 Task: Plan a trip to Verrettes, Haiti from 12th December, 2023 to 16th December, 2023 for 8 adults.8 bedrooms having 8 beds and 8 bathrooms. Property type can be house. Amenities needed are: wifi, TV, free parkinig on premises, gym, breakfast. Look for 5 properties as per requirement.
Action: Mouse moved to (439, 90)
Screenshot: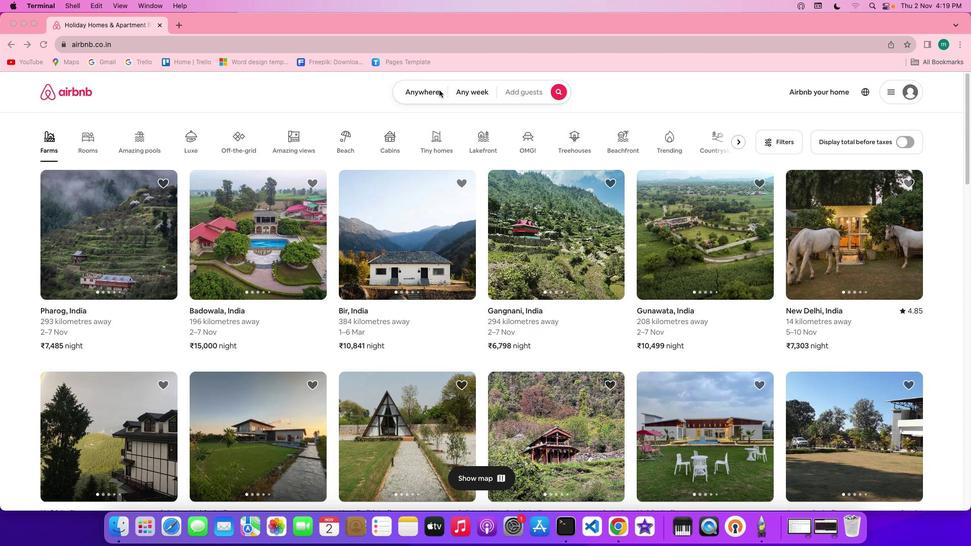 
Action: Mouse pressed left at (439, 90)
Screenshot: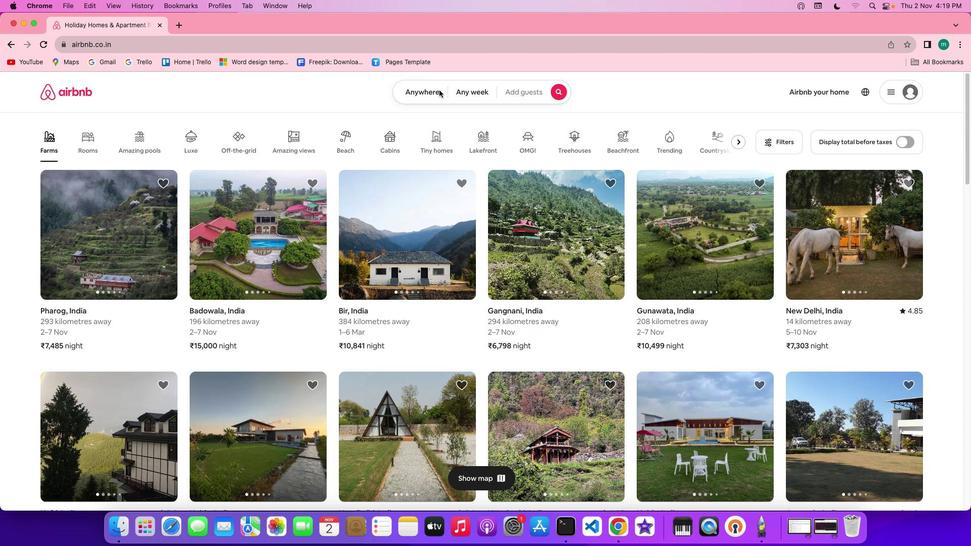 
Action: Mouse pressed left at (439, 90)
Screenshot: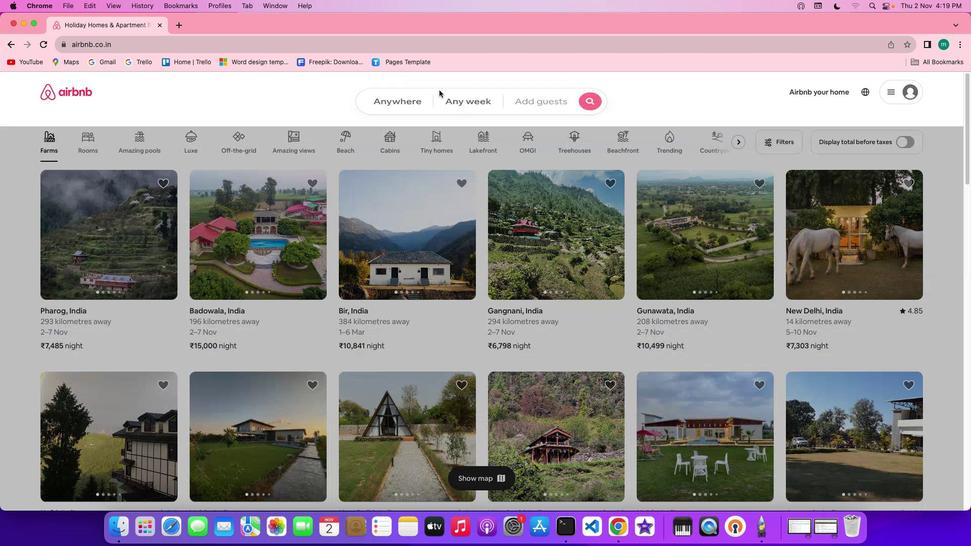 
Action: Mouse moved to (354, 126)
Screenshot: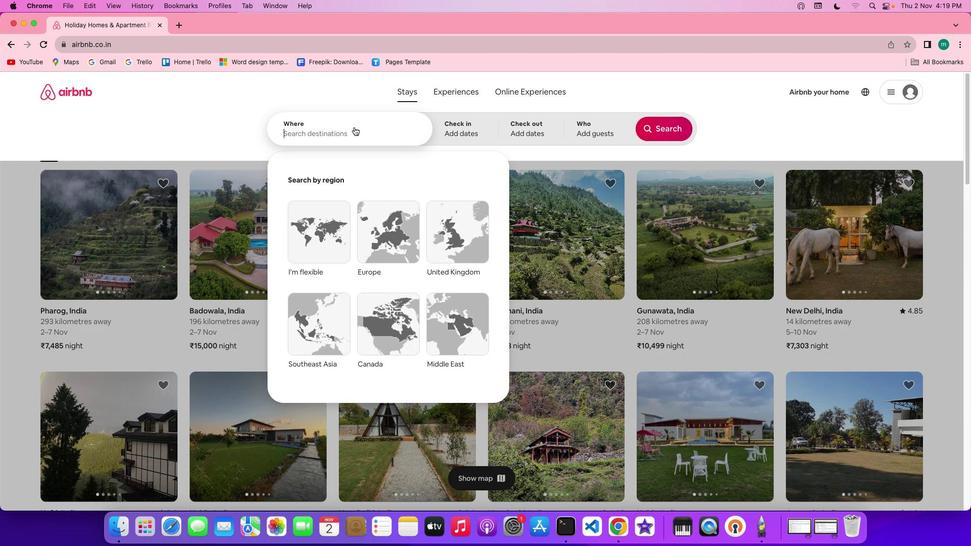 
Action: Mouse pressed left at (354, 126)
Screenshot: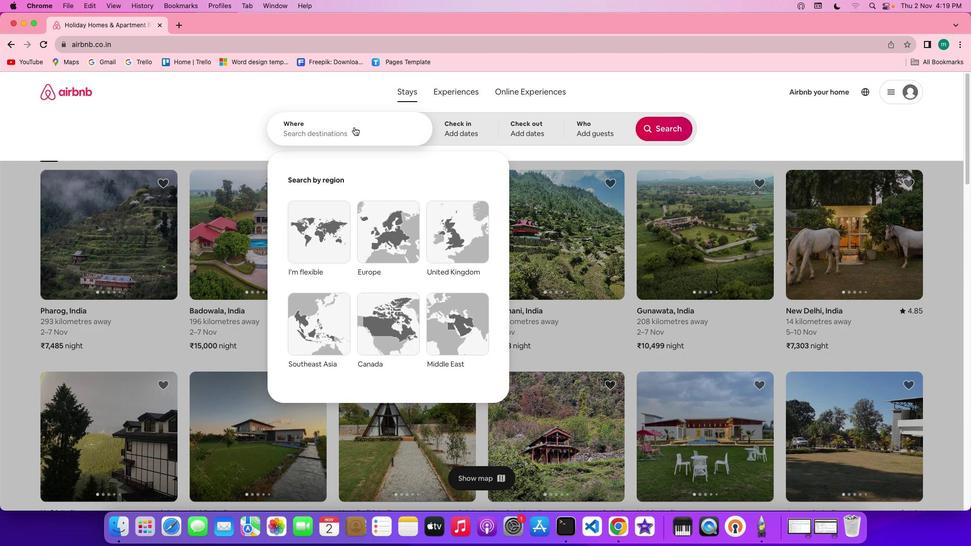 
Action: Mouse moved to (349, 134)
Screenshot: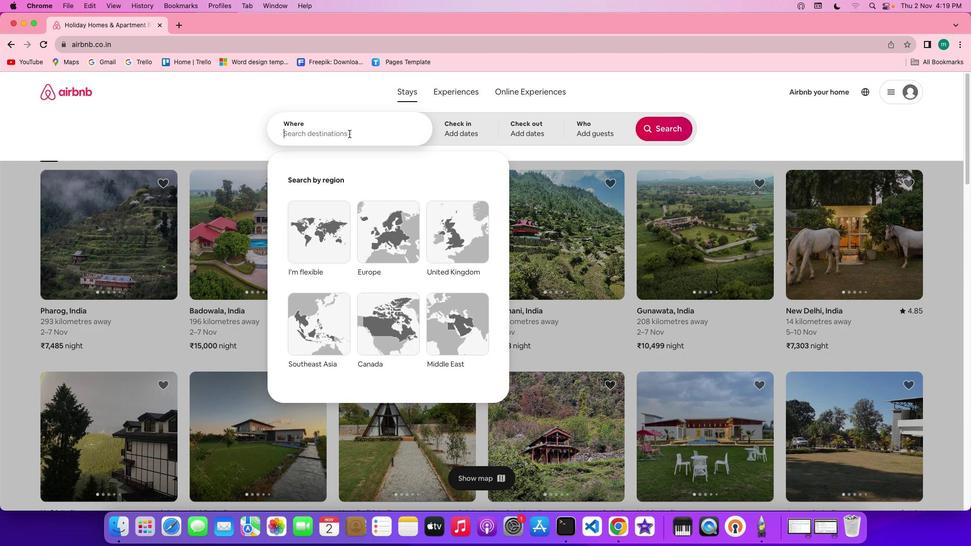 
Action: Mouse pressed left at (349, 134)
Screenshot: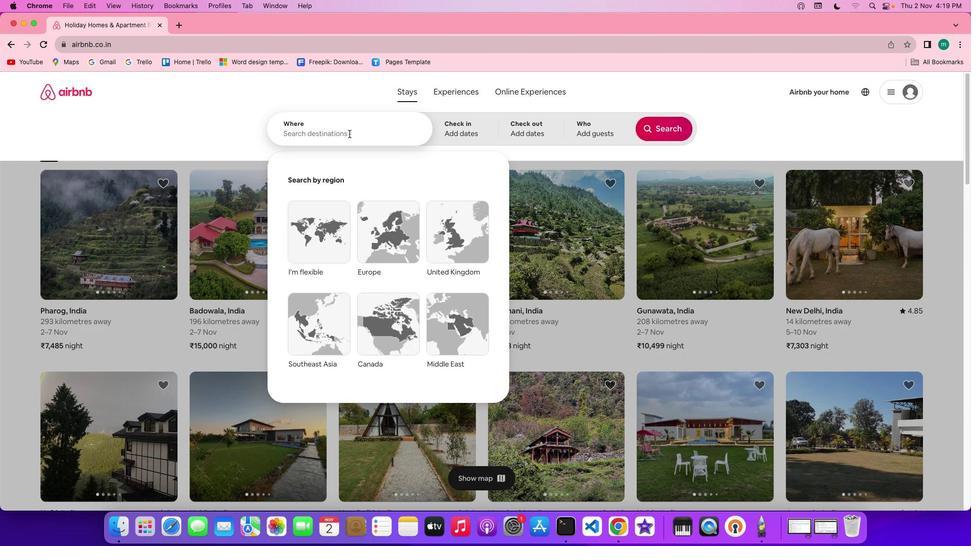 
Action: Key pressed Key.shift'V''e''r''r''e''t''t''e''s'','Key.spaceKey.shift'H''a''i''t''i'
Screenshot: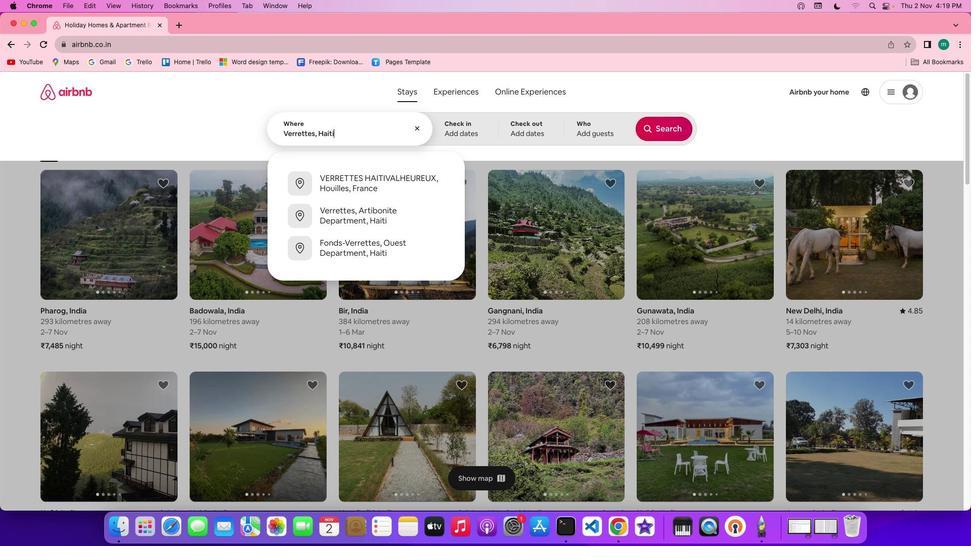 
Action: Mouse moved to (476, 125)
Screenshot: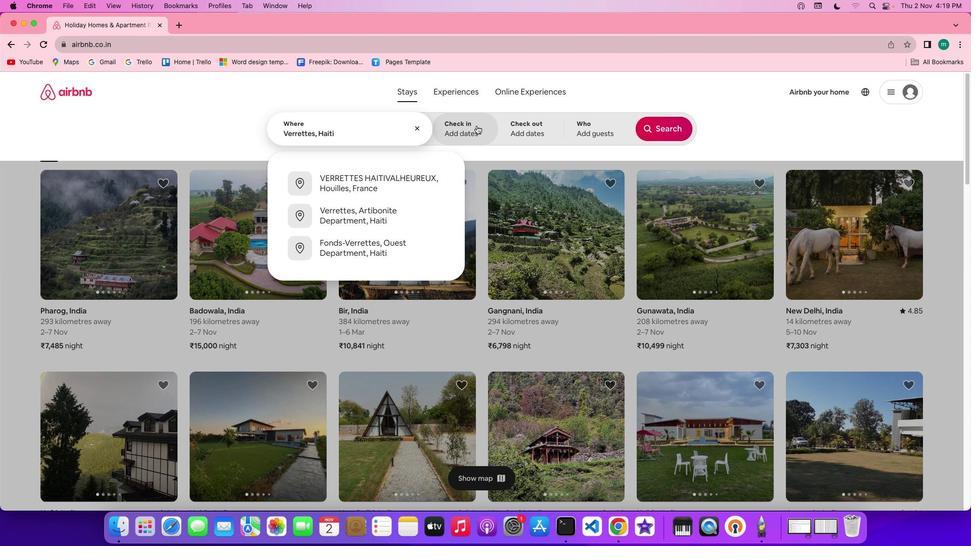 
Action: Mouse pressed left at (476, 125)
Screenshot: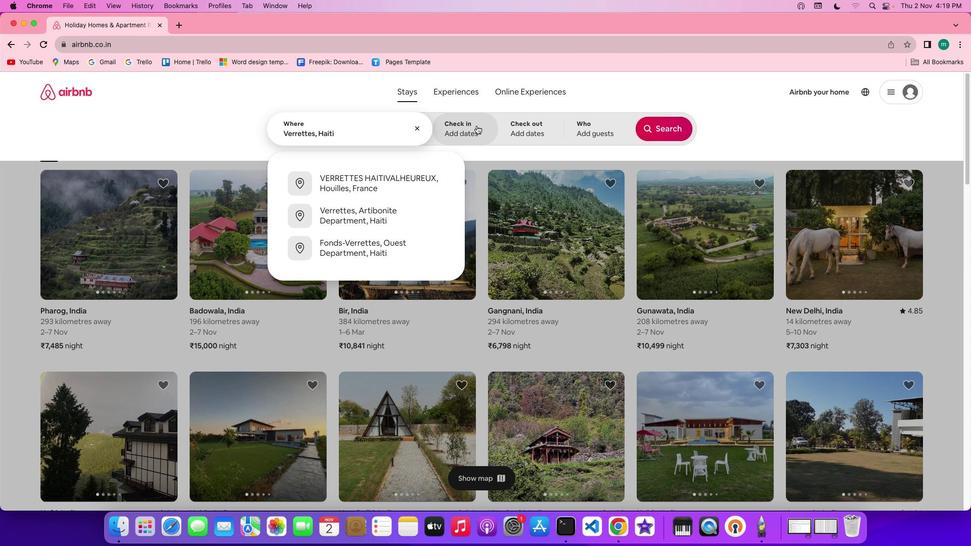 
Action: Mouse moved to (554, 296)
Screenshot: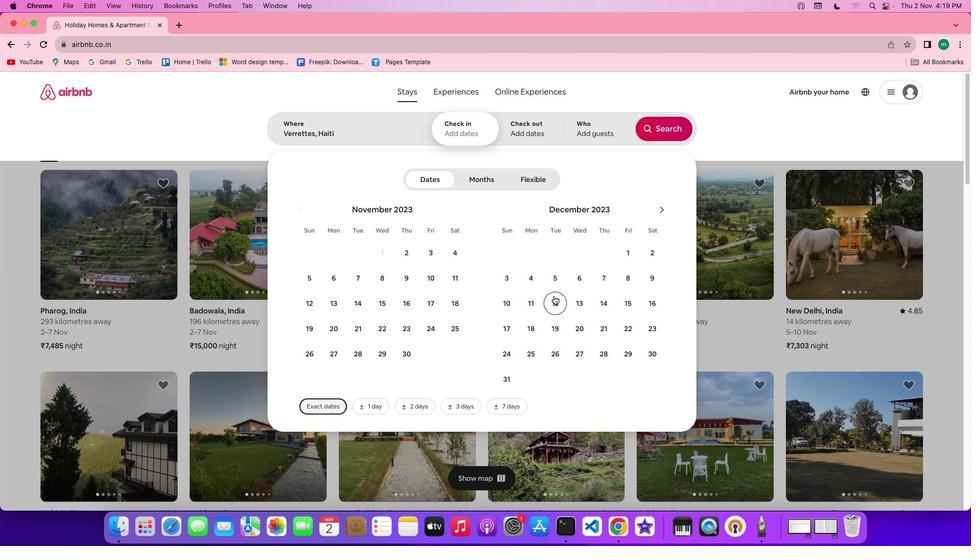
Action: Mouse pressed left at (554, 296)
Screenshot: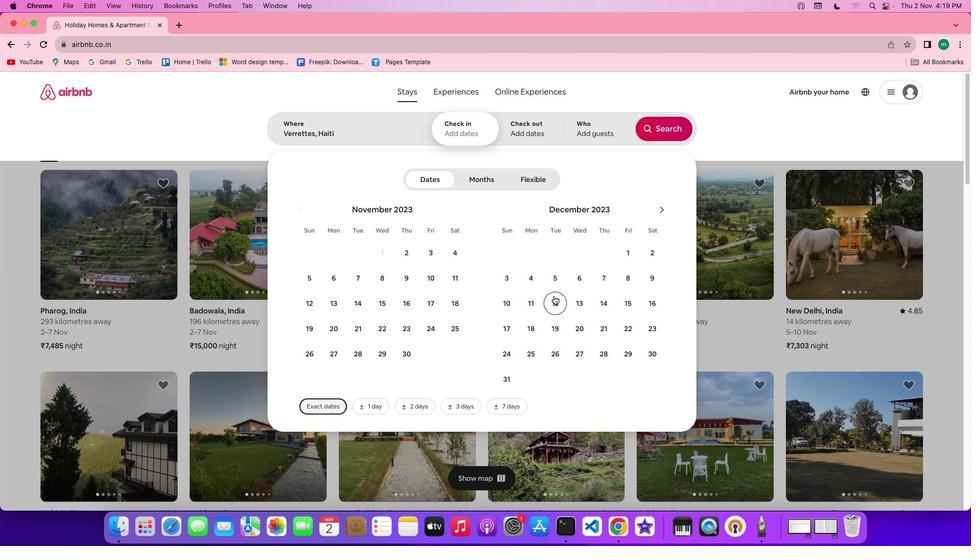 
Action: Mouse moved to (648, 303)
Screenshot: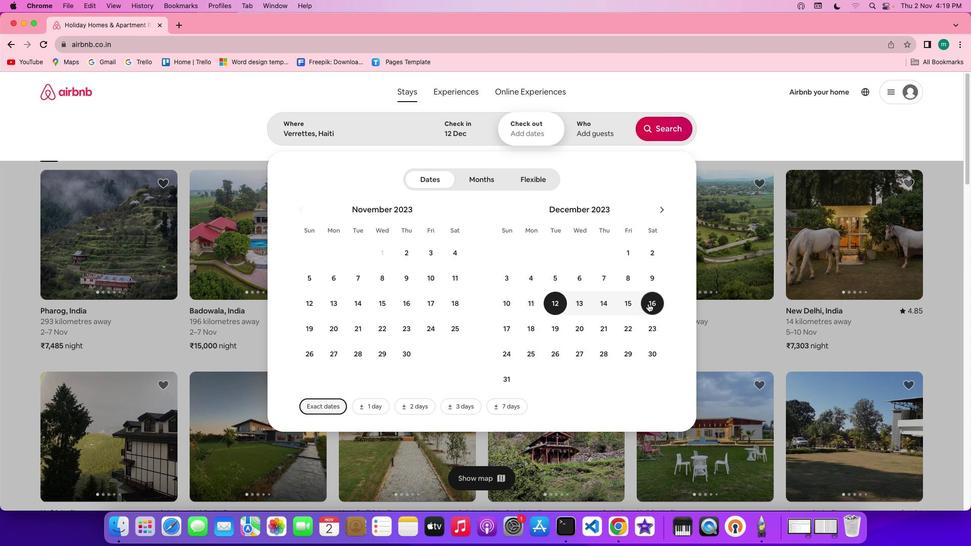
Action: Mouse pressed left at (648, 303)
Screenshot: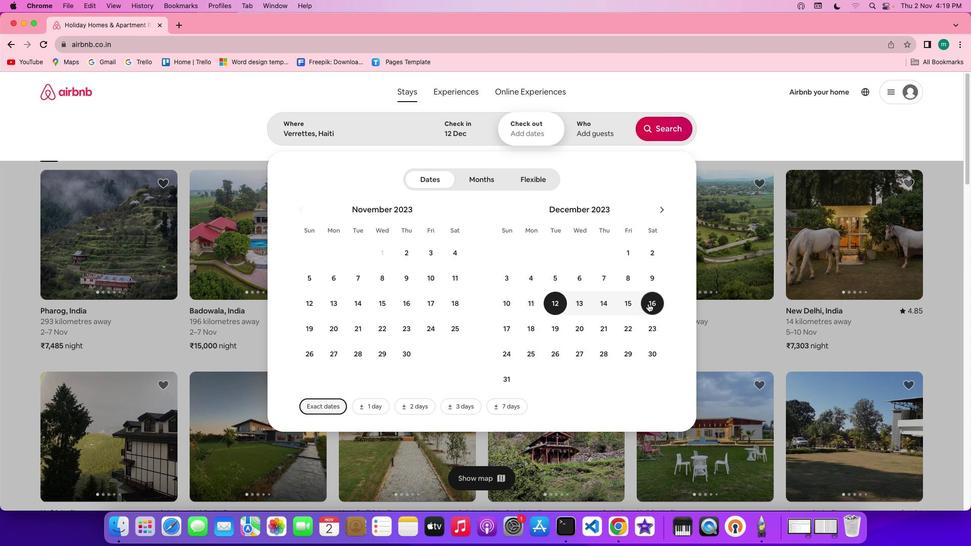 
Action: Mouse moved to (600, 139)
Screenshot: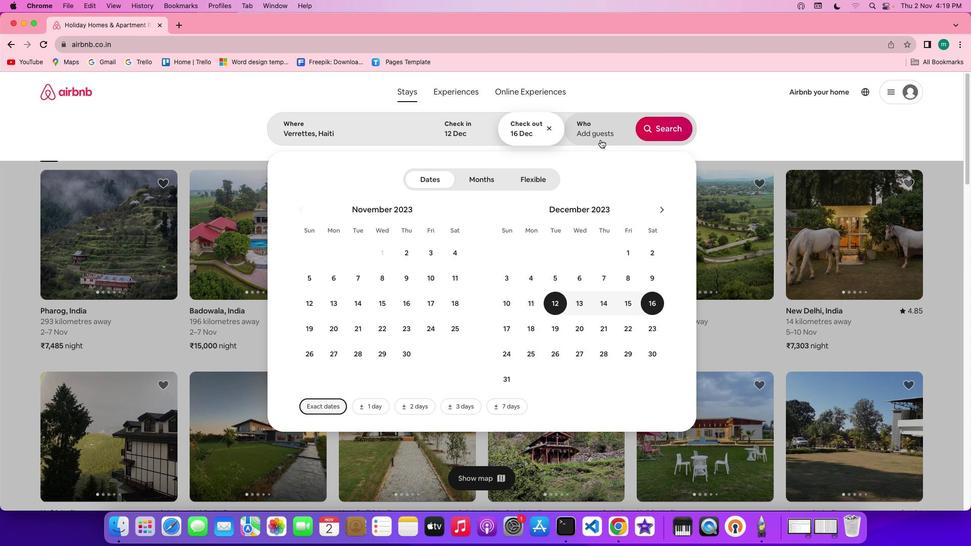 
Action: Mouse pressed left at (600, 139)
Screenshot: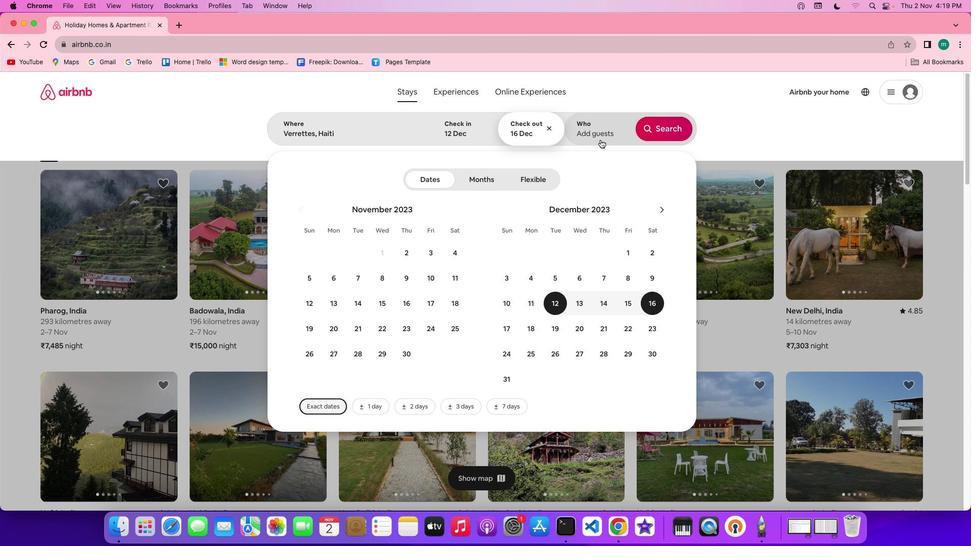 
Action: Mouse moved to (666, 182)
Screenshot: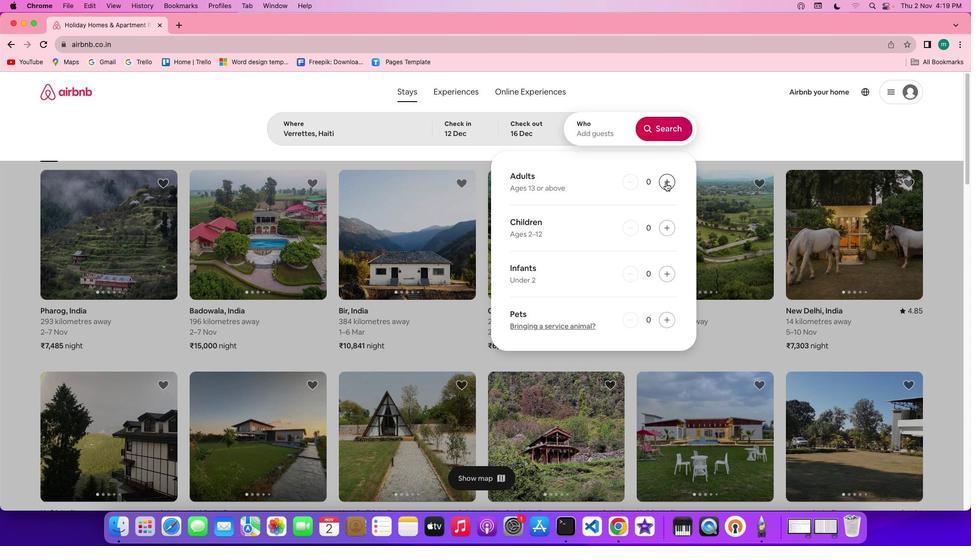 
Action: Mouse pressed left at (666, 182)
Screenshot: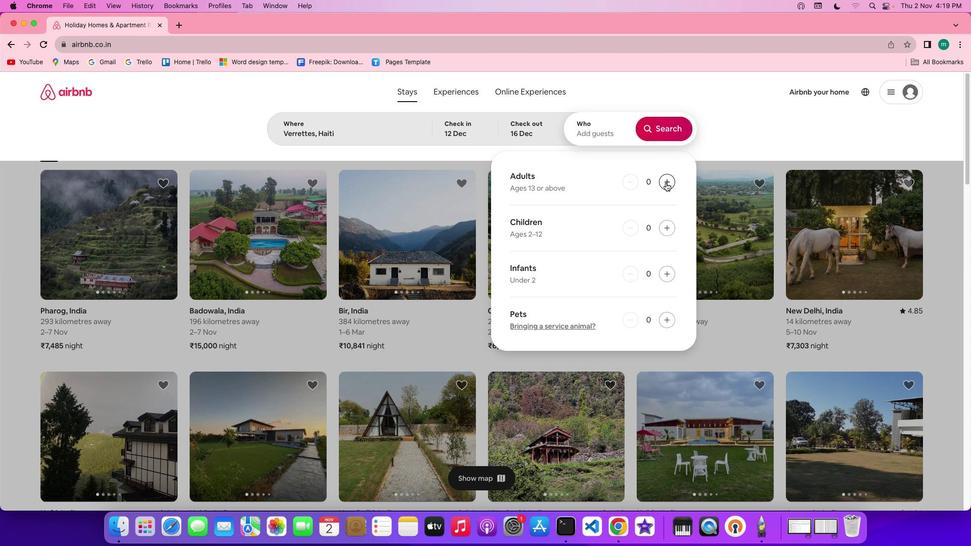 
Action: Mouse pressed left at (666, 182)
Screenshot: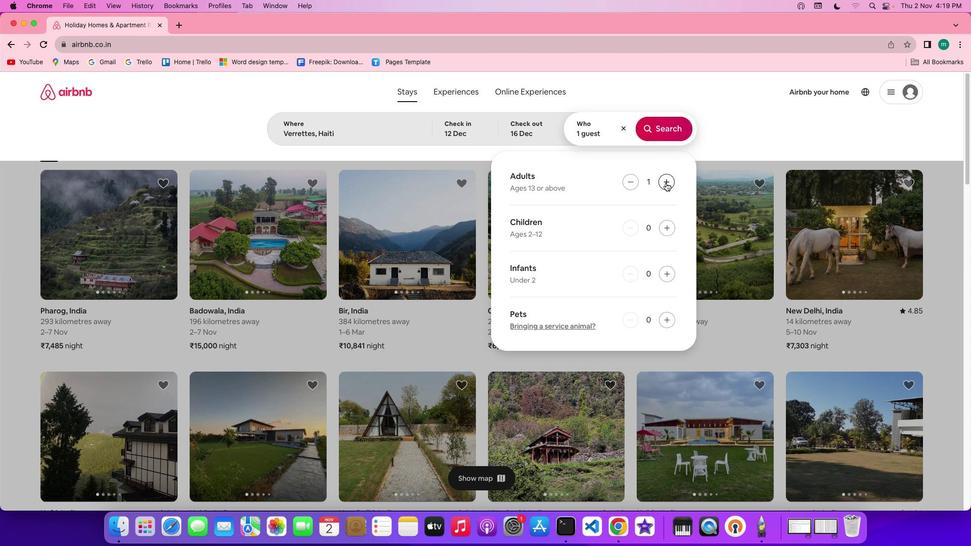 
Action: Mouse pressed left at (666, 182)
Screenshot: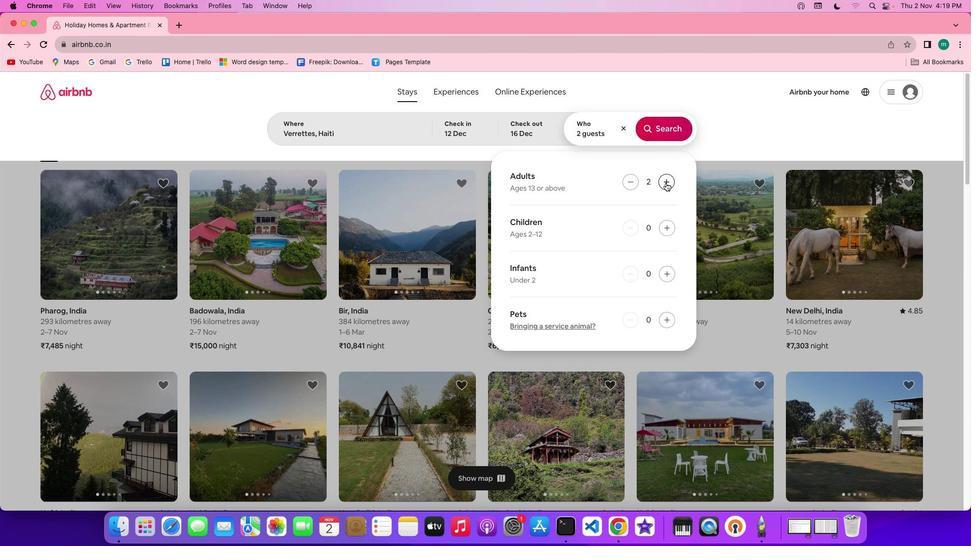 
Action: Mouse pressed left at (666, 182)
Screenshot: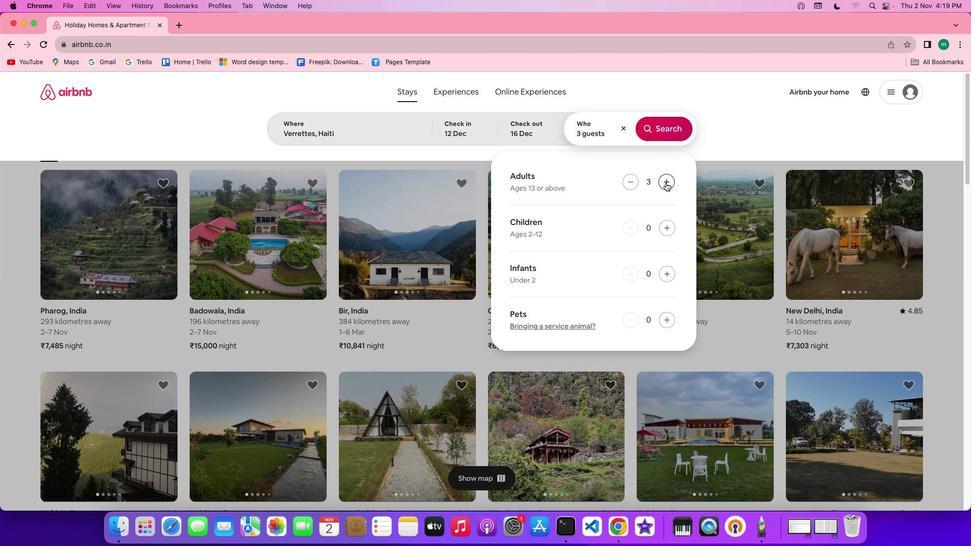 
Action: Mouse pressed left at (666, 182)
Screenshot: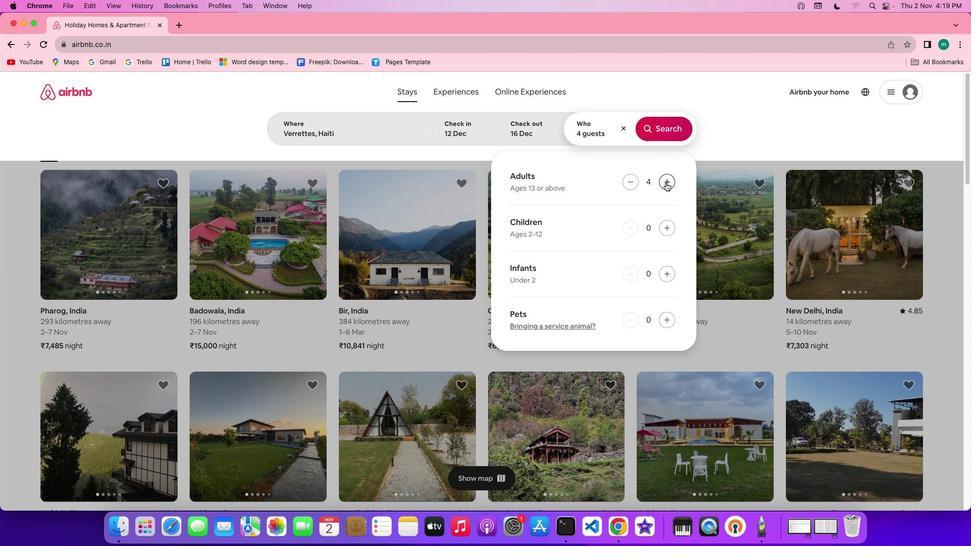 
Action: Mouse pressed left at (666, 182)
Screenshot: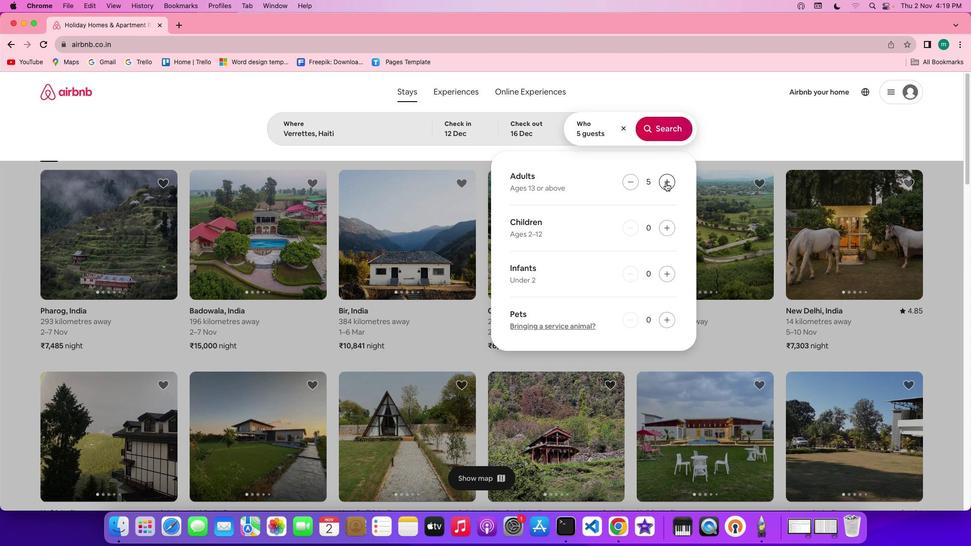 
Action: Mouse pressed left at (666, 182)
Screenshot: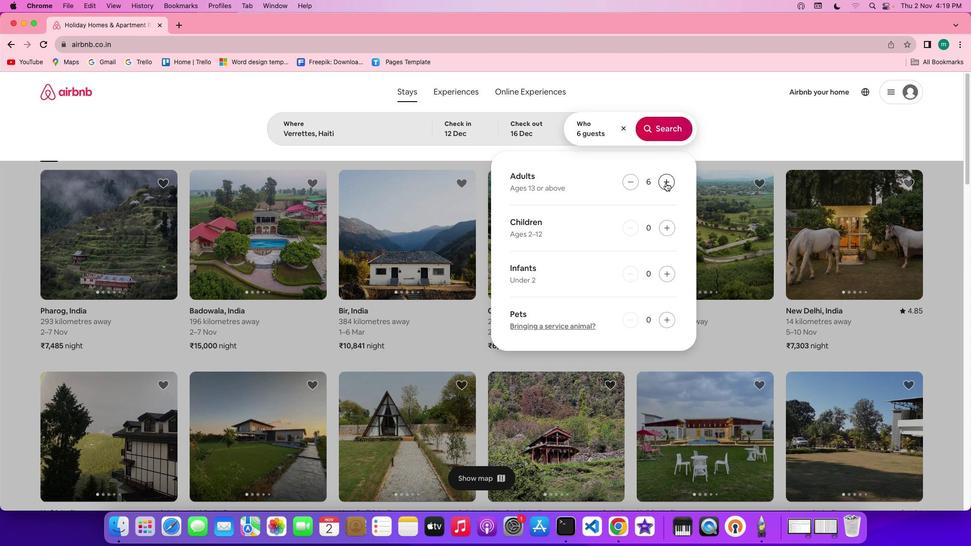 
Action: Mouse pressed left at (666, 182)
Screenshot: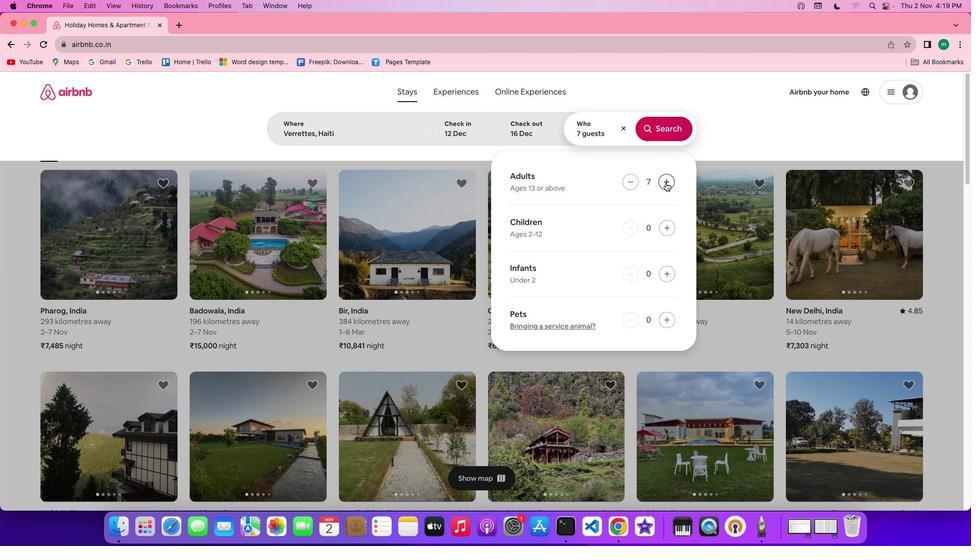 
Action: Mouse moved to (671, 136)
Screenshot: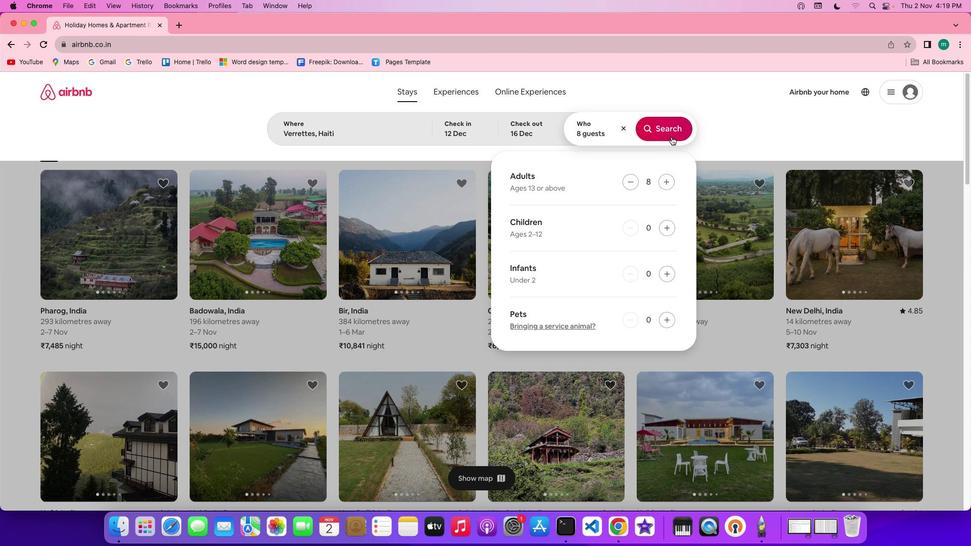 
Action: Mouse pressed left at (671, 136)
Screenshot: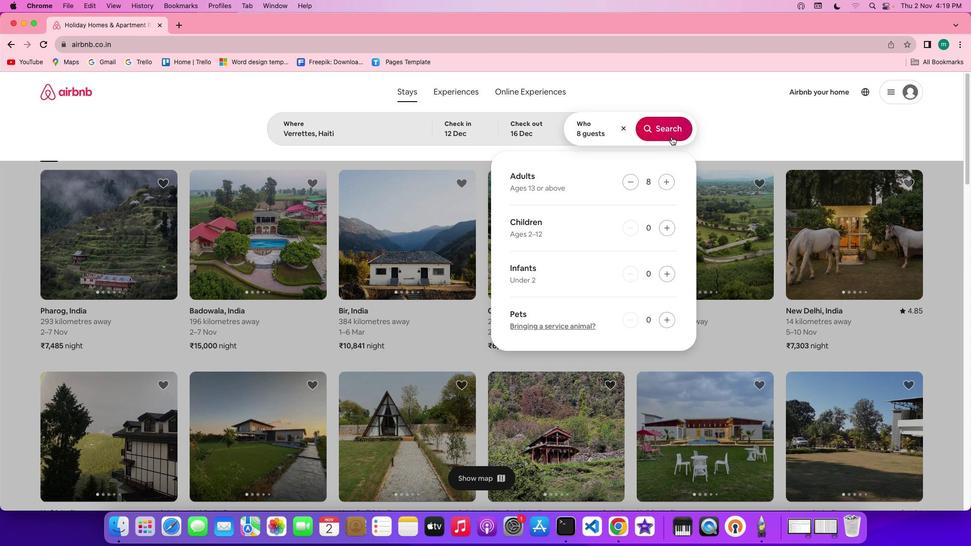
Action: Mouse moved to (811, 126)
Screenshot: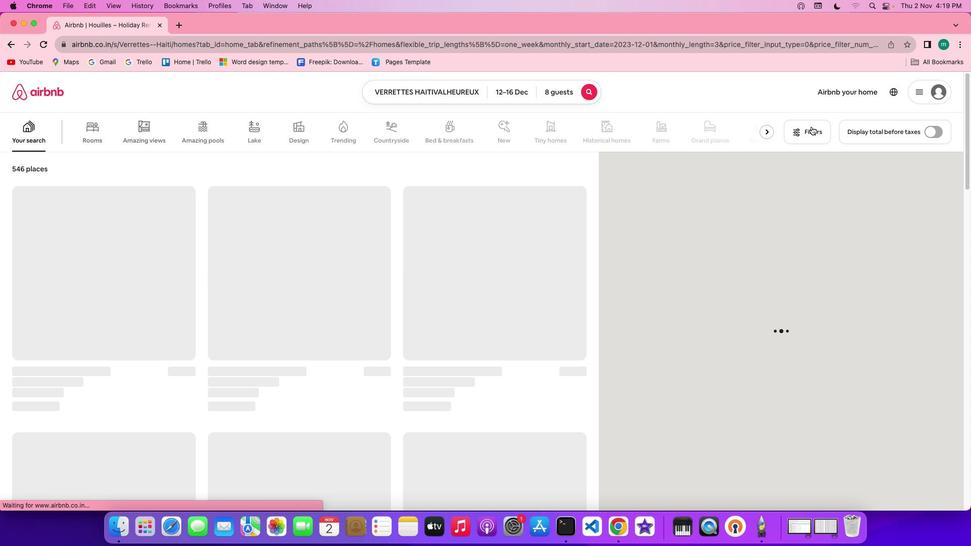 
Action: Mouse pressed left at (811, 126)
Screenshot: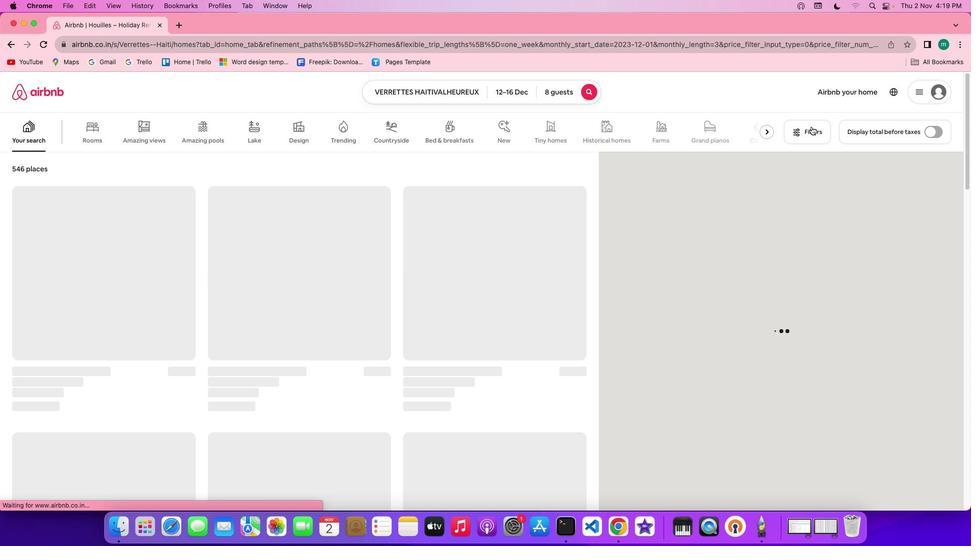 
Action: Mouse moved to (808, 128)
Screenshot: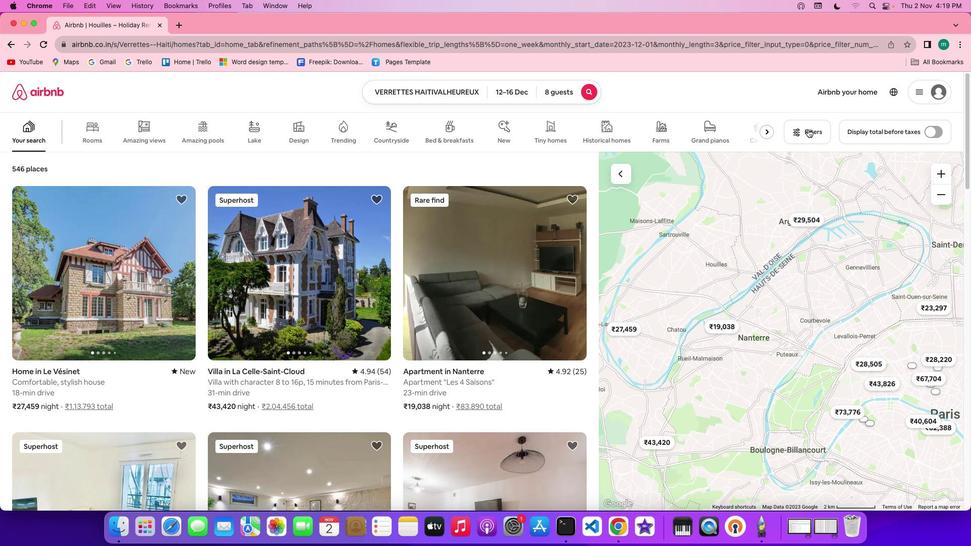 
Action: Mouse pressed left at (808, 128)
Screenshot: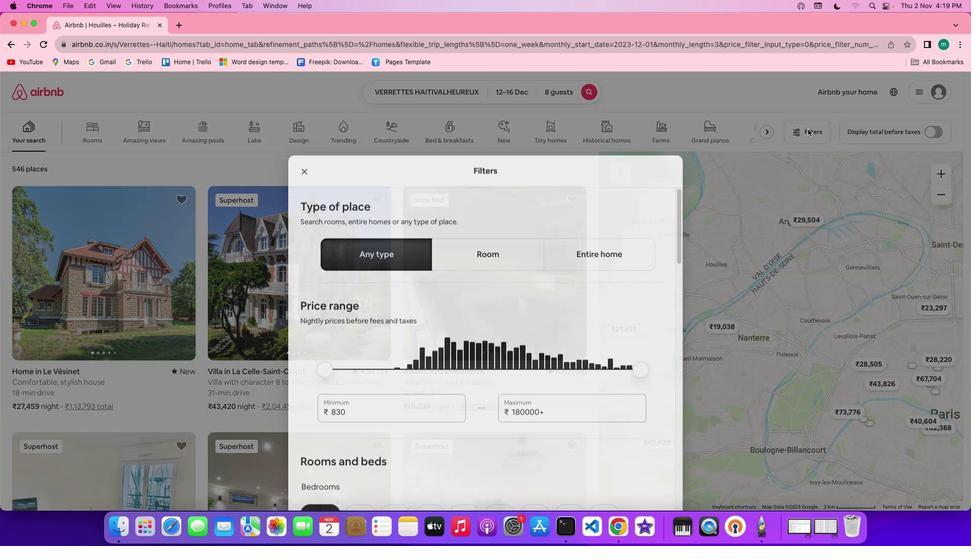
Action: Mouse moved to (808, 128)
Screenshot: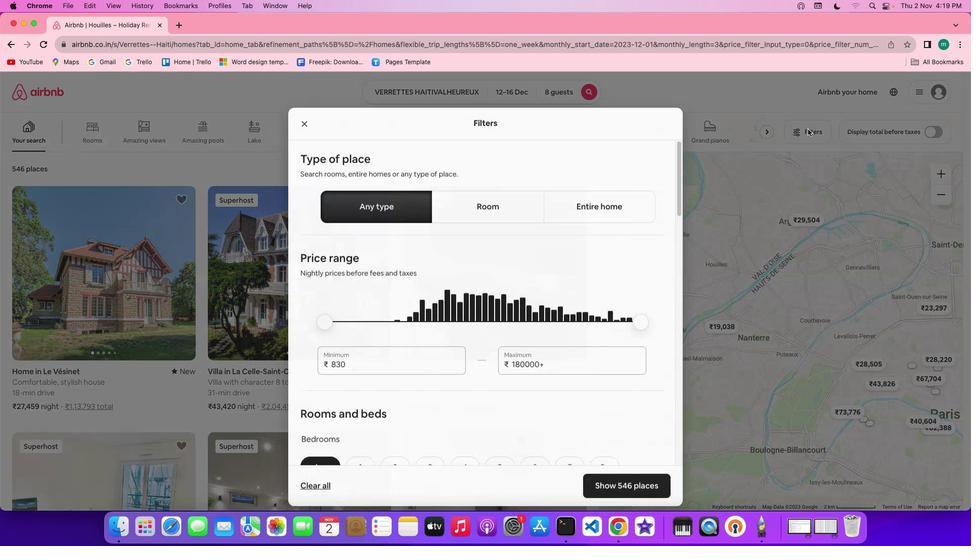 
Action: Mouse pressed left at (808, 128)
Screenshot: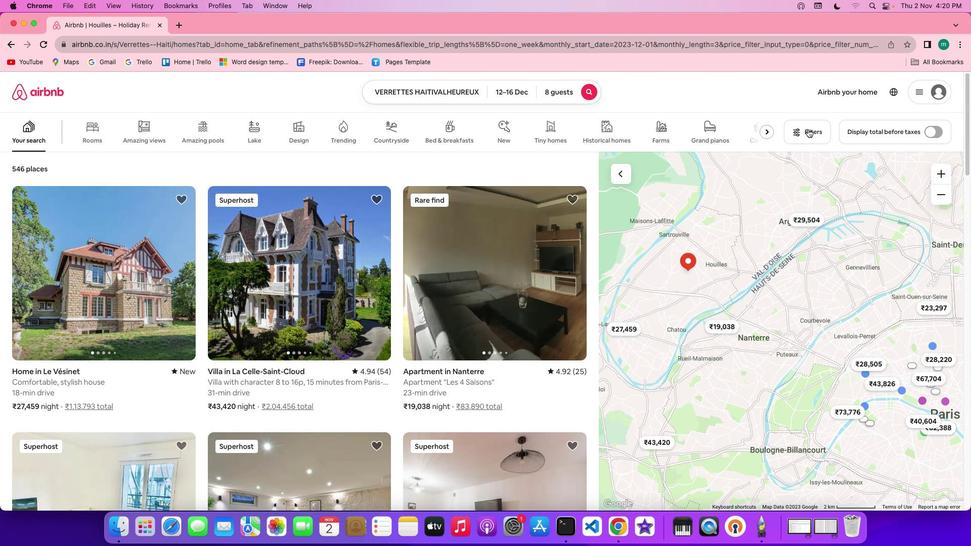 
Action: Mouse moved to (562, 299)
Screenshot: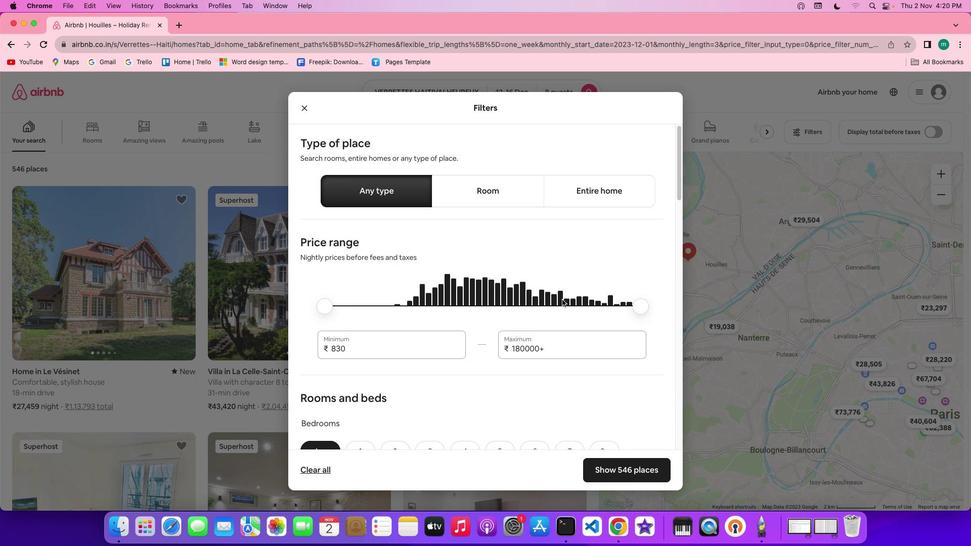 
Action: Mouse scrolled (562, 299) with delta (0, 0)
Screenshot: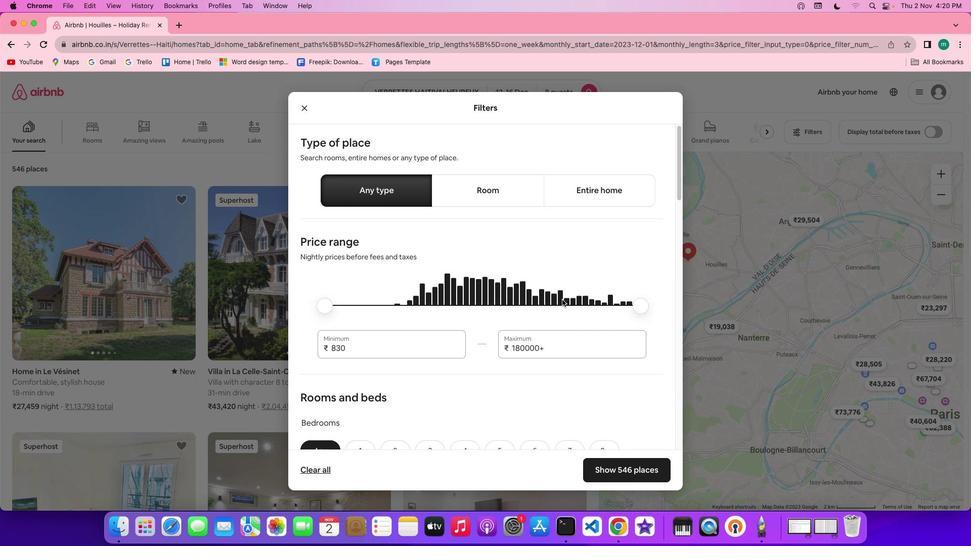 
Action: Mouse scrolled (562, 299) with delta (0, 0)
Screenshot: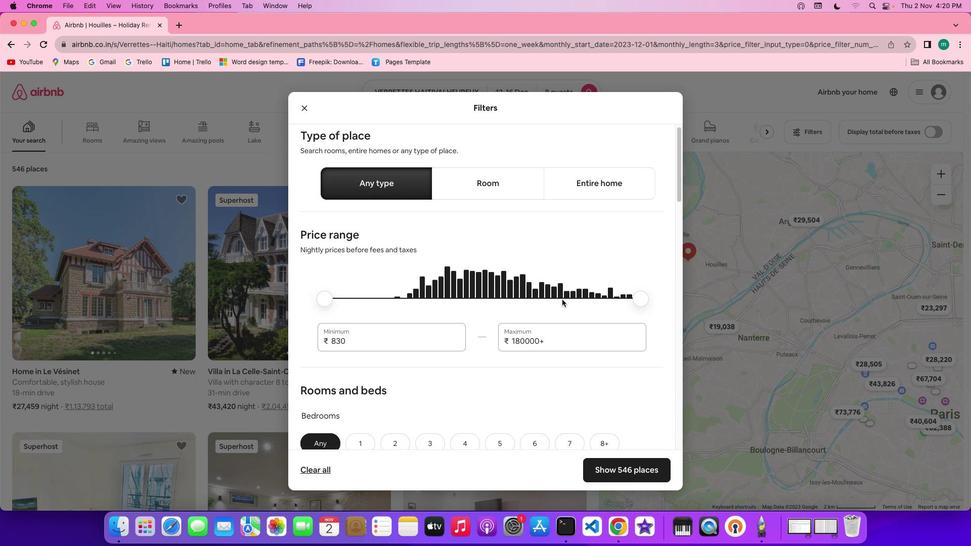 
Action: Mouse scrolled (562, 299) with delta (0, 0)
Screenshot: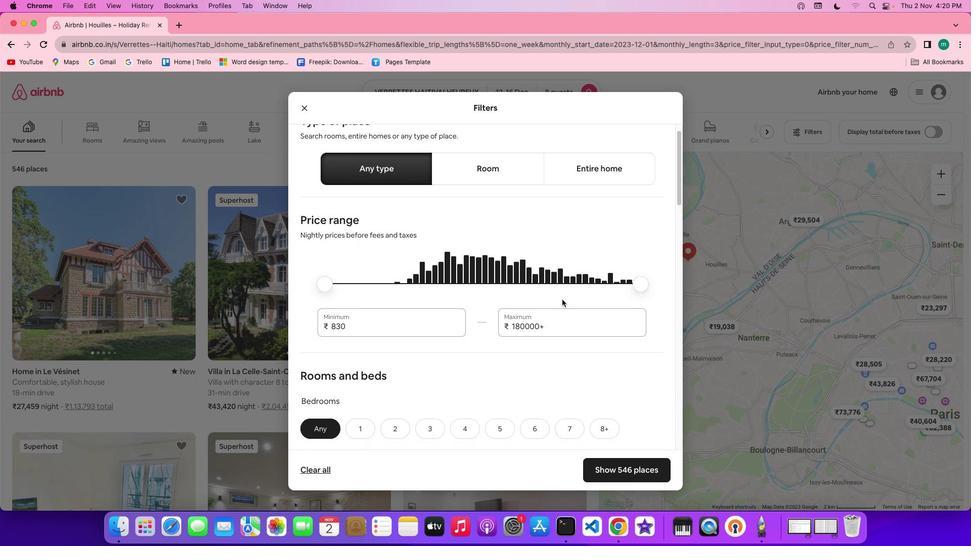 
Action: Mouse scrolled (562, 299) with delta (0, -1)
Screenshot: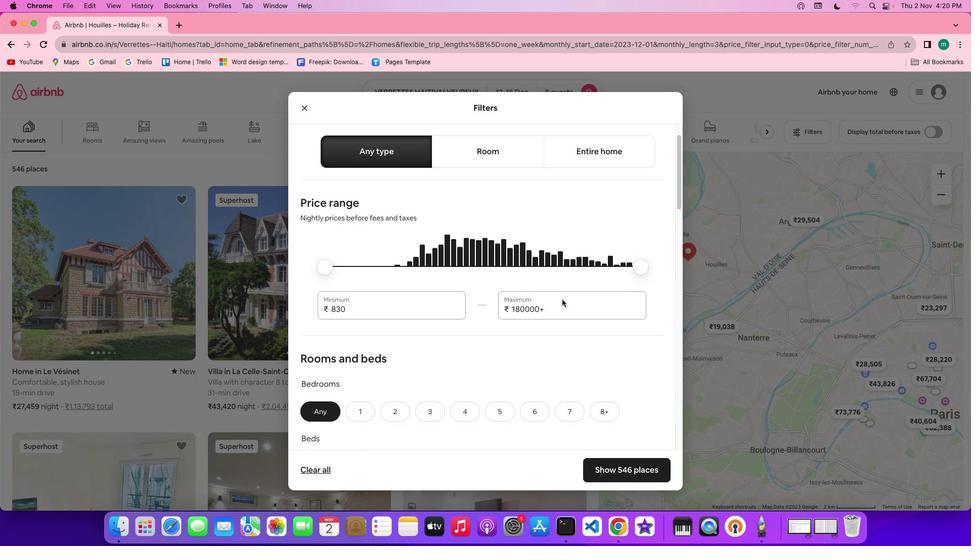
Action: Mouse scrolled (562, 299) with delta (0, 0)
Screenshot: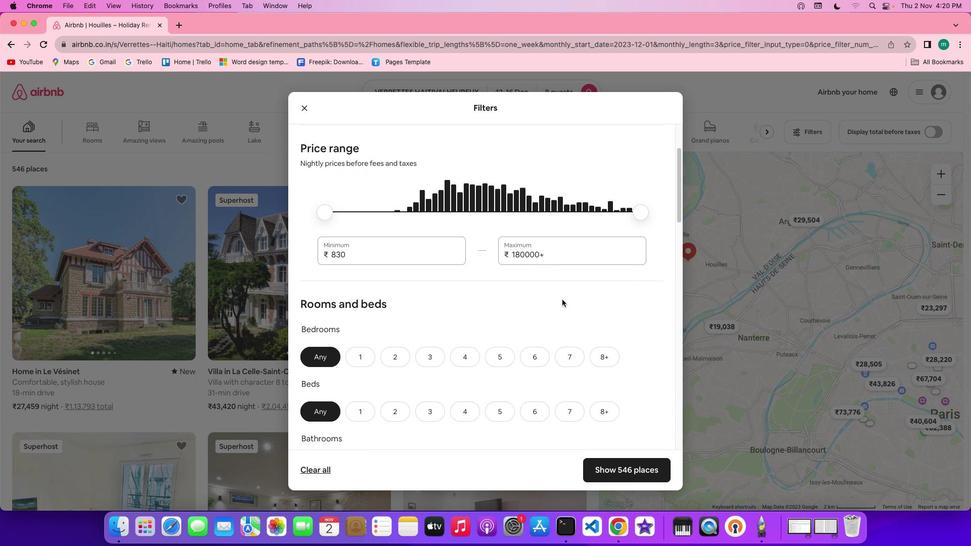 
Action: Mouse scrolled (562, 299) with delta (0, 0)
Screenshot: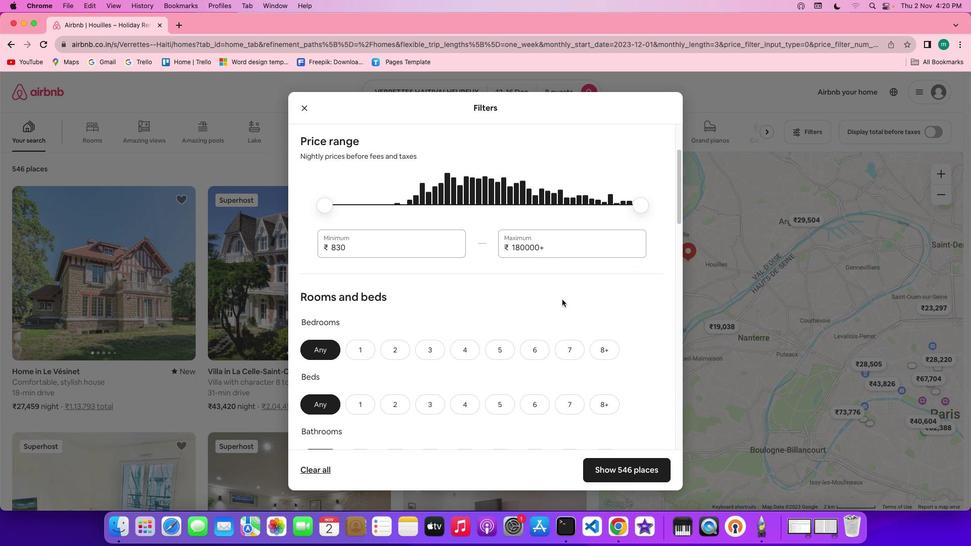 
Action: Mouse scrolled (562, 299) with delta (0, 0)
Screenshot: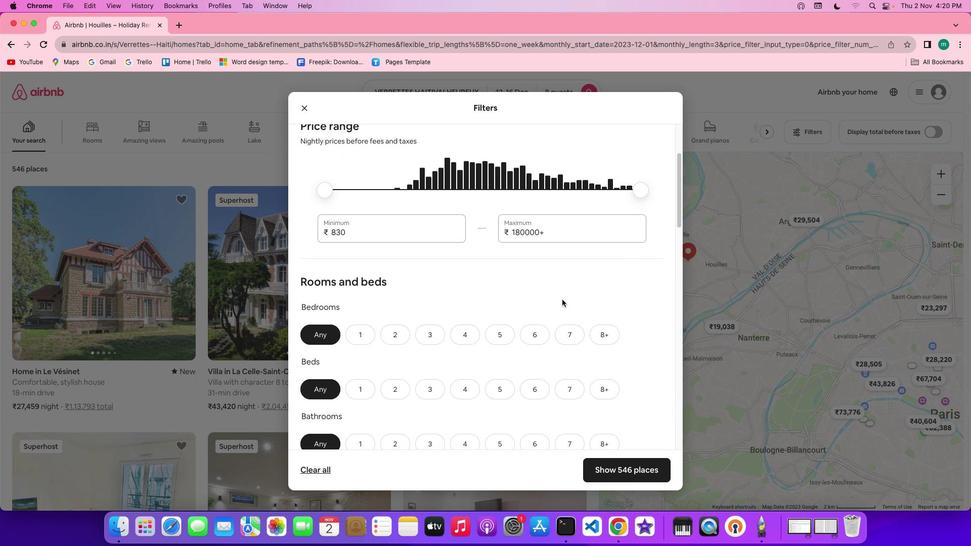 
Action: Mouse scrolled (562, 299) with delta (0, 0)
Screenshot: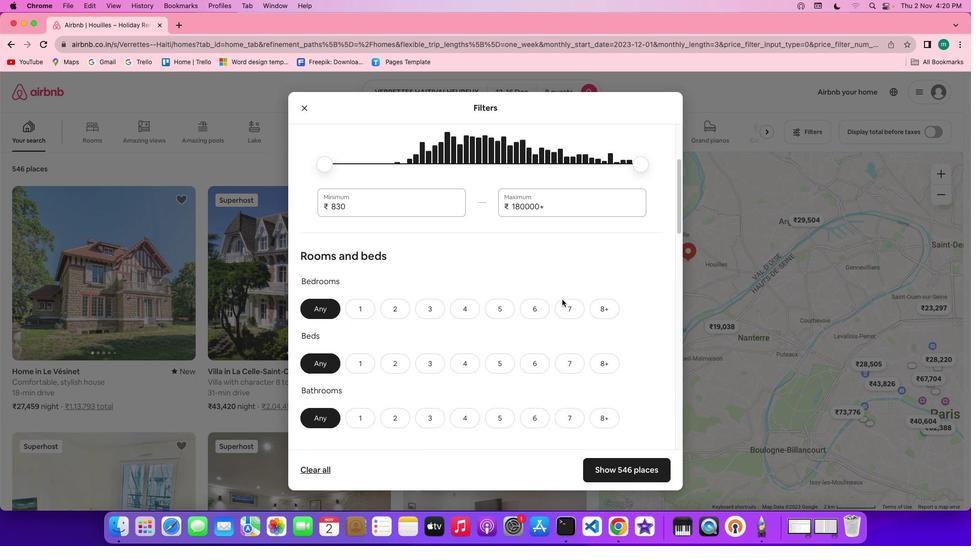 
Action: Mouse scrolled (562, 299) with delta (0, 0)
Screenshot: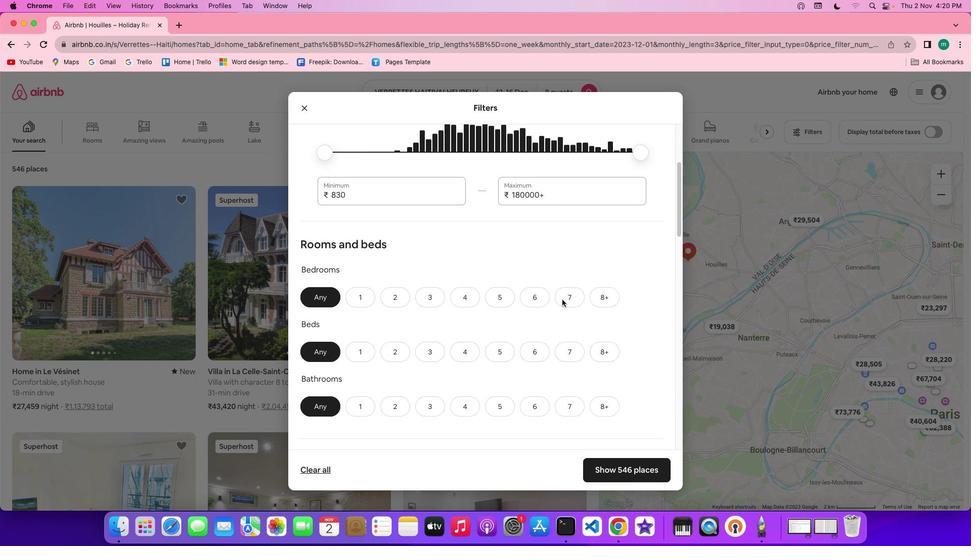 
Action: Mouse scrolled (562, 299) with delta (0, -1)
Screenshot: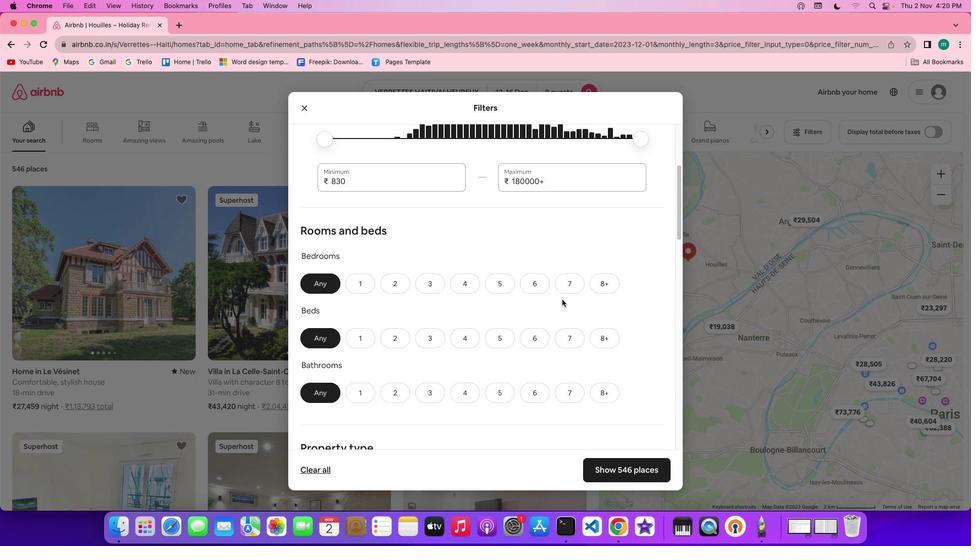 
Action: Mouse scrolled (562, 299) with delta (0, 0)
Screenshot: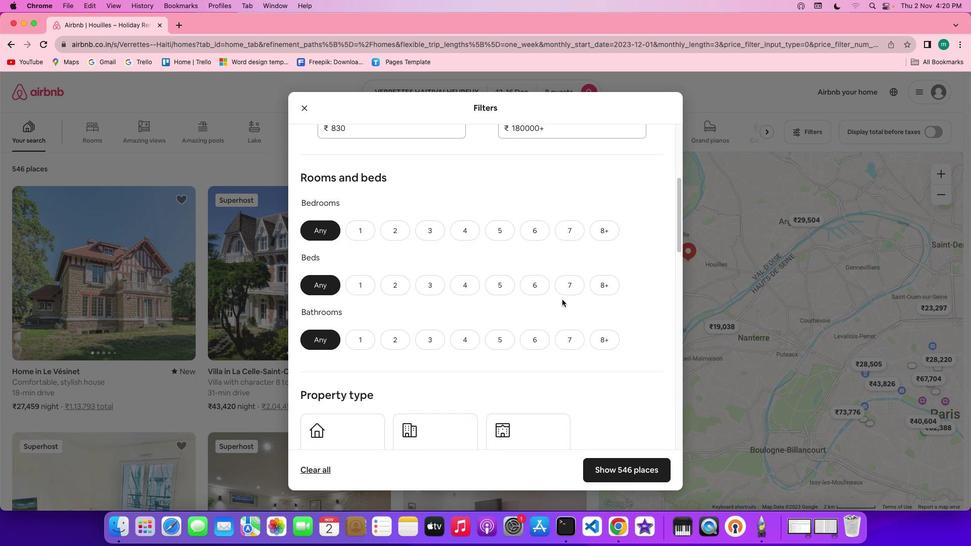 
Action: Mouse scrolled (562, 299) with delta (0, 0)
Screenshot: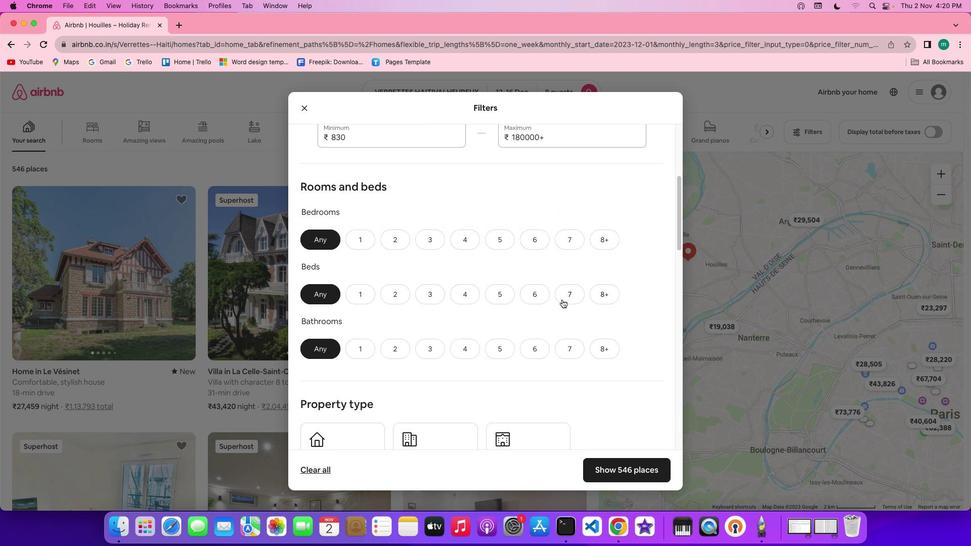 
Action: Mouse scrolled (562, 299) with delta (0, 0)
Screenshot: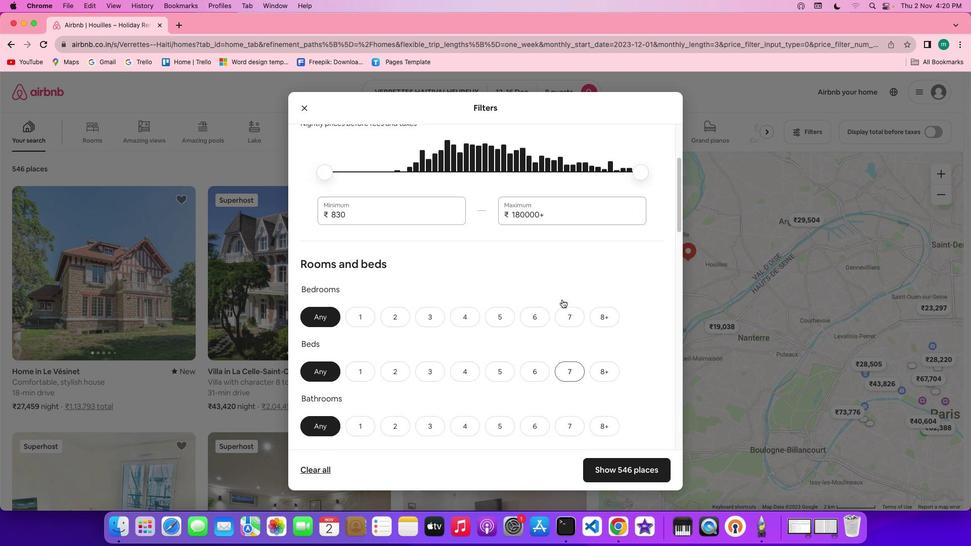 
Action: Mouse scrolled (562, 299) with delta (0, 1)
Screenshot: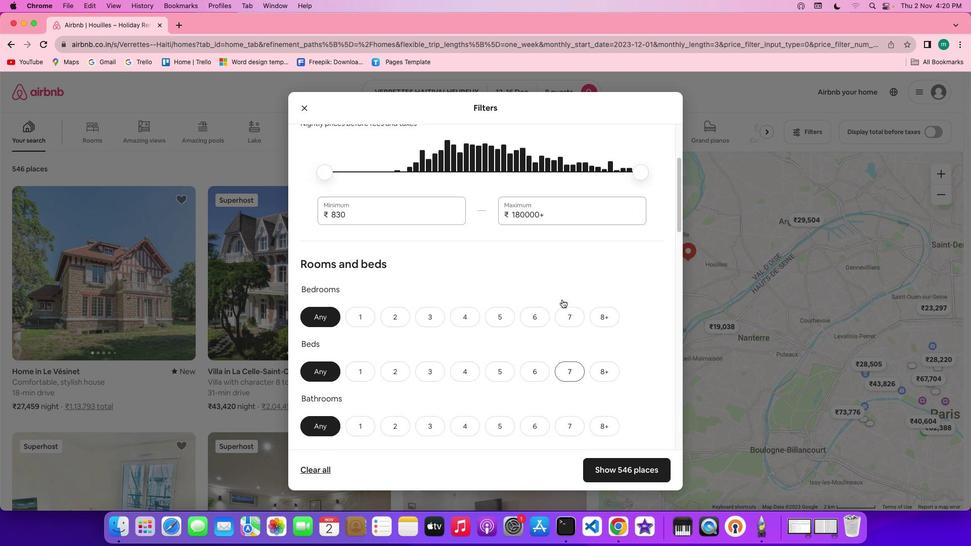 
Action: Mouse scrolled (562, 299) with delta (0, 2)
Screenshot: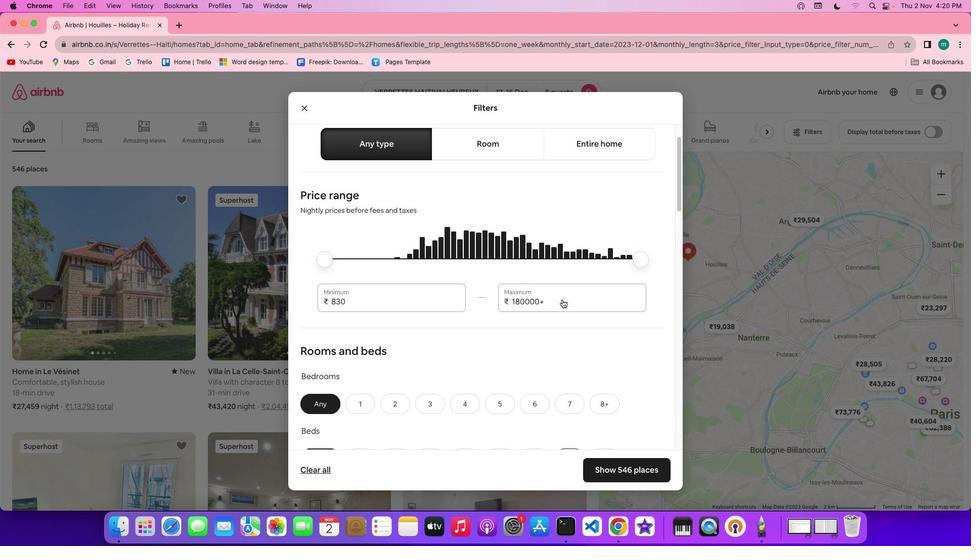 
Action: Mouse moved to (562, 299)
Screenshot: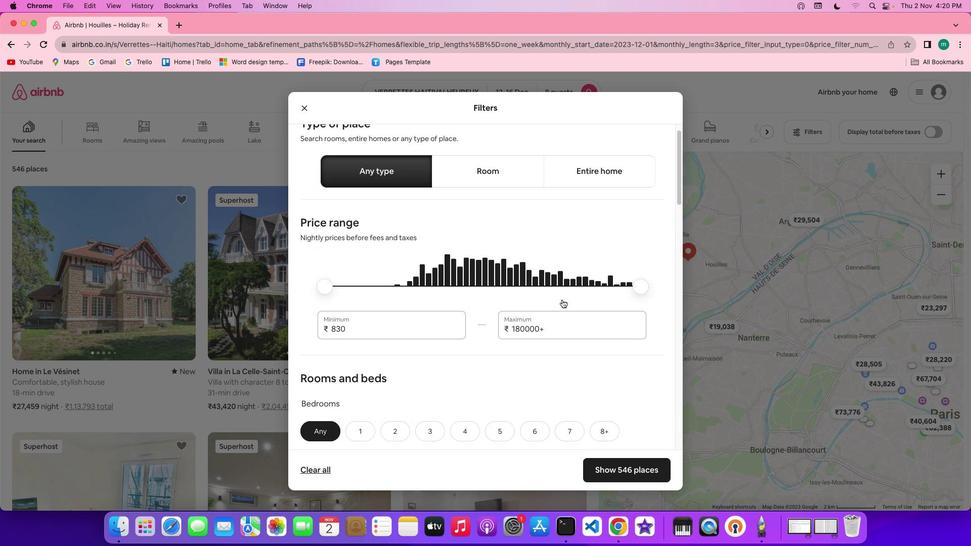 
Action: Mouse scrolled (562, 299) with delta (0, 0)
Screenshot: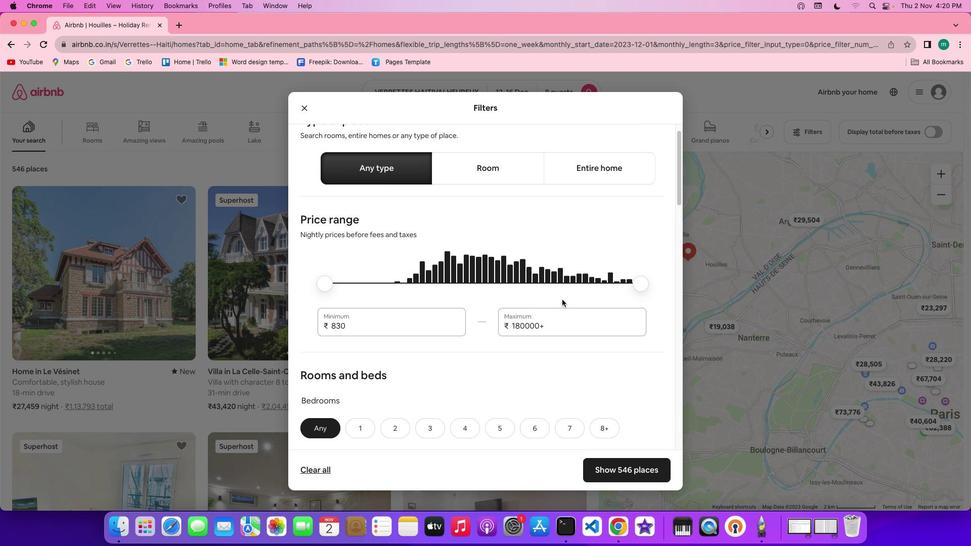 
Action: Mouse scrolled (562, 299) with delta (0, 0)
Screenshot: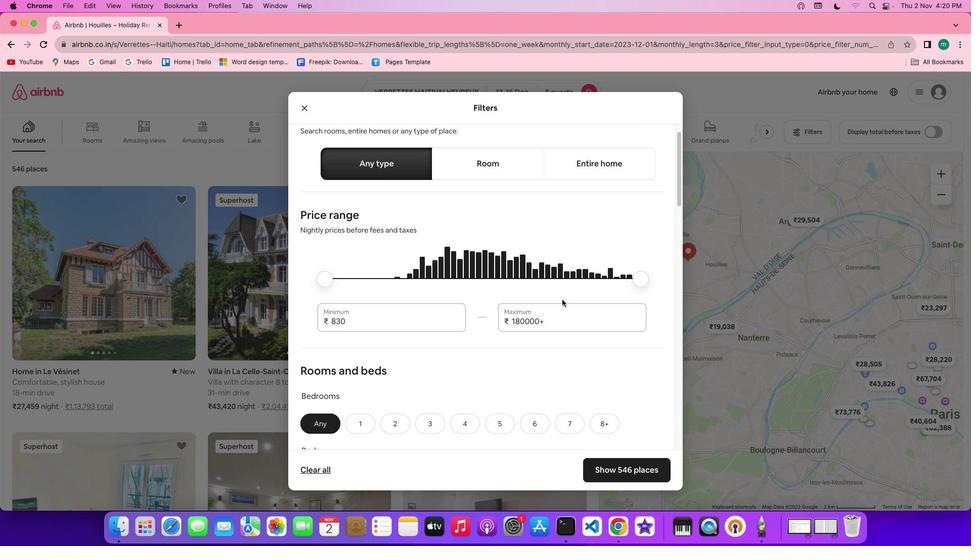 
Action: Mouse scrolled (562, 299) with delta (0, -1)
Screenshot: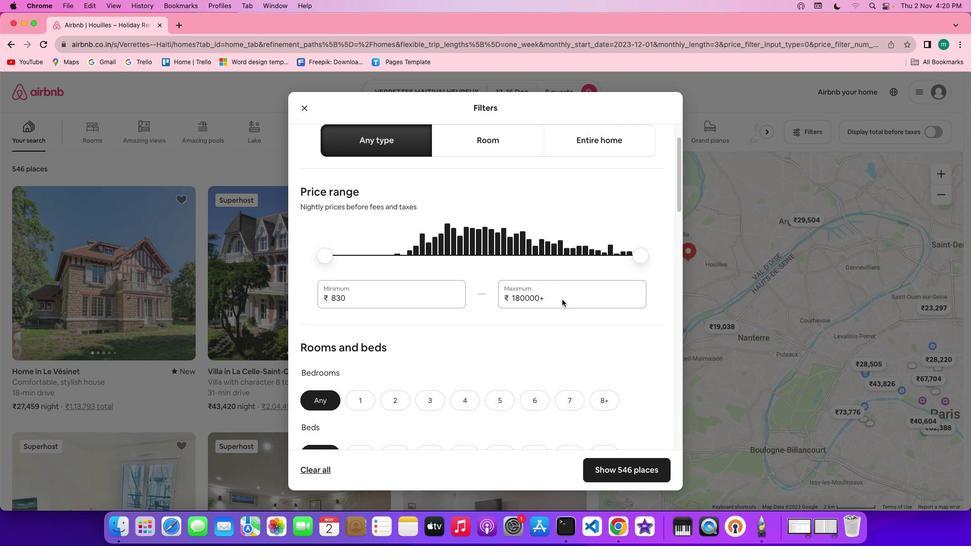 
Action: Mouse scrolled (562, 299) with delta (0, 0)
Screenshot: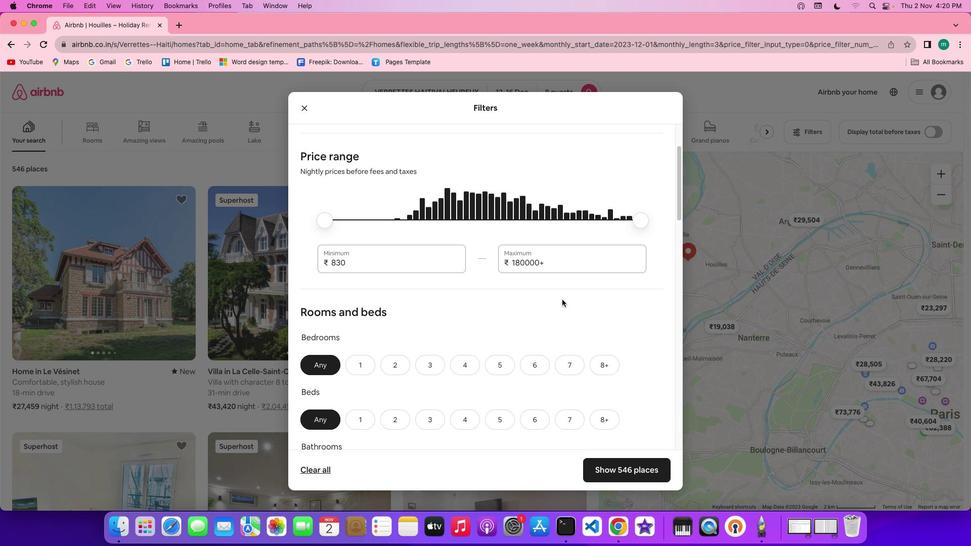 
Action: Mouse scrolled (562, 299) with delta (0, 0)
Screenshot: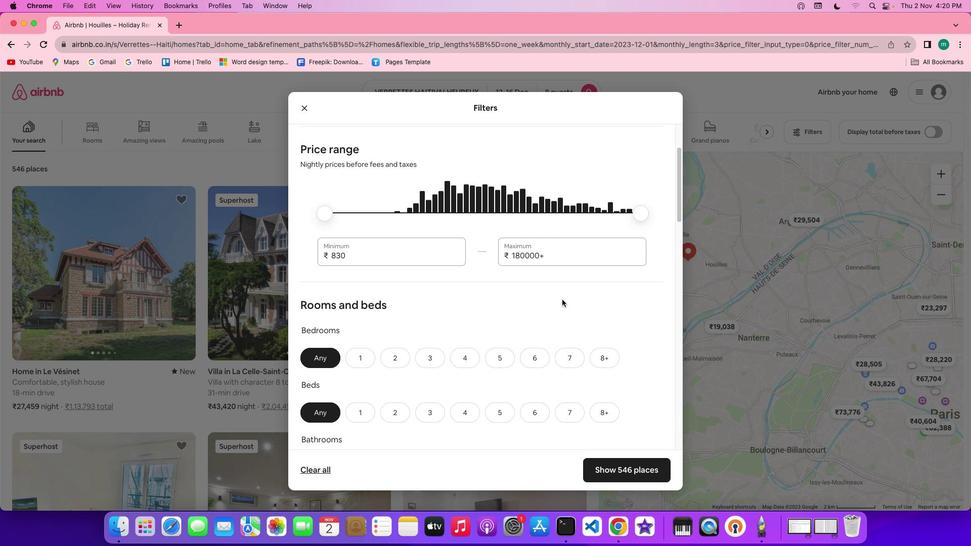 
Action: Mouse scrolled (562, 299) with delta (0, 0)
Screenshot: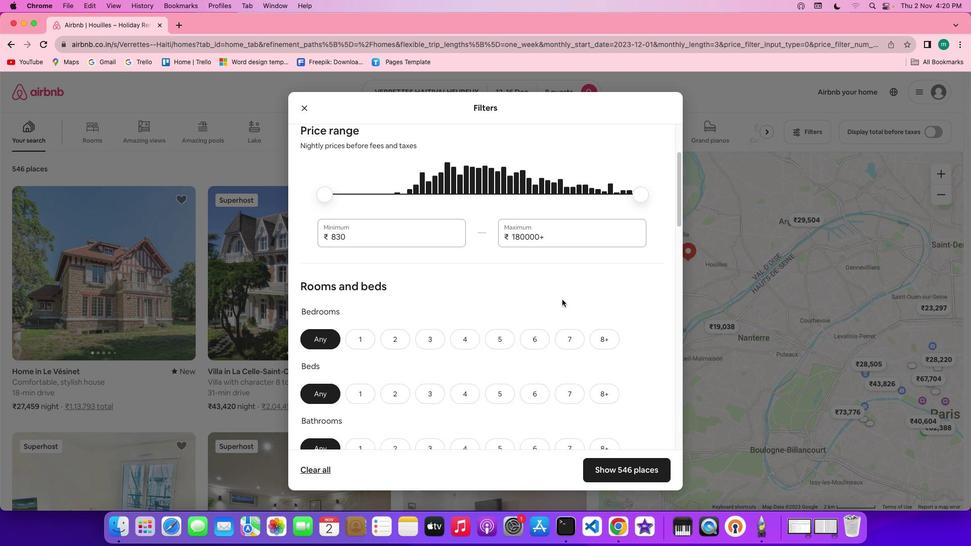 
Action: Mouse scrolled (562, 299) with delta (0, 0)
Screenshot: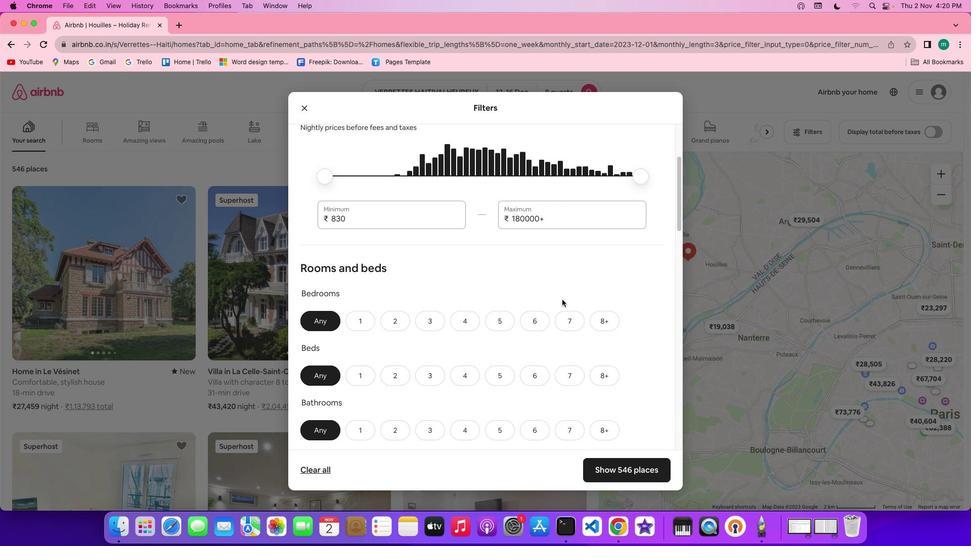 
Action: Mouse scrolled (562, 299) with delta (0, 0)
Screenshot: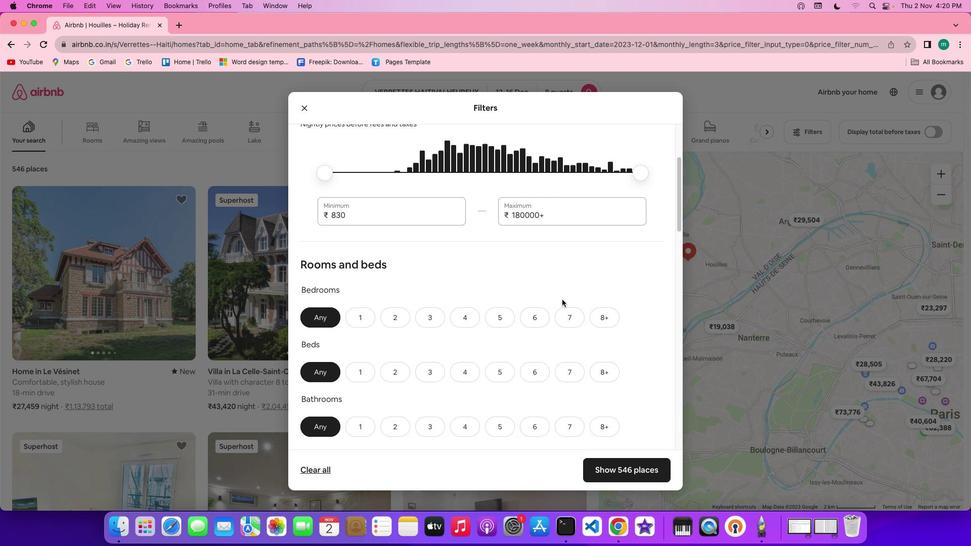 
Action: Mouse scrolled (562, 299) with delta (0, 0)
Screenshot: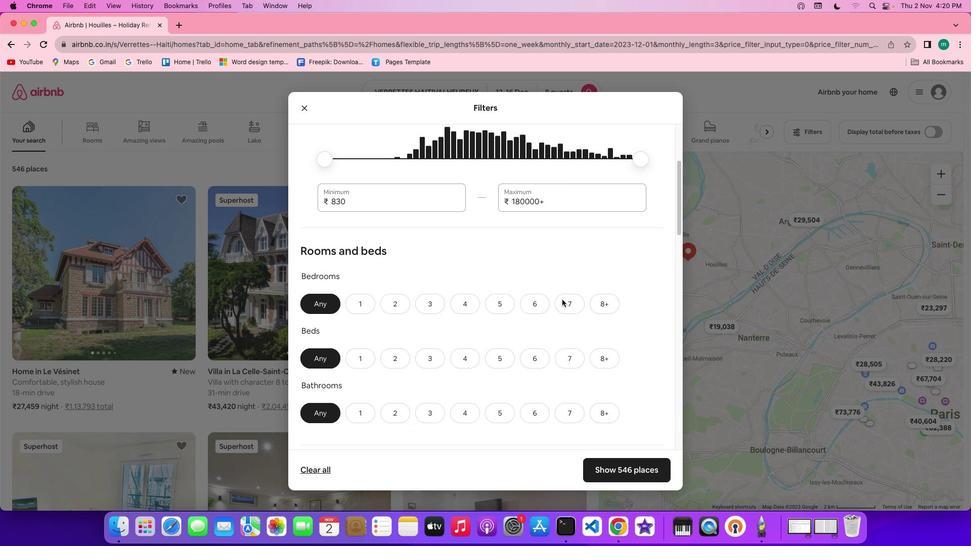 
Action: Mouse scrolled (562, 299) with delta (0, 0)
Screenshot: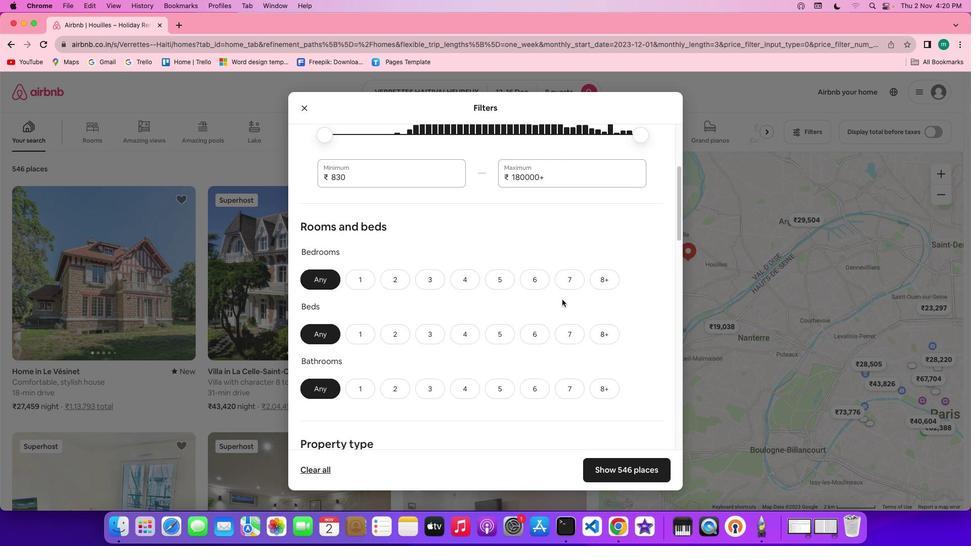 
Action: Mouse scrolled (562, 299) with delta (0, 0)
Screenshot: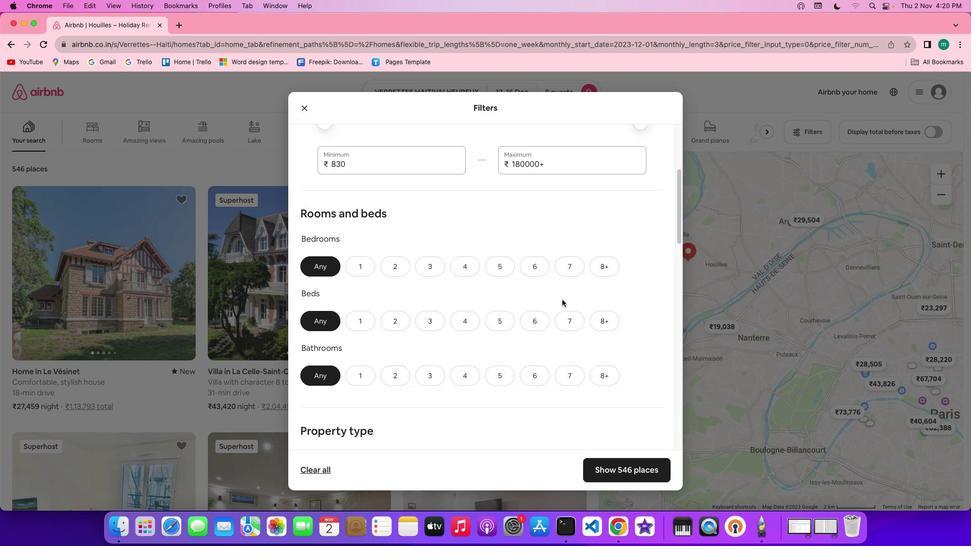 
Action: Mouse scrolled (562, 299) with delta (0, 0)
Screenshot: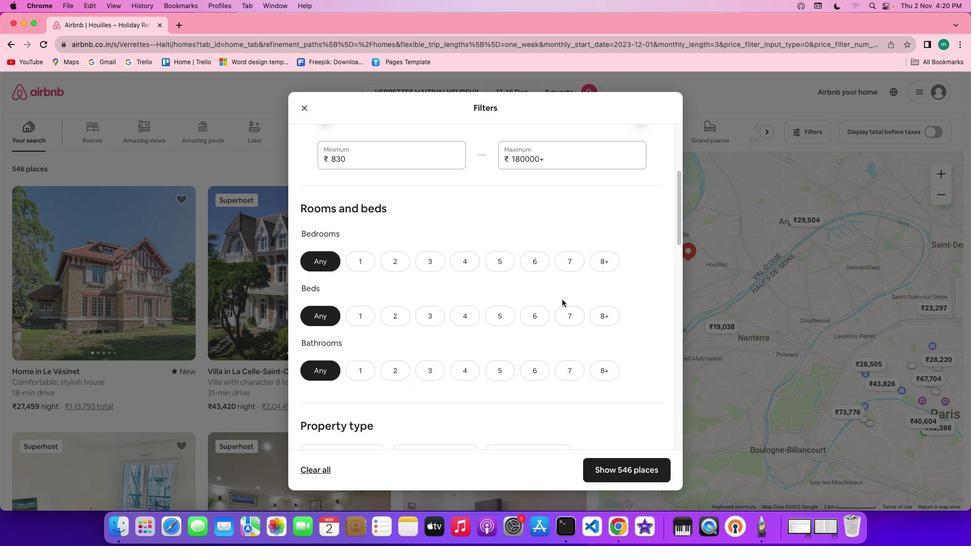 
Action: Mouse scrolled (562, 299) with delta (0, 0)
Screenshot: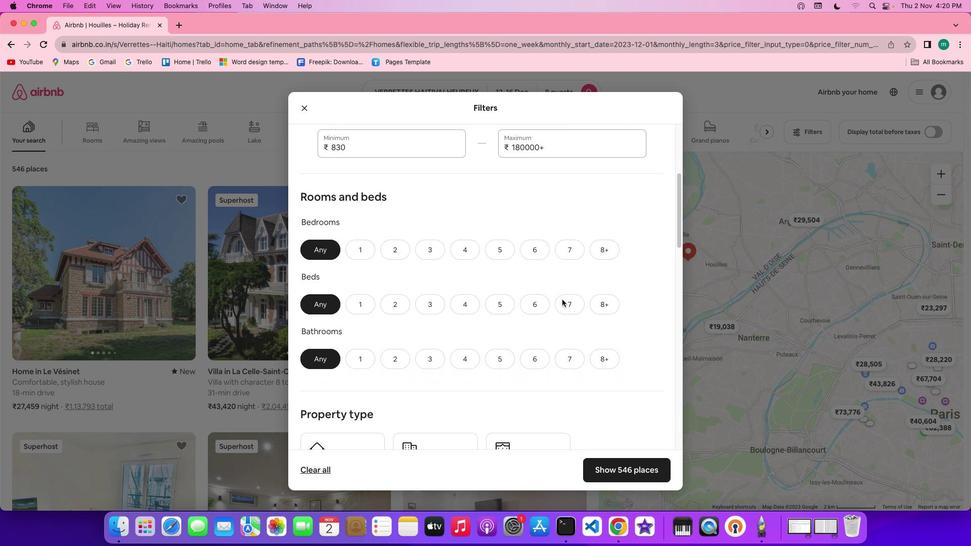 
Action: Mouse scrolled (562, 299) with delta (0, 0)
Screenshot: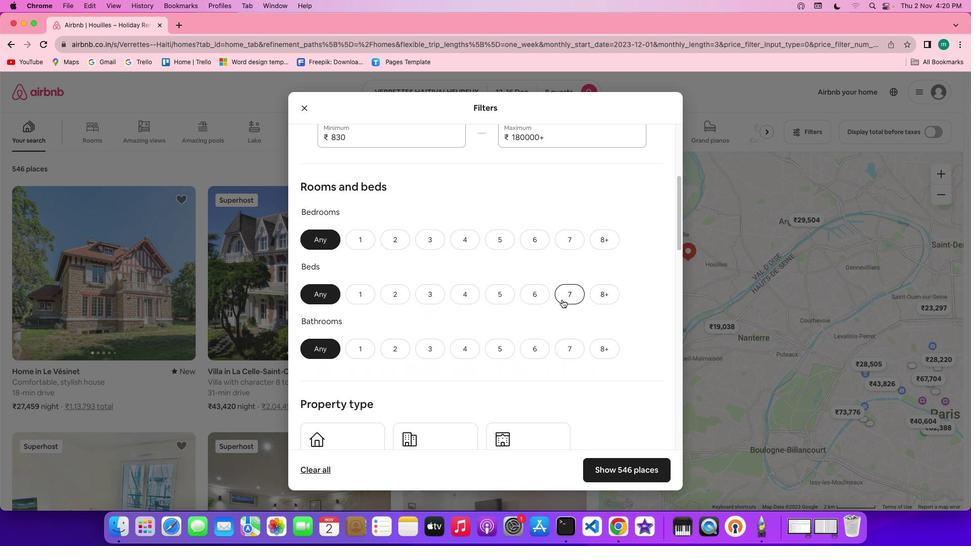 
Action: Mouse scrolled (562, 299) with delta (0, 0)
Screenshot: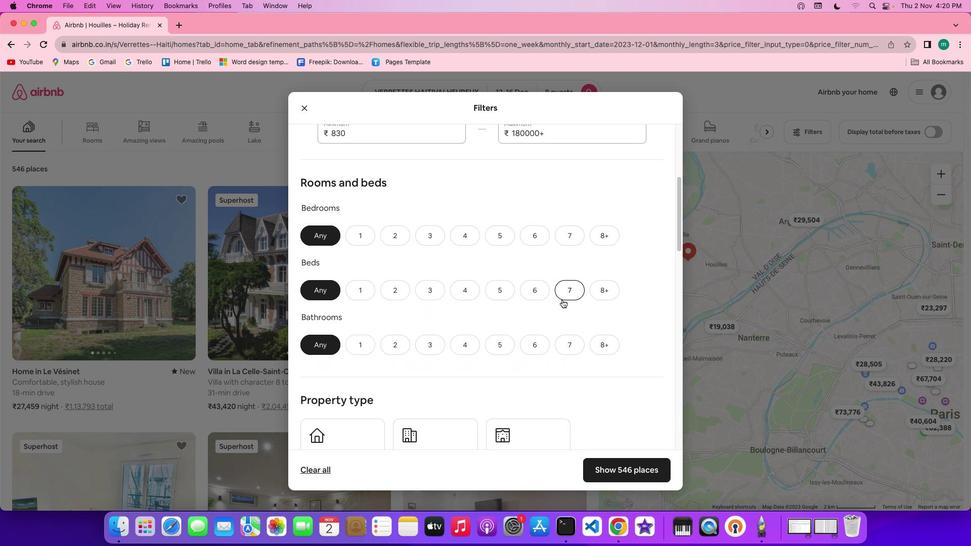 
Action: Mouse scrolled (562, 299) with delta (0, 0)
Screenshot: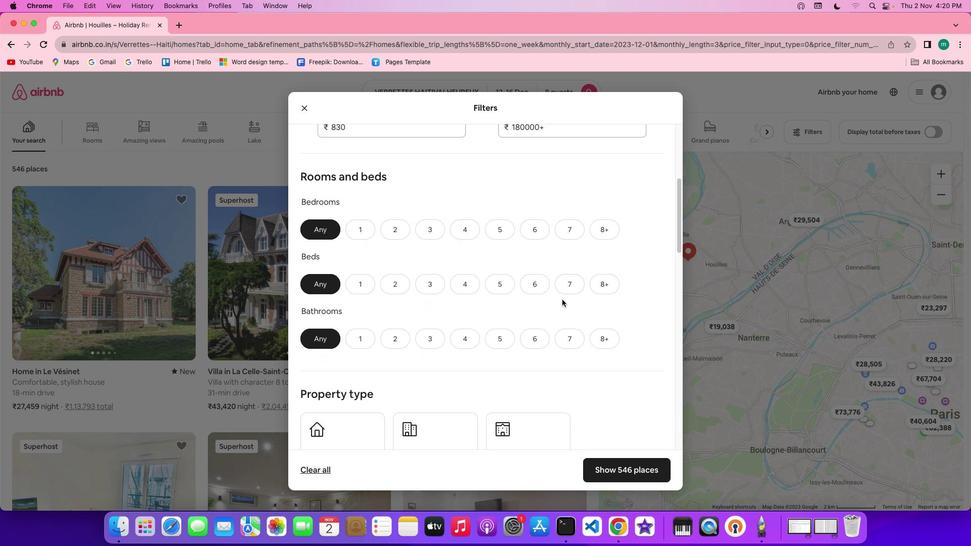 
Action: Mouse scrolled (562, 299) with delta (0, 0)
Screenshot: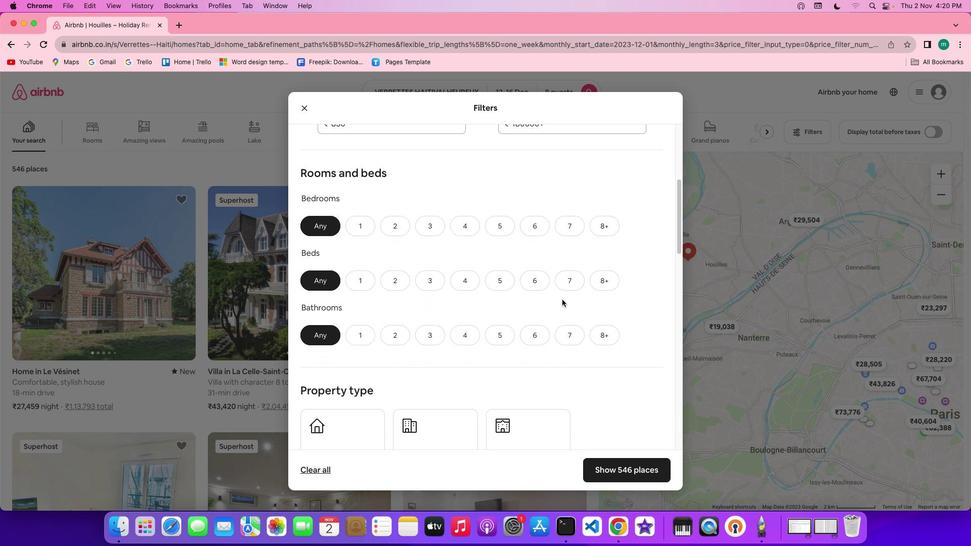 
Action: Mouse scrolled (562, 299) with delta (0, 0)
Screenshot: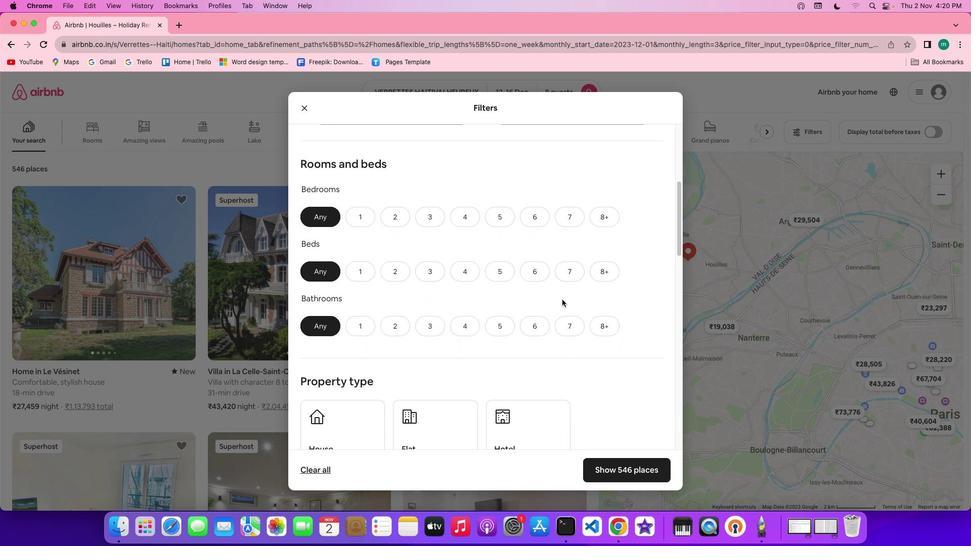 
Action: Mouse scrolled (562, 299) with delta (0, 0)
Screenshot: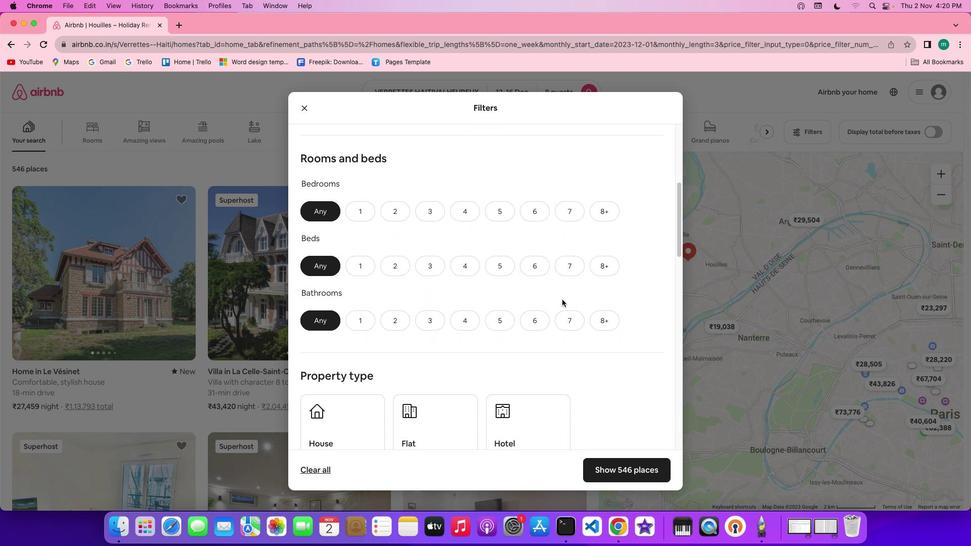 
Action: Mouse scrolled (562, 299) with delta (0, 0)
Screenshot: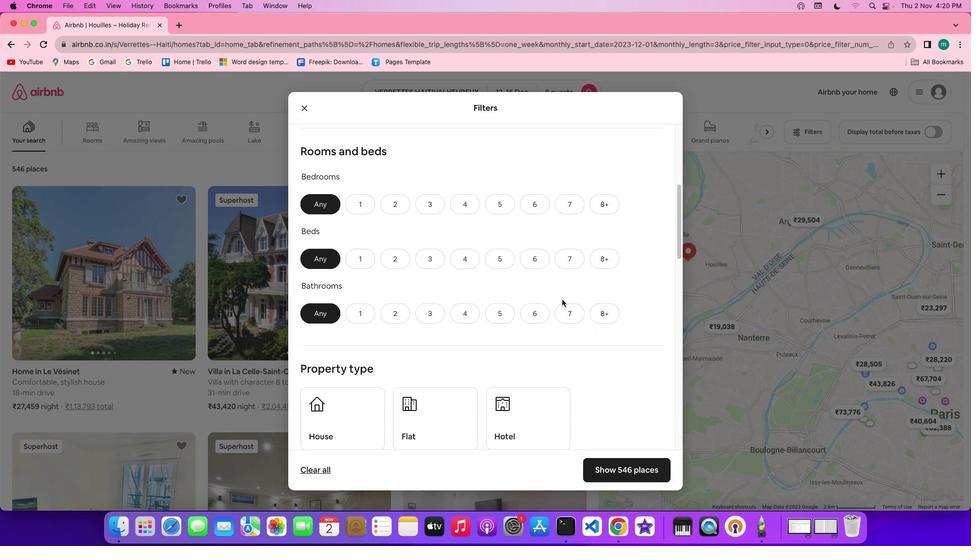 
Action: Mouse scrolled (562, 299) with delta (0, 0)
Screenshot: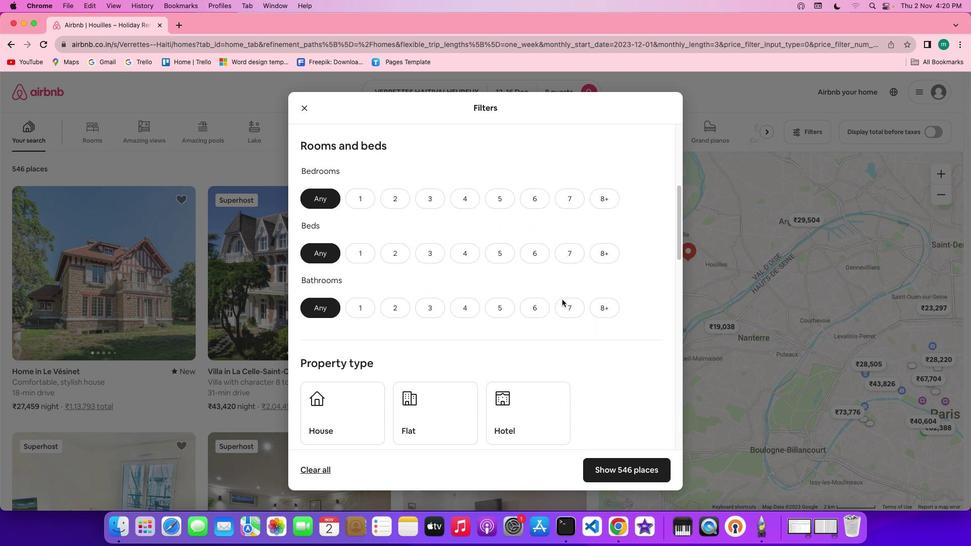 
Action: Mouse scrolled (562, 299) with delta (0, 0)
Screenshot: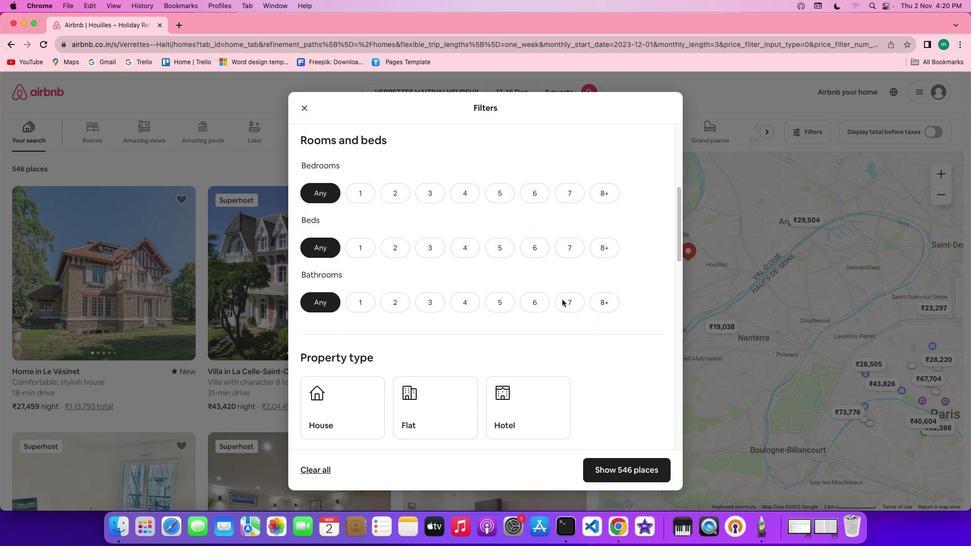 
Action: Mouse moved to (606, 199)
Screenshot: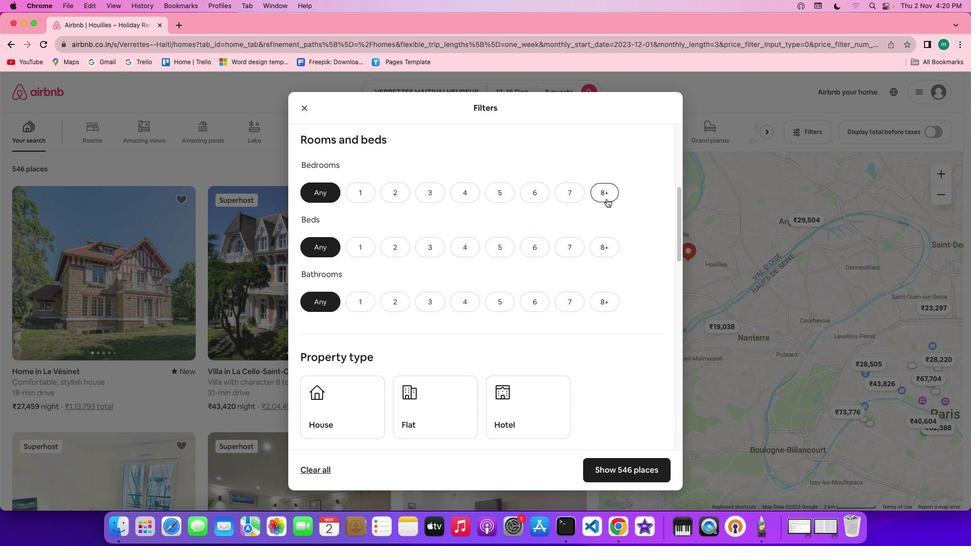 
Action: Mouse pressed left at (606, 199)
Screenshot: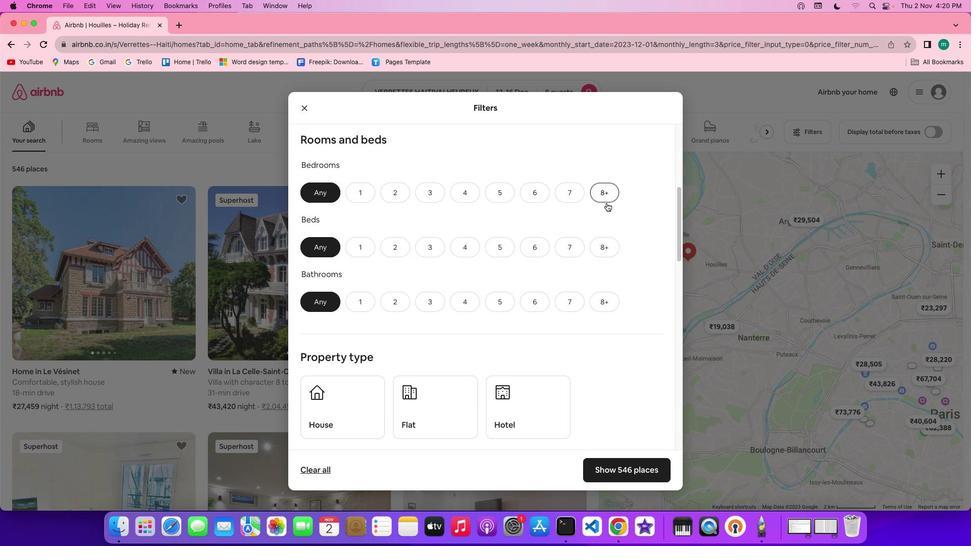 
Action: Mouse moved to (608, 243)
Screenshot: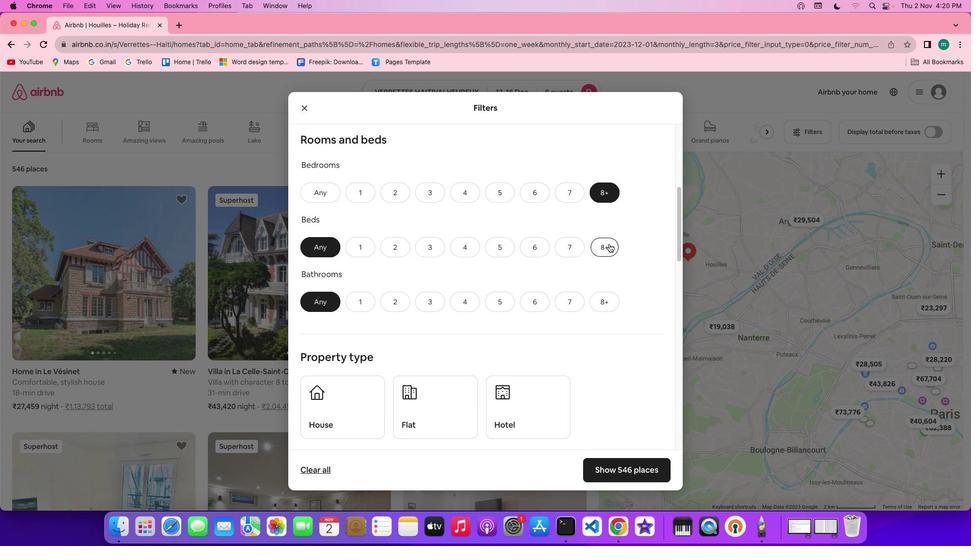 
Action: Mouse pressed left at (608, 243)
Screenshot: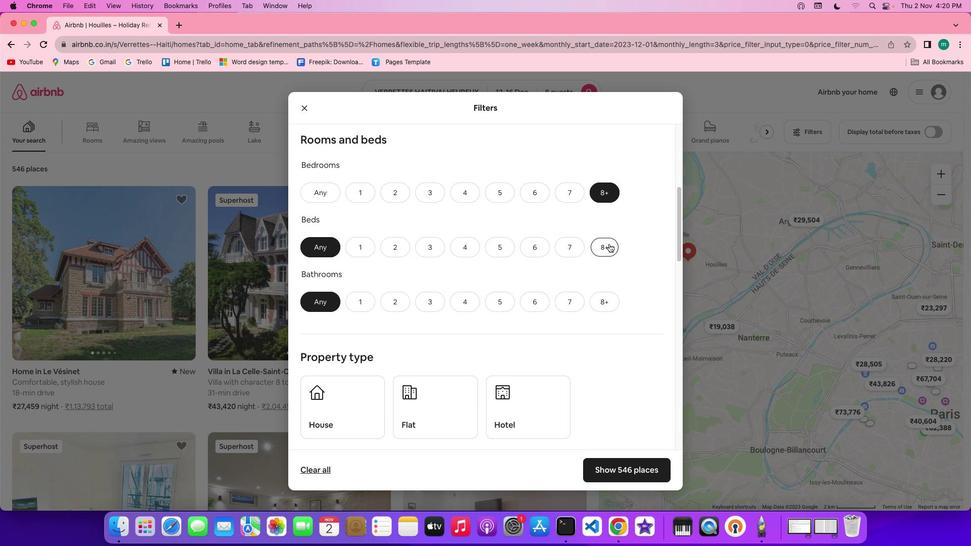 
Action: Mouse moved to (607, 294)
Screenshot: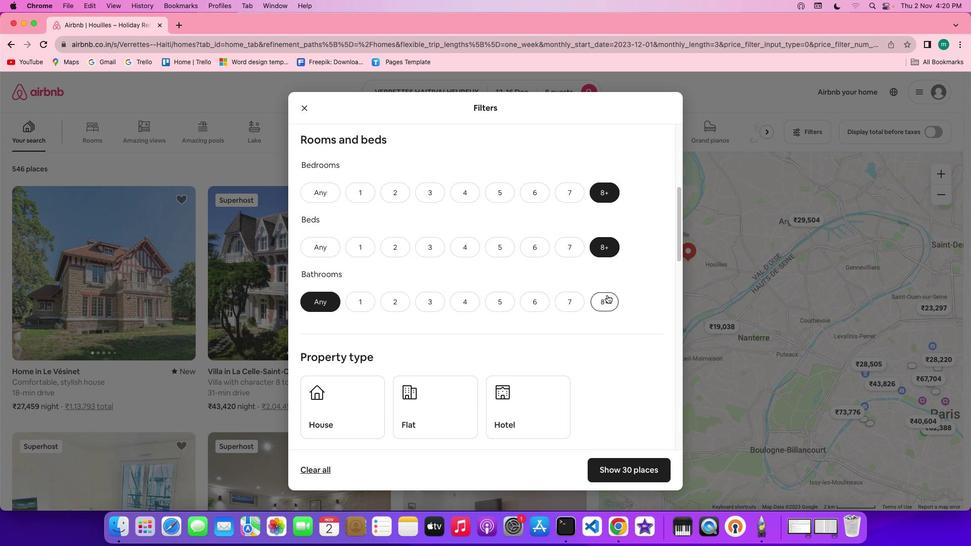 
Action: Mouse pressed left at (607, 294)
Screenshot: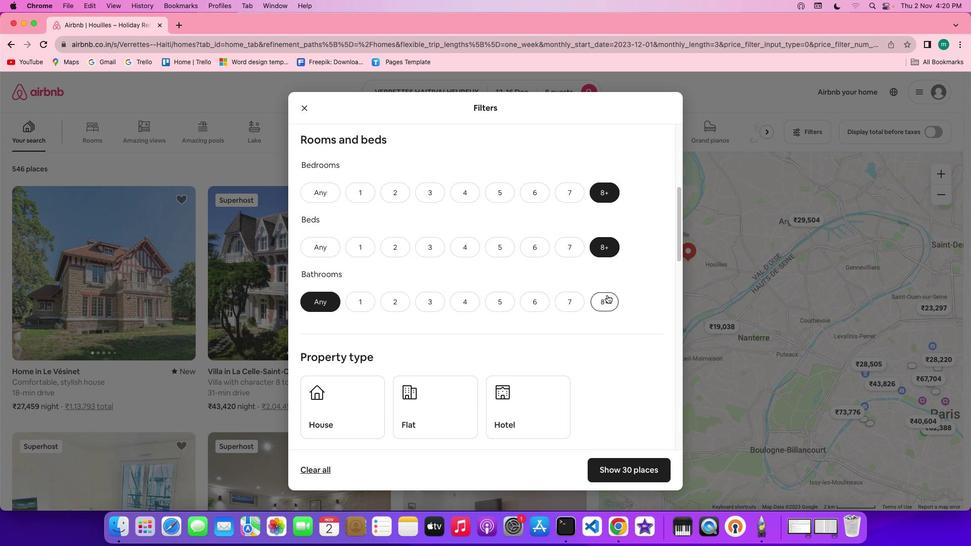 
Action: Mouse moved to (652, 317)
Screenshot: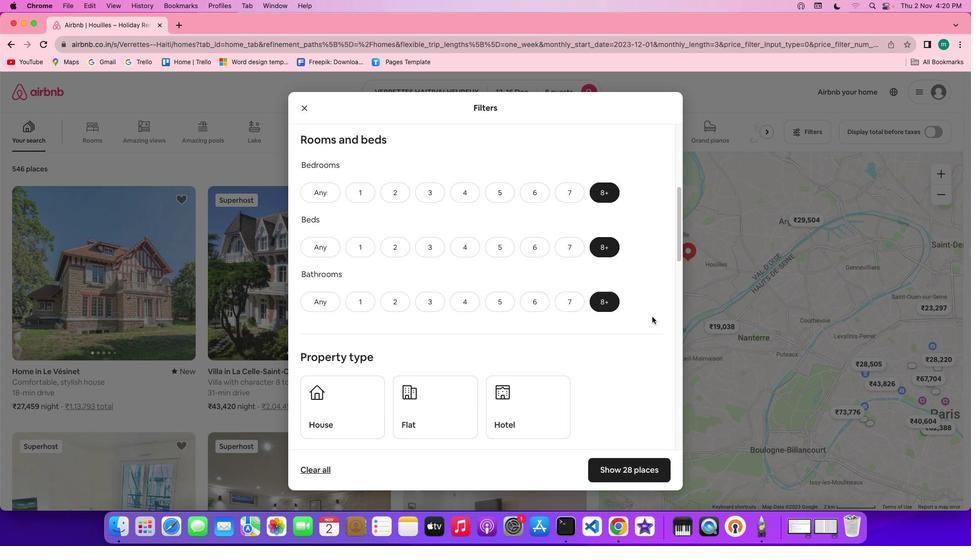 
Action: Mouse scrolled (652, 317) with delta (0, 0)
Screenshot: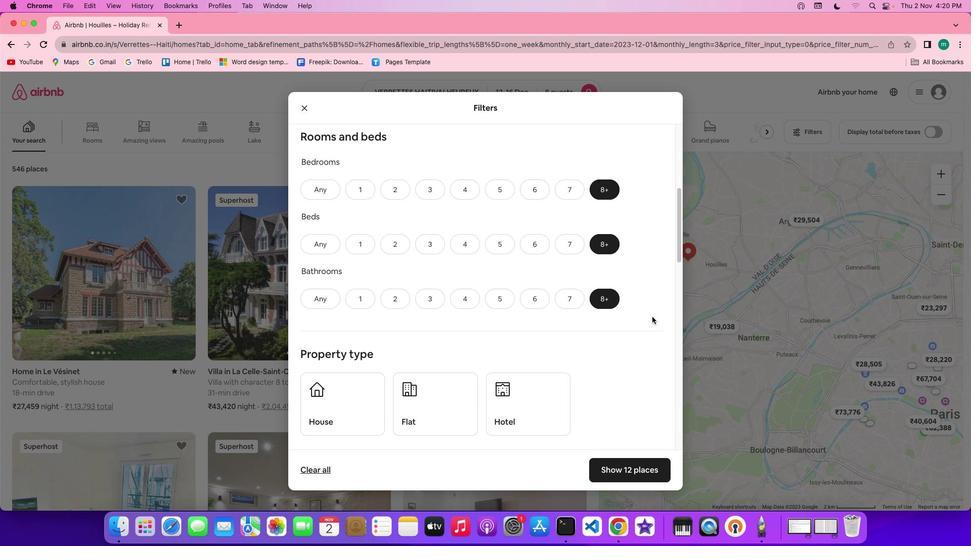 
Action: Mouse scrolled (652, 317) with delta (0, 0)
Screenshot: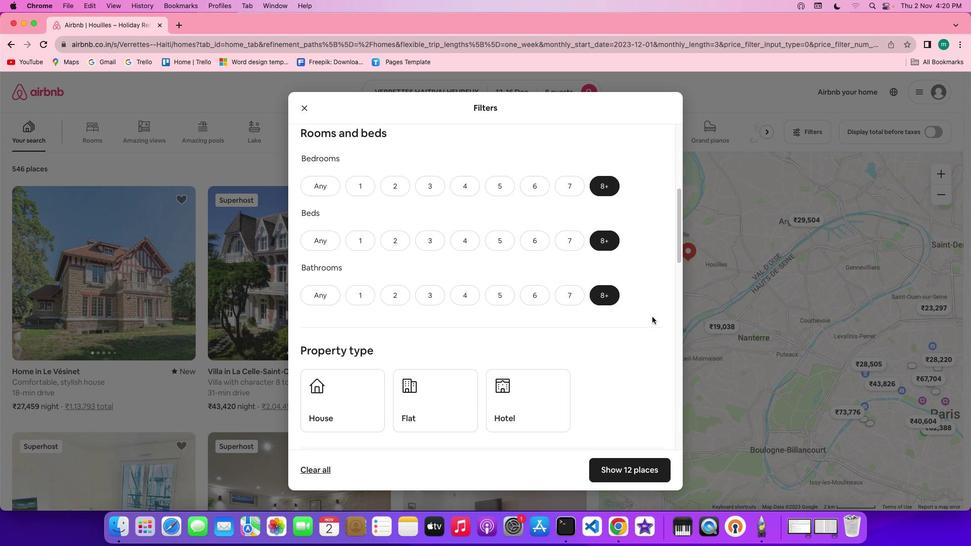 
Action: Mouse scrolled (652, 317) with delta (0, 0)
Screenshot: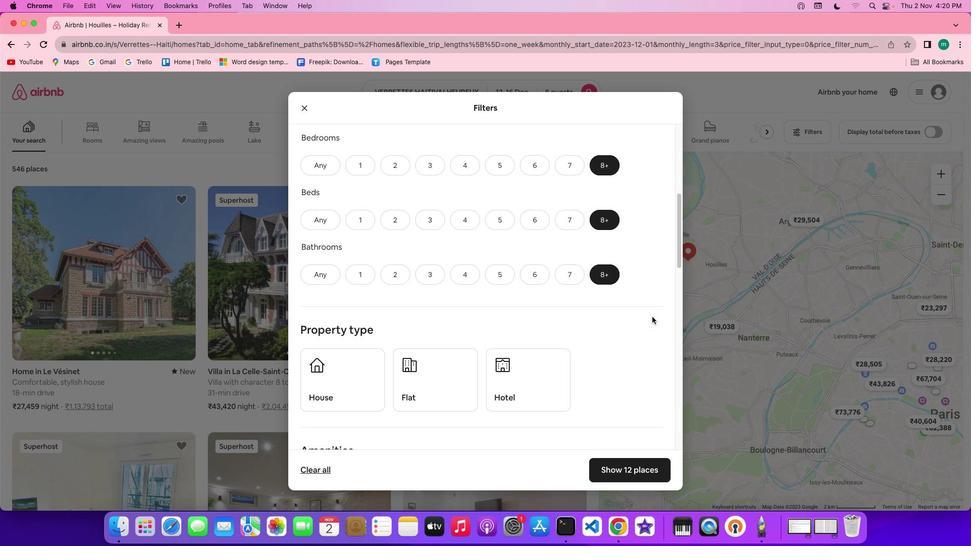 
Action: Mouse scrolled (652, 317) with delta (0, 0)
Screenshot: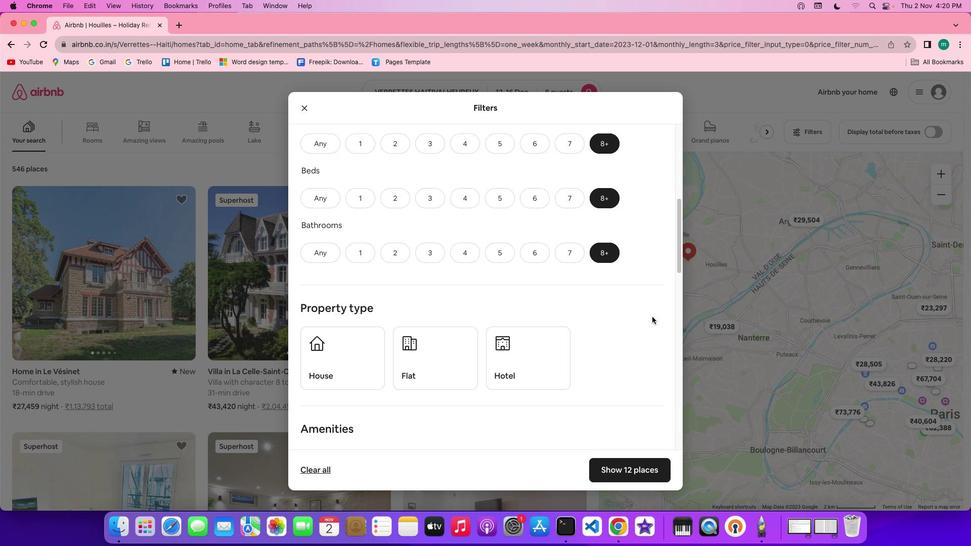 
Action: Mouse scrolled (652, 317) with delta (0, 0)
Screenshot: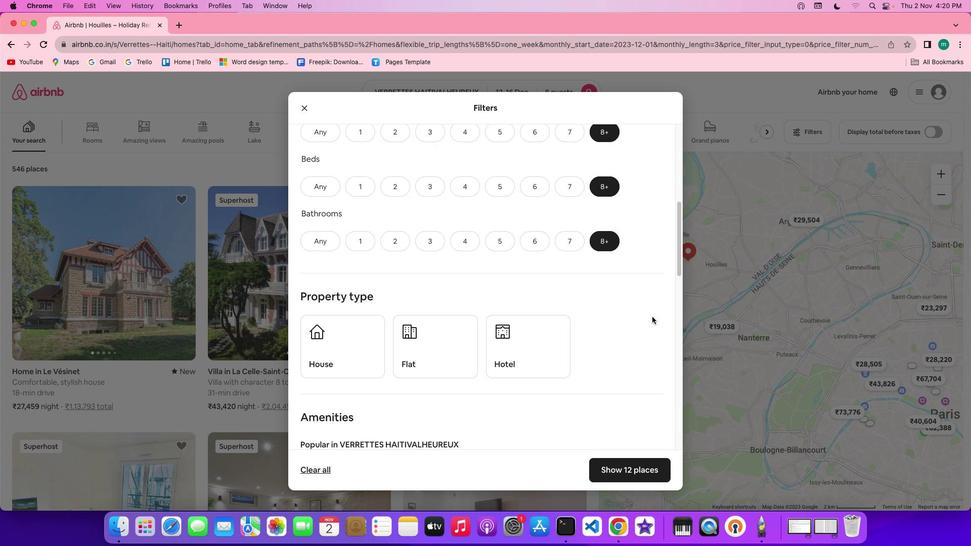 
Action: Mouse scrolled (652, 317) with delta (0, -1)
Screenshot: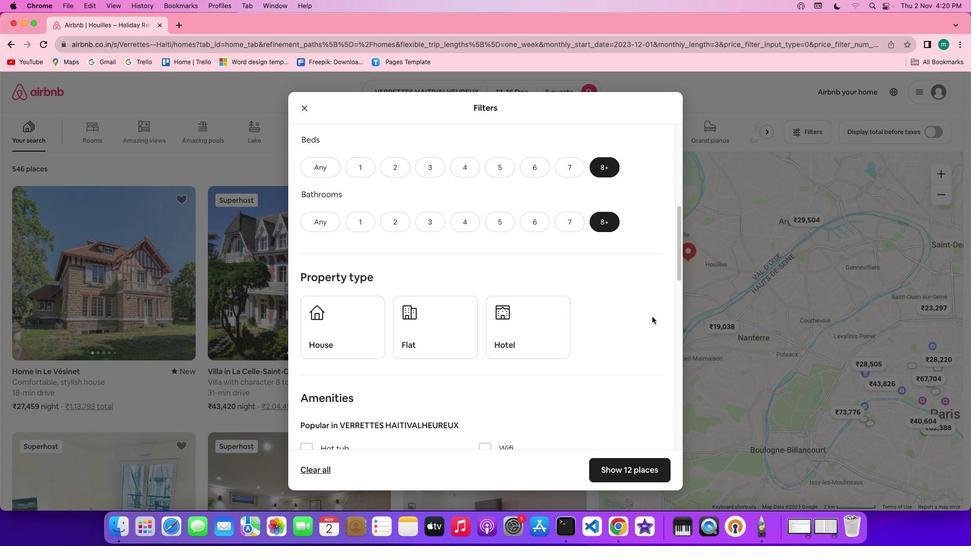 
Action: Mouse scrolled (652, 317) with delta (0, 0)
Screenshot: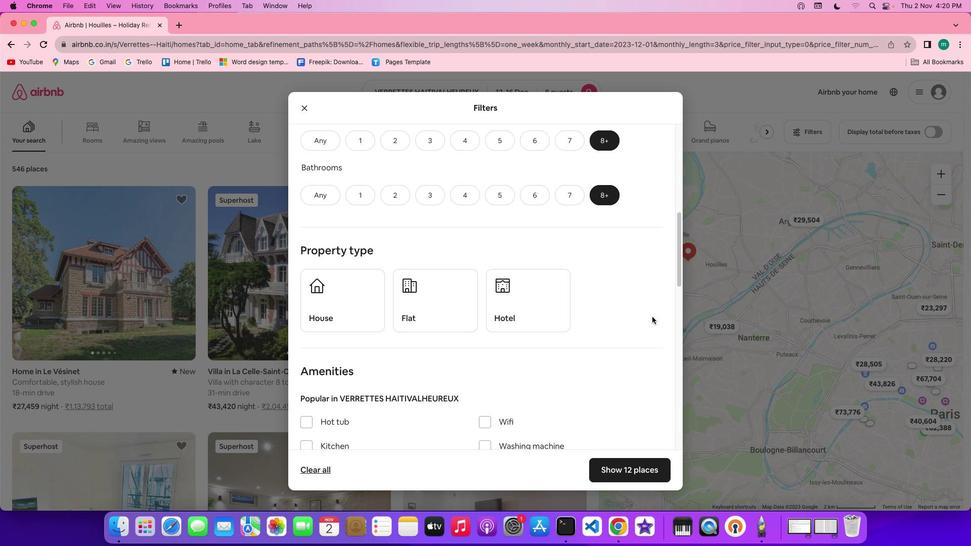 
Action: Mouse scrolled (652, 317) with delta (0, 0)
Screenshot: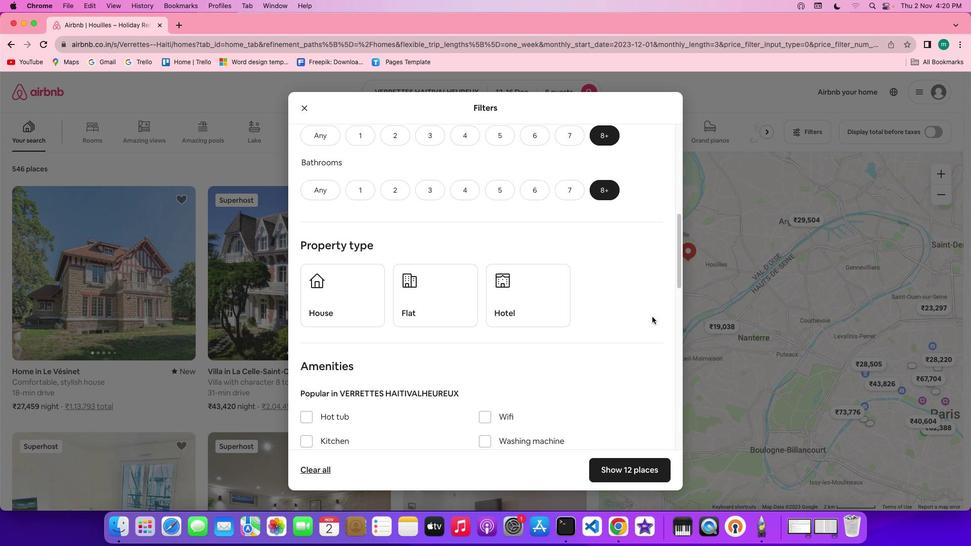 
Action: Mouse moved to (342, 278)
Screenshot: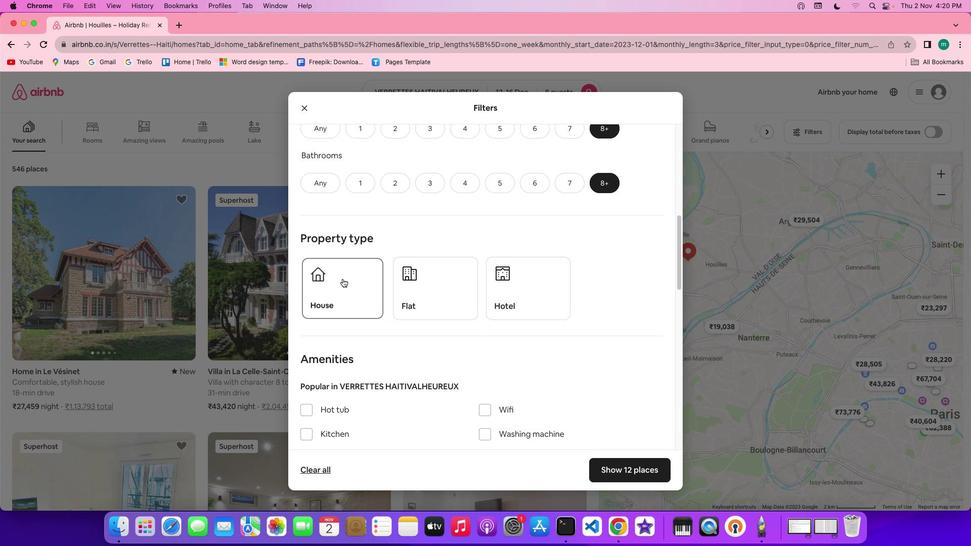 
Action: Mouse pressed left at (342, 278)
Screenshot: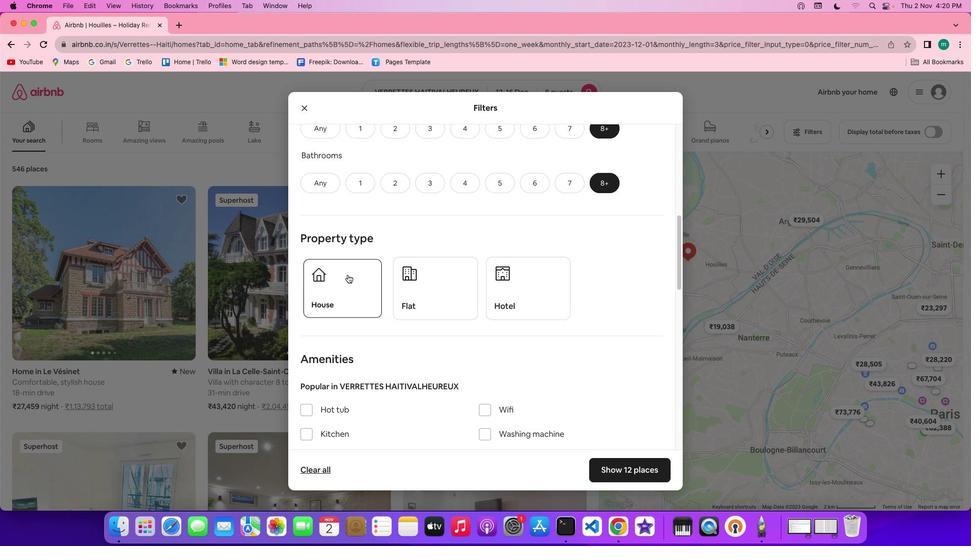
Action: Mouse moved to (528, 290)
Screenshot: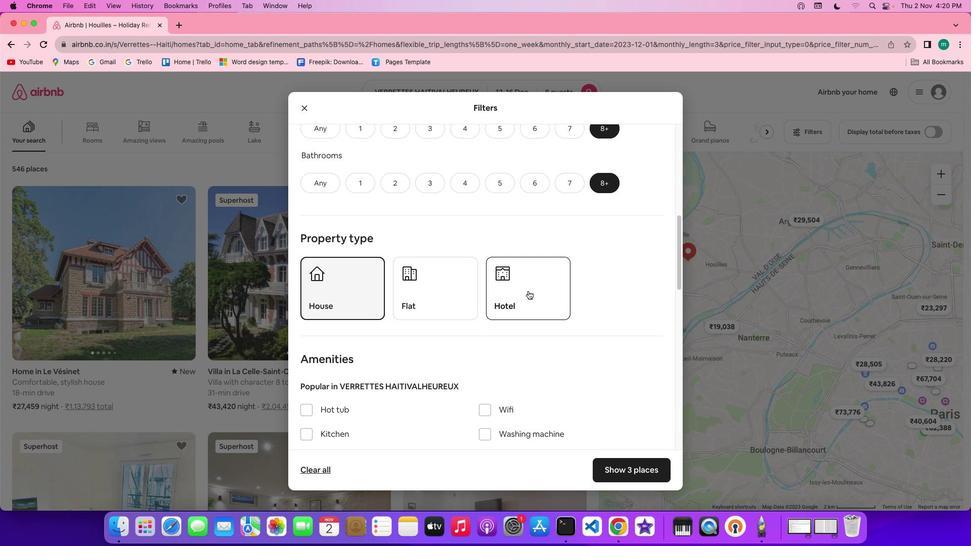 
Action: Mouse scrolled (528, 290) with delta (0, 0)
Screenshot: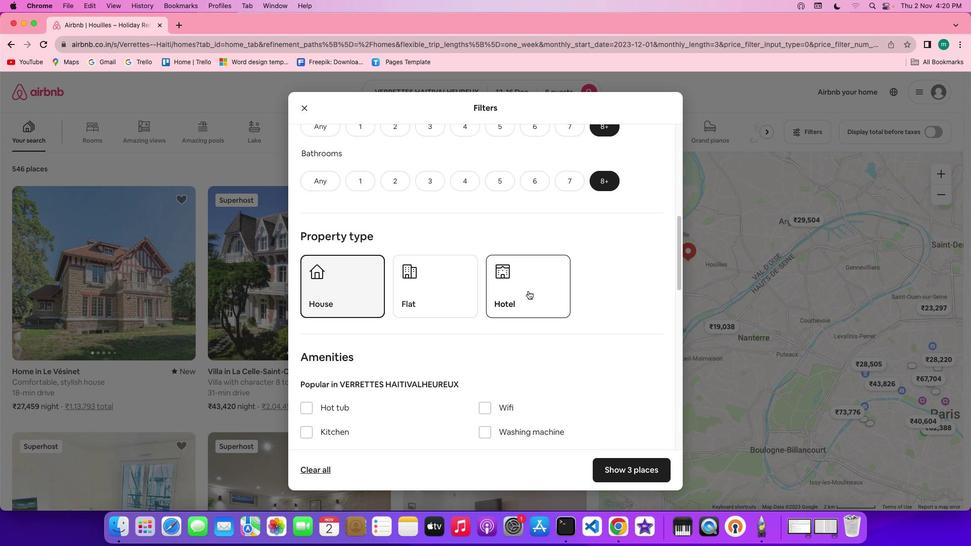 
Action: Mouse scrolled (528, 290) with delta (0, 0)
Screenshot: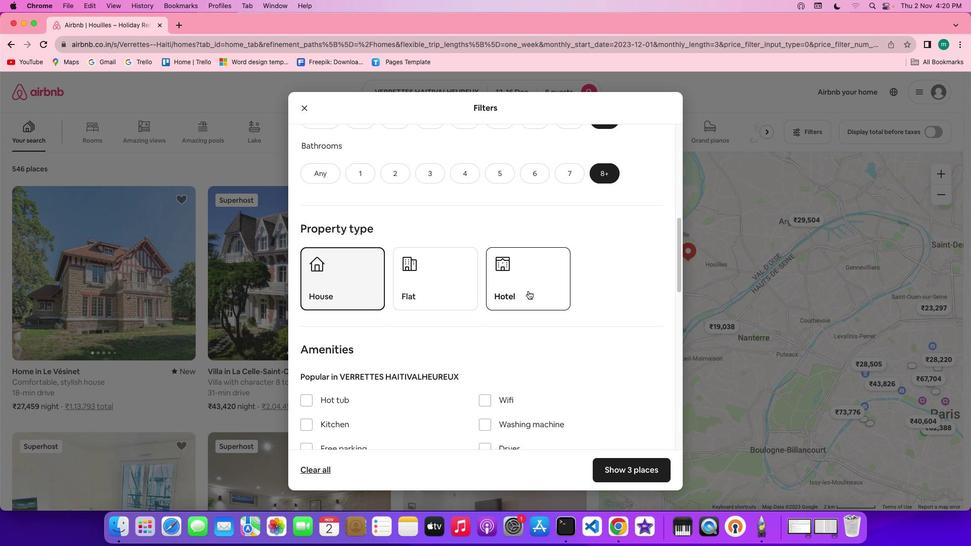 
Action: Mouse scrolled (528, 290) with delta (0, 0)
Screenshot: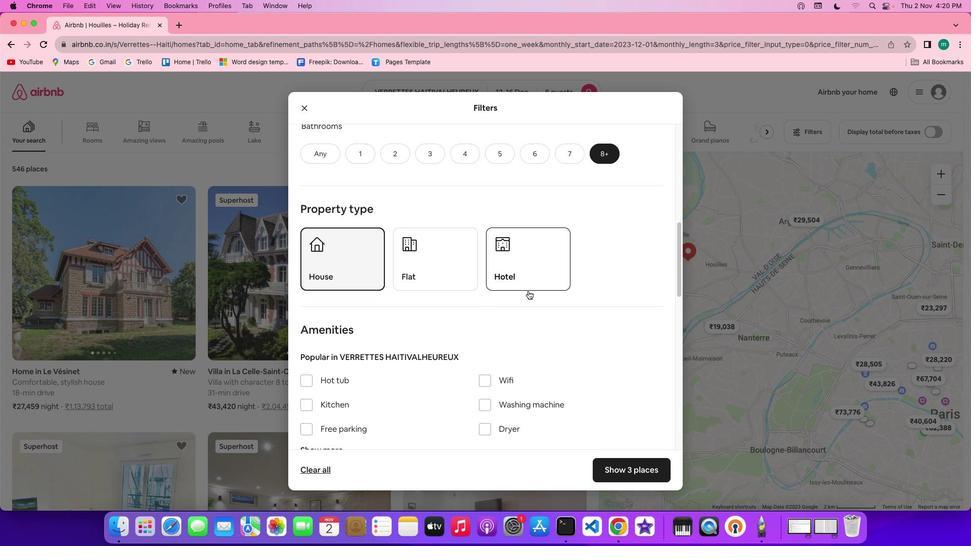 
Action: Mouse scrolled (528, 290) with delta (0, 0)
Screenshot: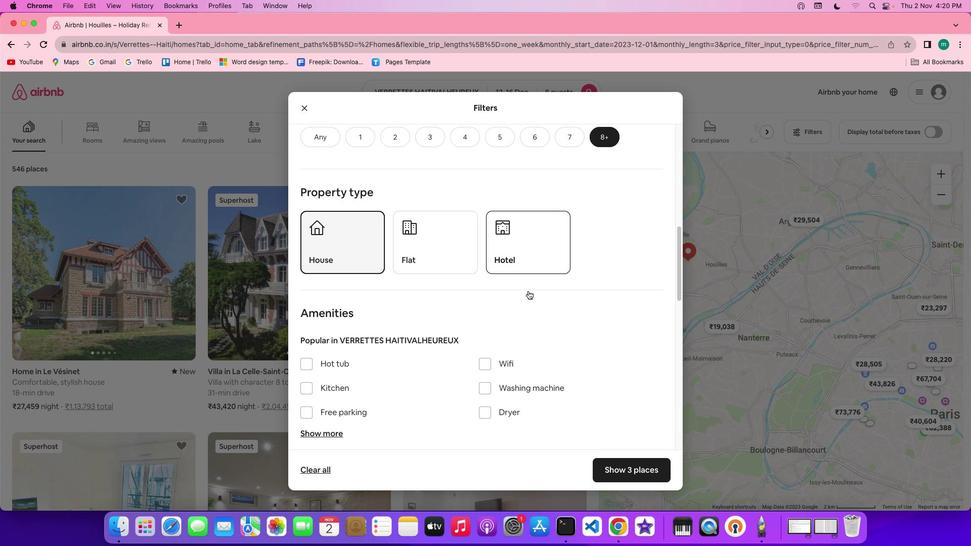 
Action: Mouse scrolled (528, 290) with delta (0, 0)
Screenshot: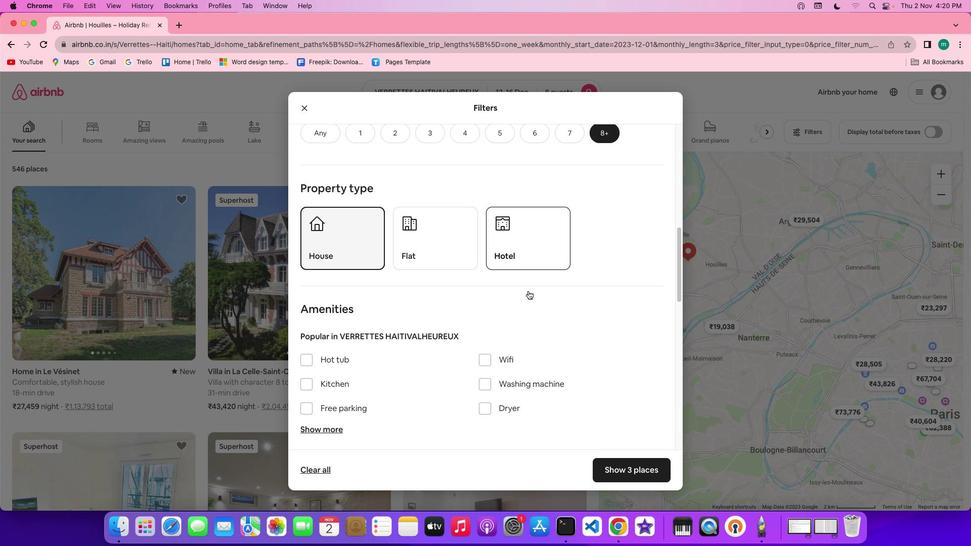 
Action: Mouse scrolled (528, 290) with delta (0, 0)
Screenshot: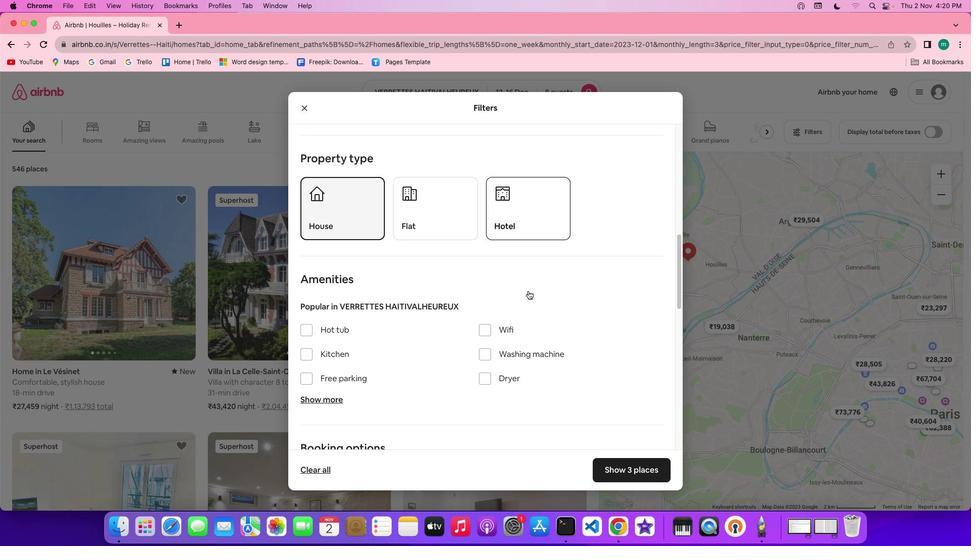 
Action: Mouse scrolled (528, 290) with delta (0, 0)
Screenshot: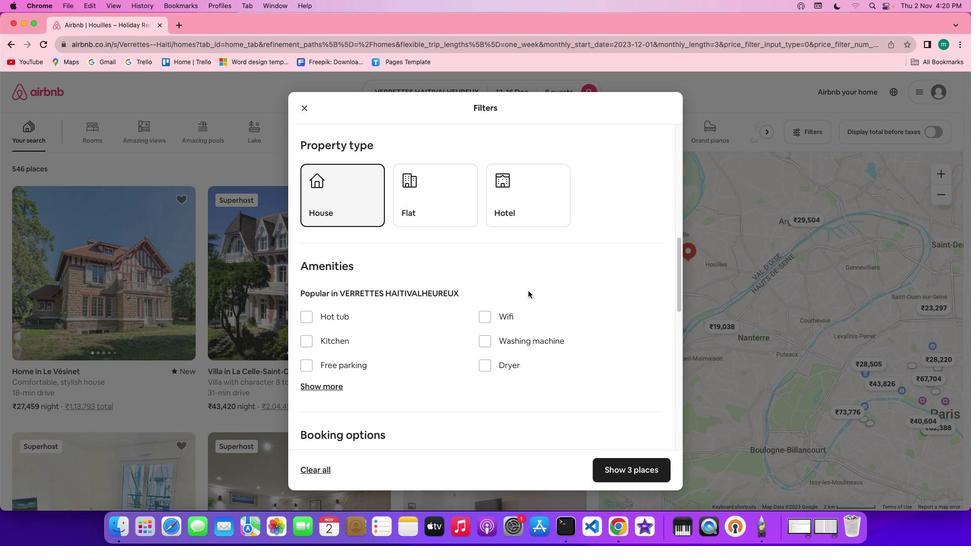 
Action: Mouse scrolled (528, 290) with delta (0, 0)
Screenshot: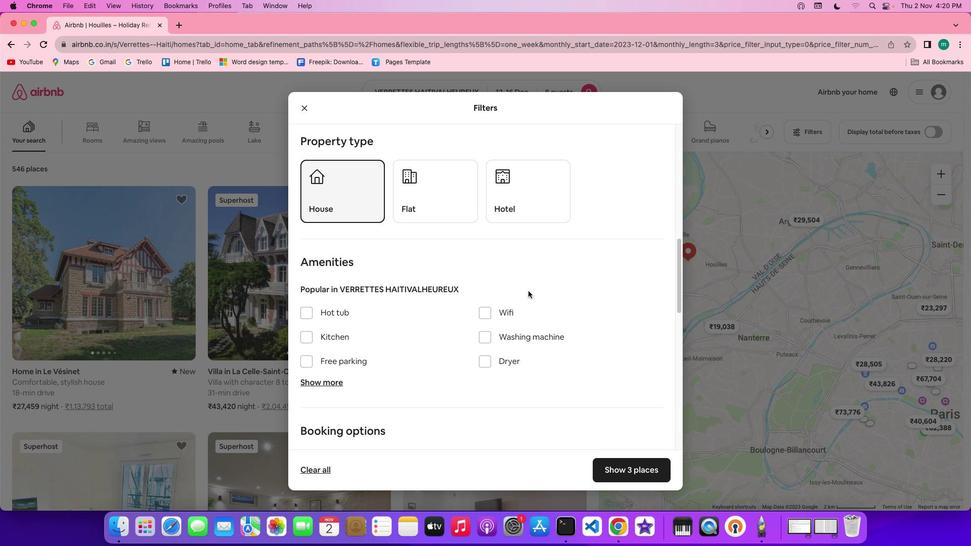 
Action: Mouse scrolled (528, 290) with delta (0, 0)
Screenshot: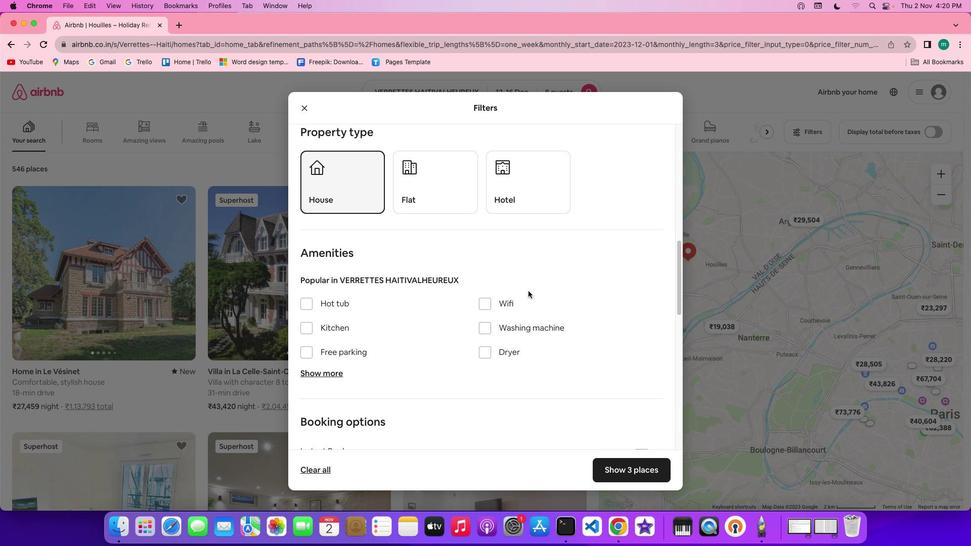 
Action: Mouse scrolled (528, 290) with delta (0, 0)
Screenshot: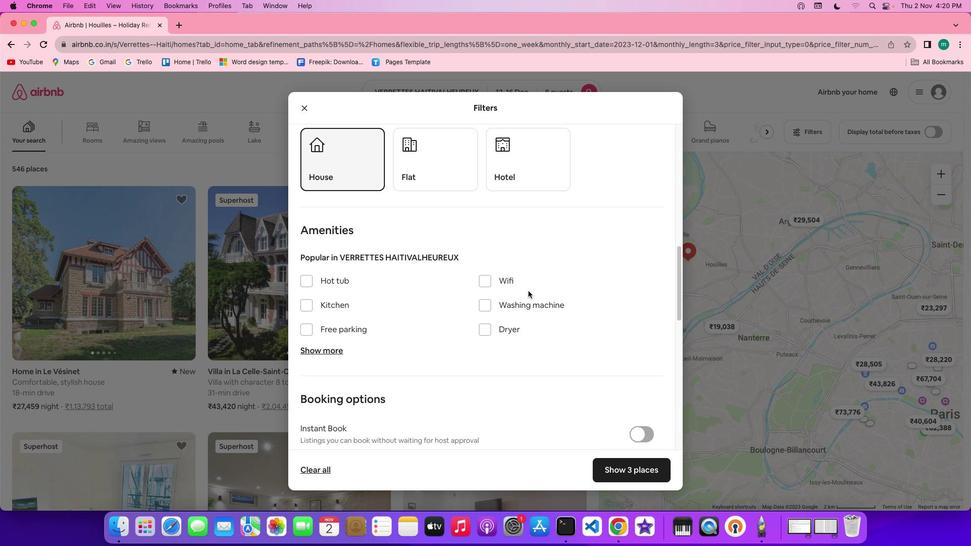 
Action: Mouse scrolled (528, 290) with delta (0, 0)
Screenshot: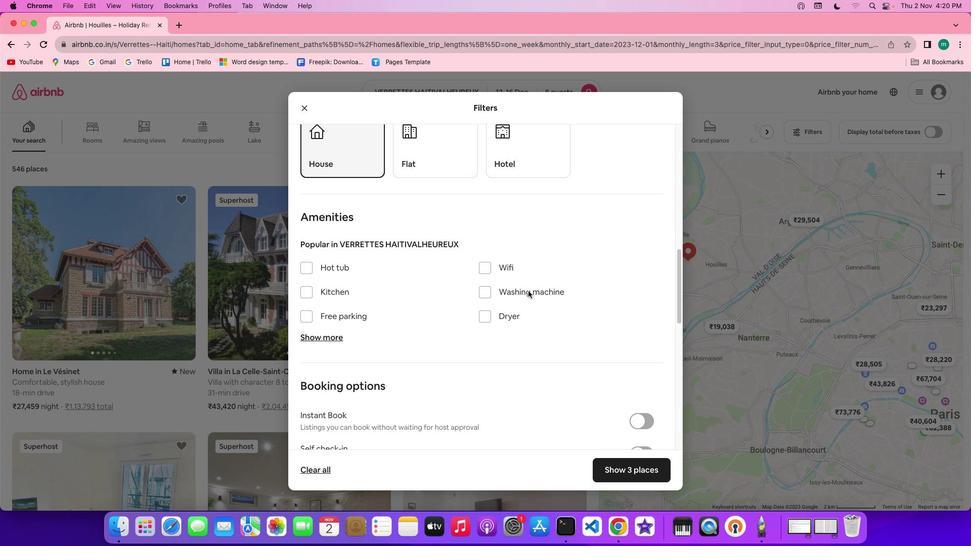 
Action: Mouse scrolled (528, 290) with delta (0, 0)
Screenshot: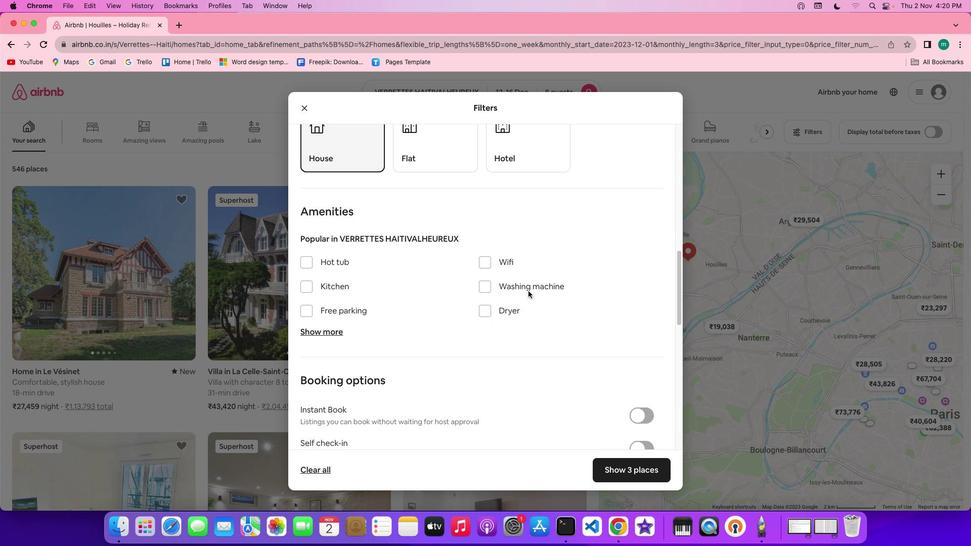 
Action: Mouse scrolled (528, 290) with delta (0, -1)
Screenshot: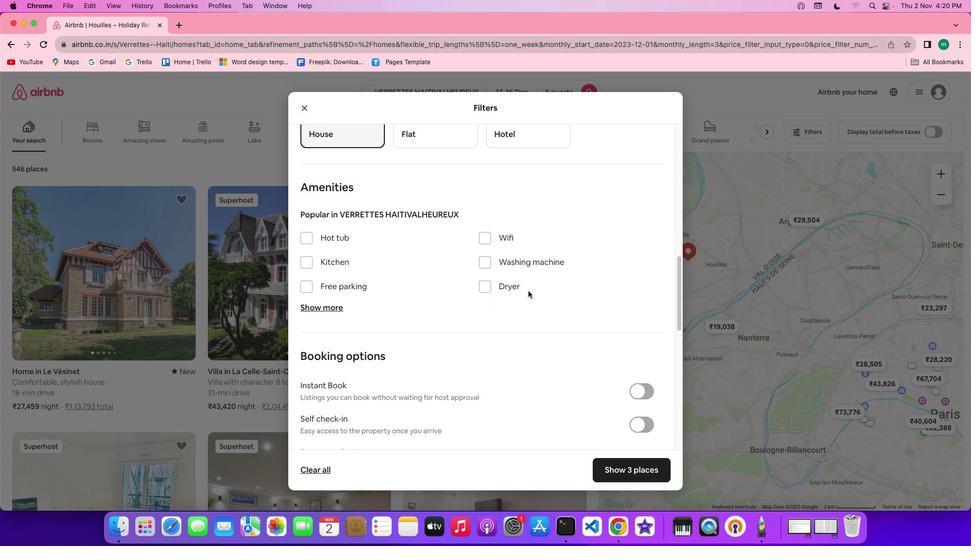 
Action: Mouse moved to (308, 282)
Screenshot: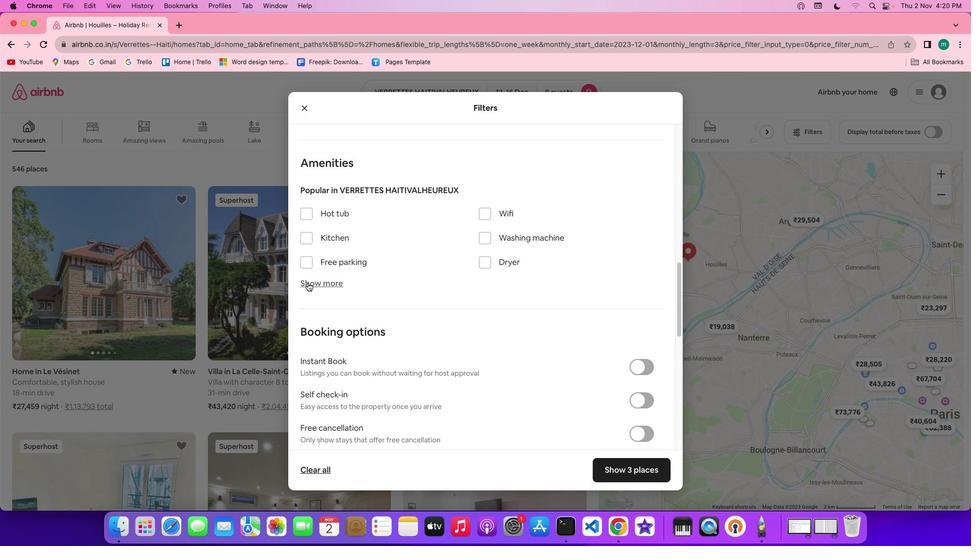 
Action: Mouse pressed left at (308, 282)
Screenshot: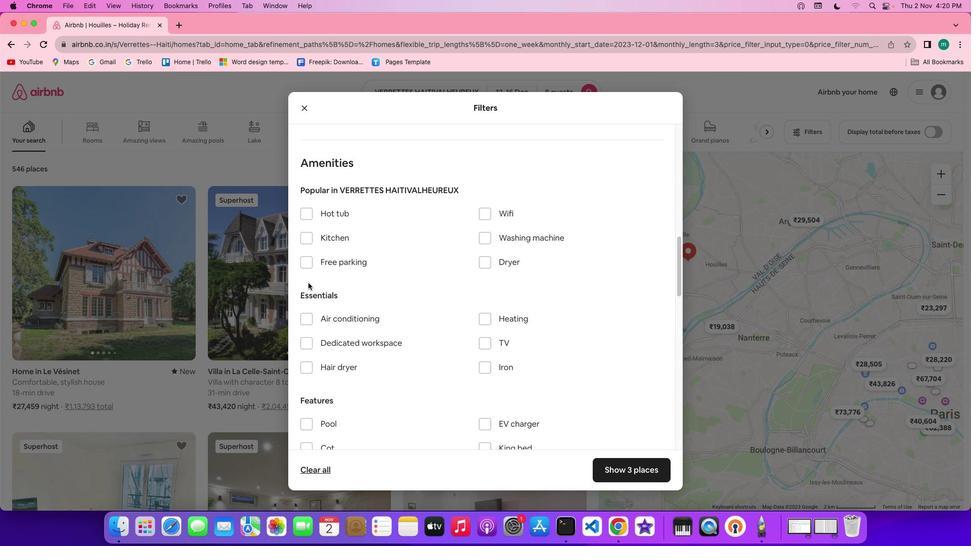 
Action: Mouse moved to (406, 327)
Screenshot: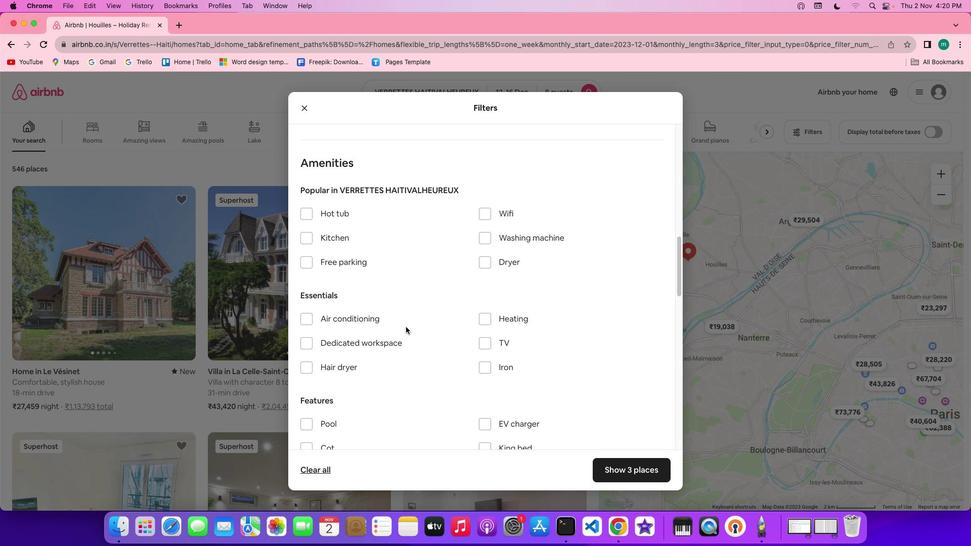 
Action: Mouse scrolled (406, 327) with delta (0, 0)
Screenshot: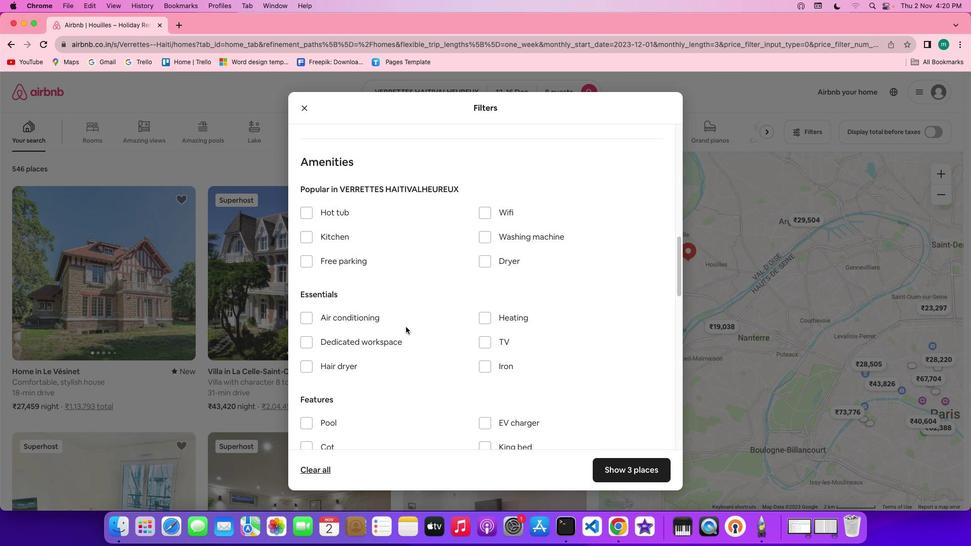 
Action: Mouse scrolled (406, 327) with delta (0, 0)
Screenshot: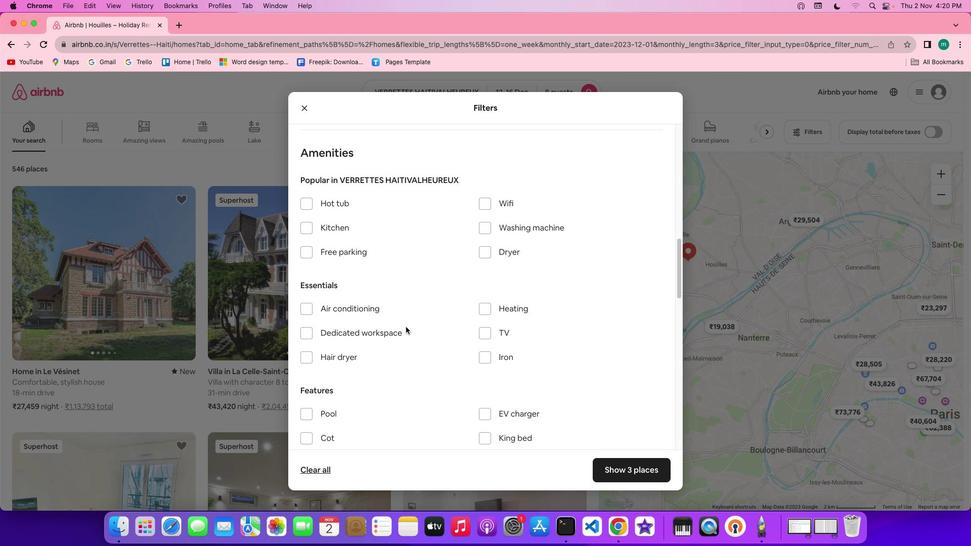 
Action: Mouse scrolled (406, 327) with delta (0, 0)
Screenshot: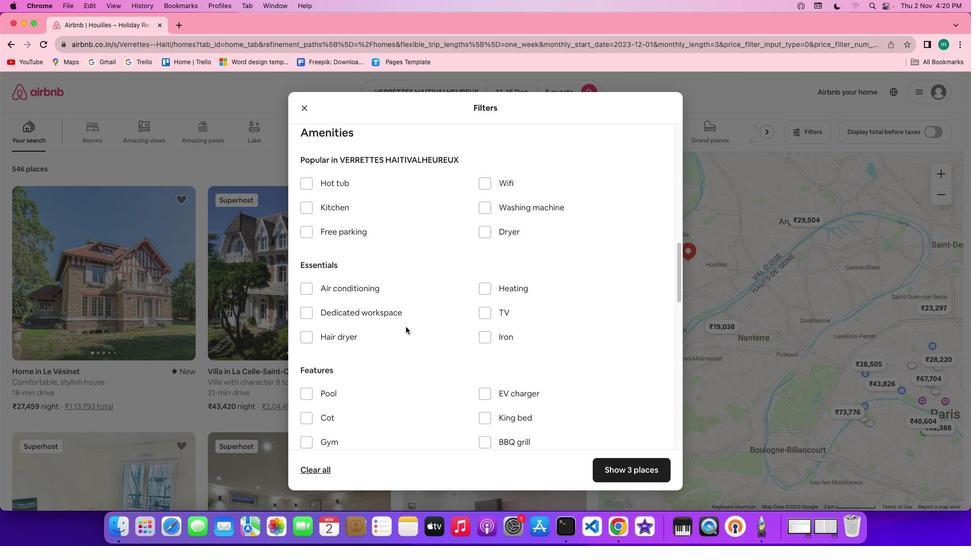 
Action: Mouse scrolled (406, 327) with delta (0, 0)
Screenshot: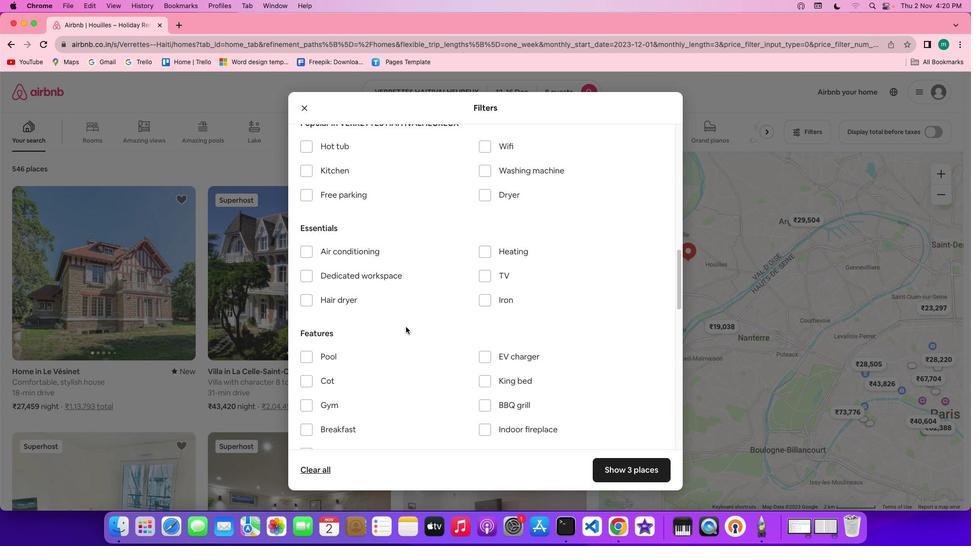 
Action: Mouse scrolled (406, 327) with delta (0, 0)
Screenshot: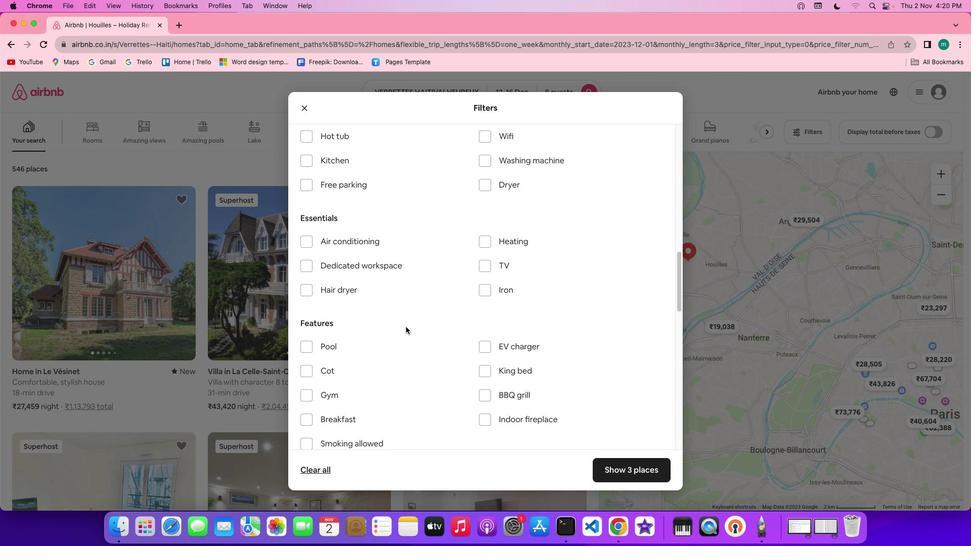 
Action: Mouse scrolled (406, 327) with delta (0, 0)
Screenshot: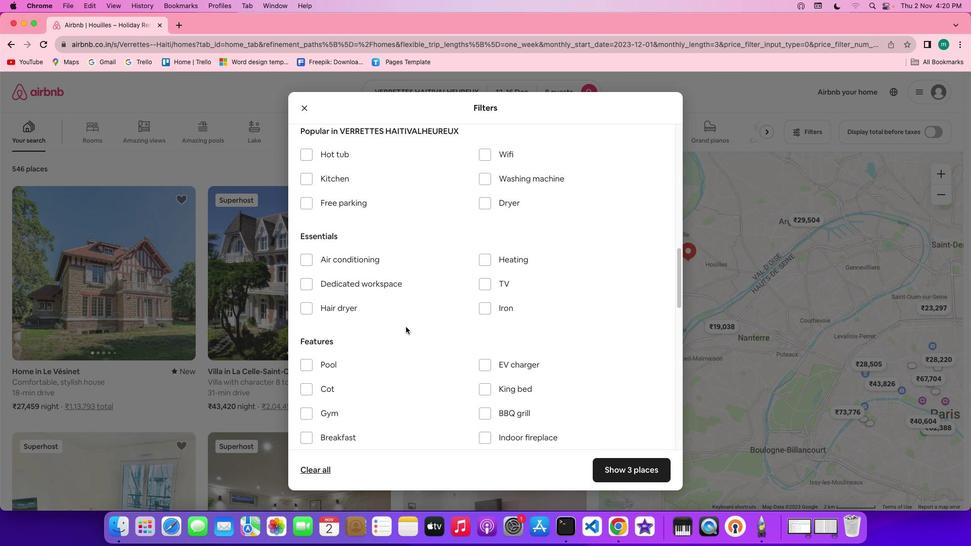 
Action: Mouse scrolled (406, 327) with delta (0, 1)
Screenshot: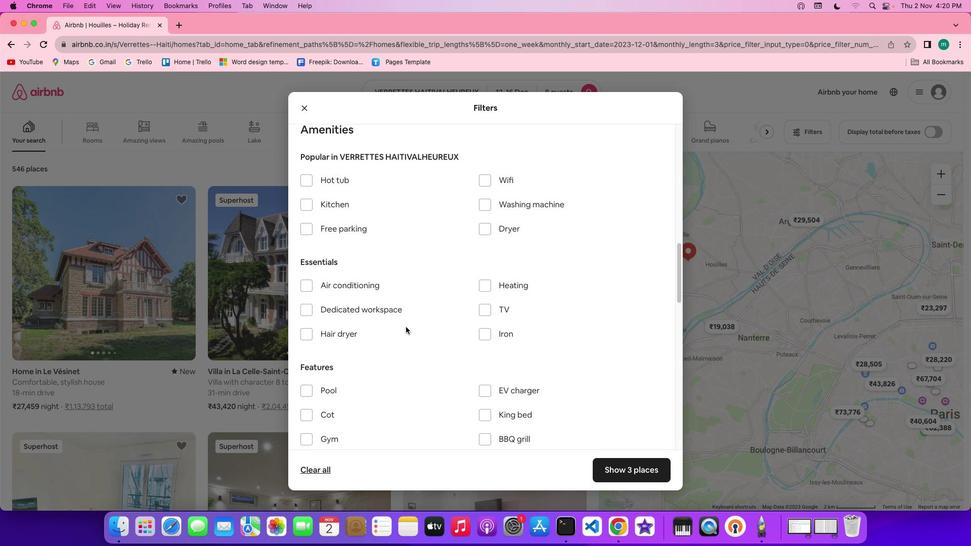 
Action: Mouse moved to (488, 214)
Screenshot: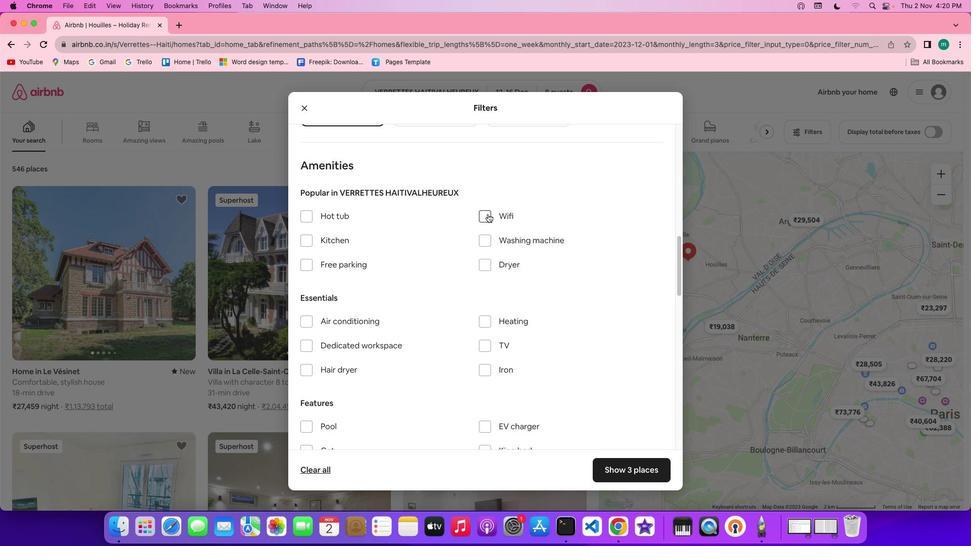 
Action: Mouse pressed left at (488, 214)
Screenshot: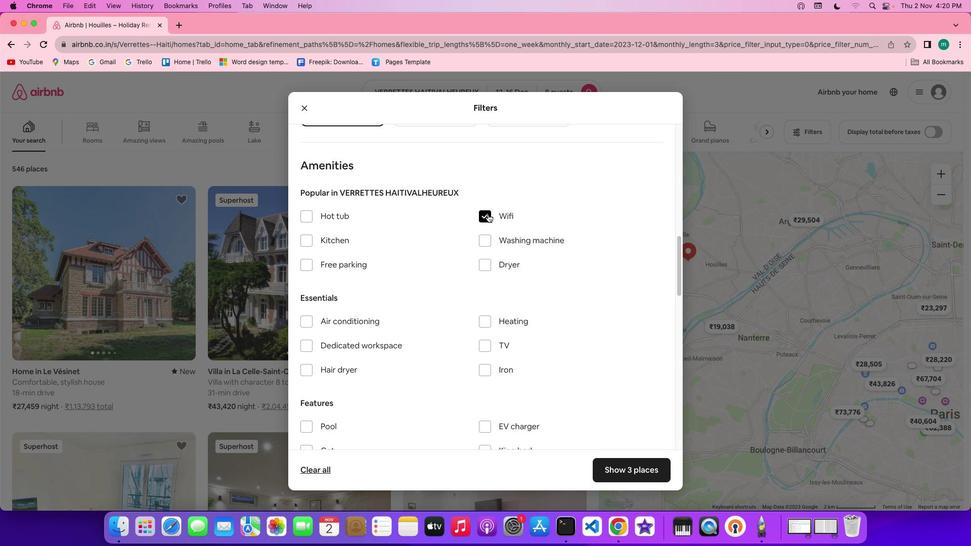
Action: Mouse moved to (485, 301)
Screenshot: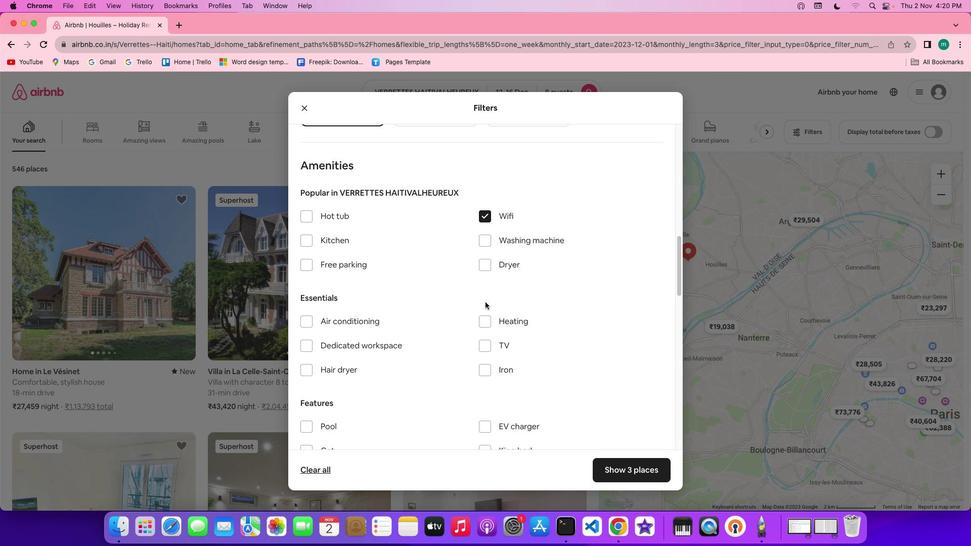 
Action: Mouse scrolled (485, 301) with delta (0, 0)
Screenshot: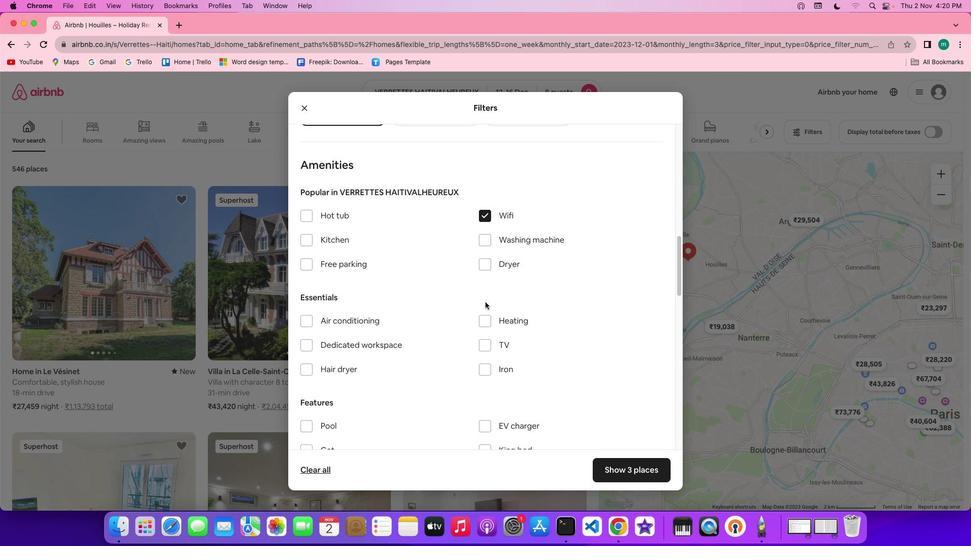 
Action: Mouse scrolled (485, 301) with delta (0, 0)
Screenshot: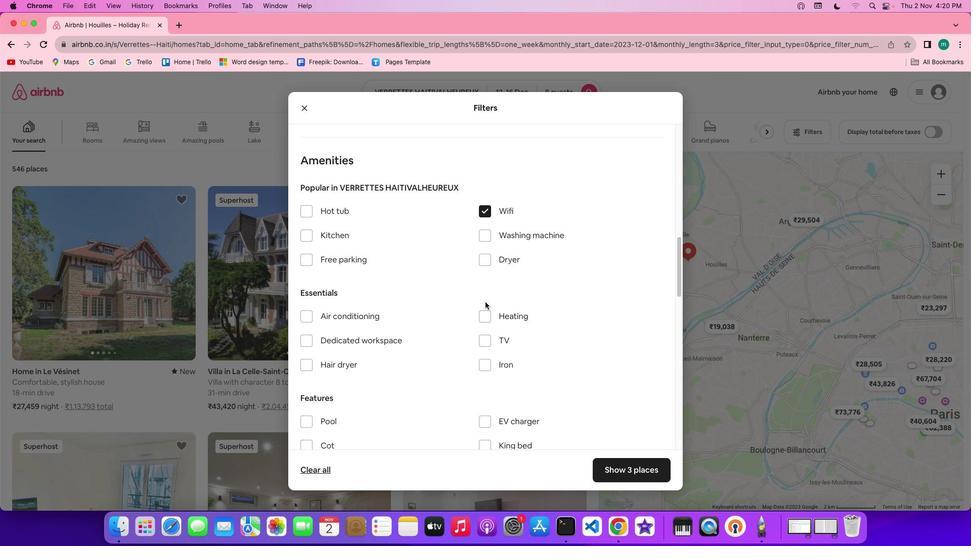 
Action: Mouse scrolled (485, 301) with delta (0, 0)
Screenshot: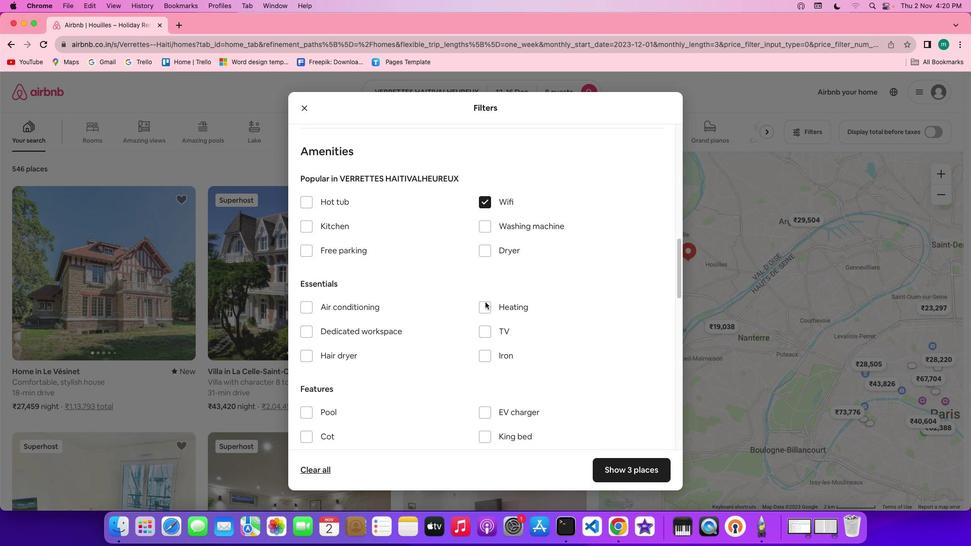 
Action: Mouse scrolled (485, 301) with delta (0, 0)
Screenshot: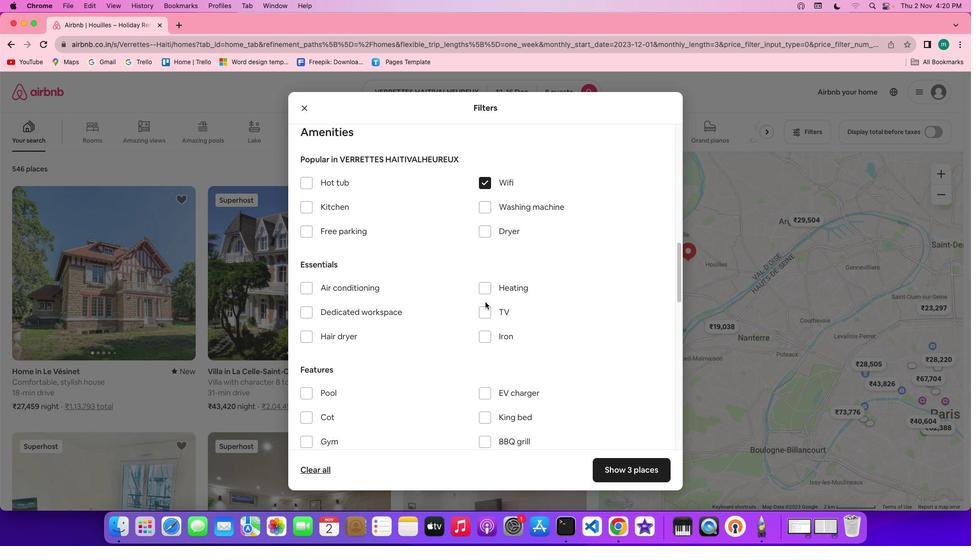
Action: Mouse moved to (485, 312)
Screenshot: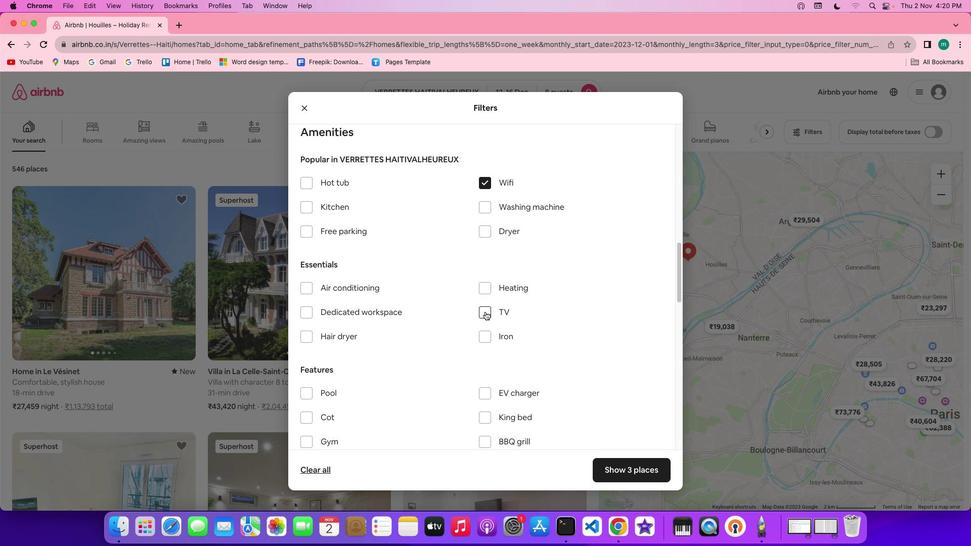 
Action: Mouse pressed left at (485, 312)
Screenshot: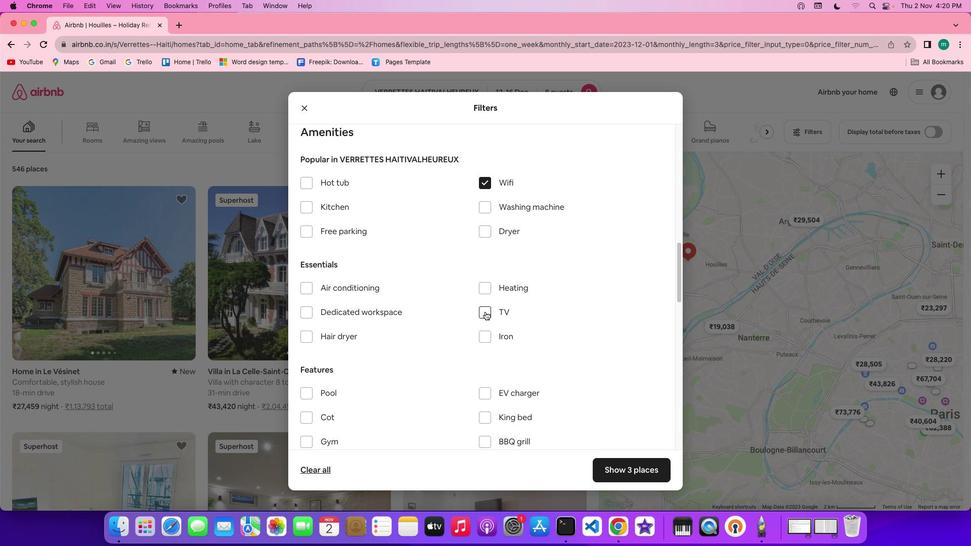 
Action: Mouse moved to (345, 230)
Screenshot: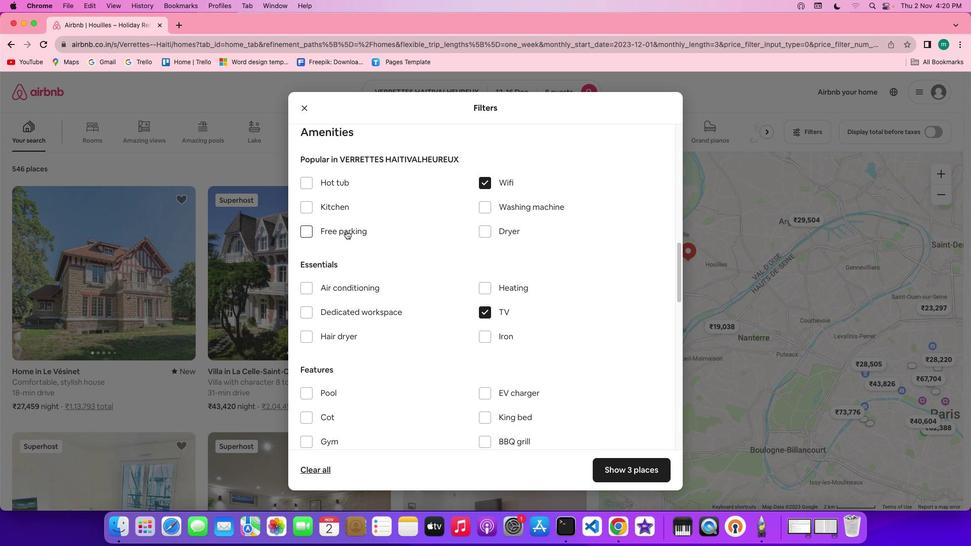 
Action: Mouse pressed left at (345, 230)
Screenshot: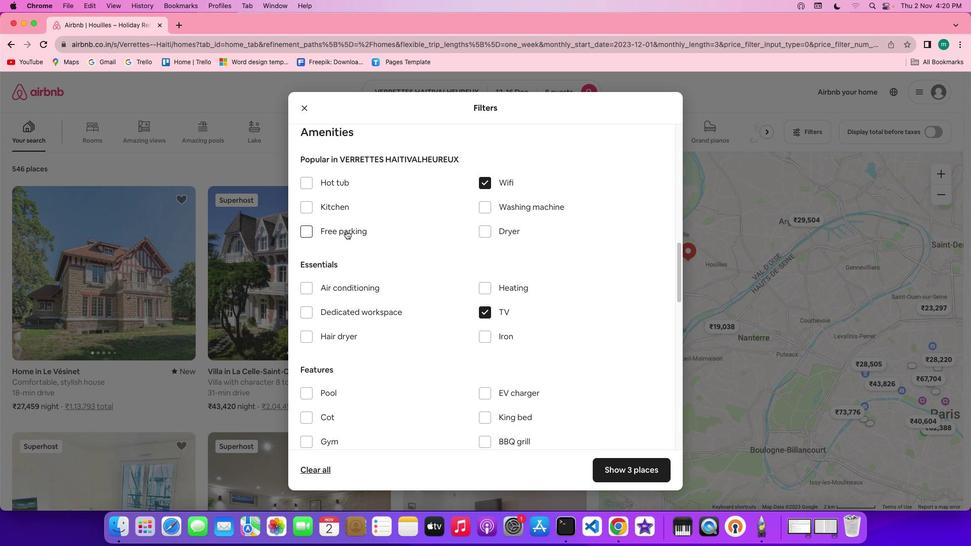 
Action: Mouse moved to (398, 295)
Screenshot: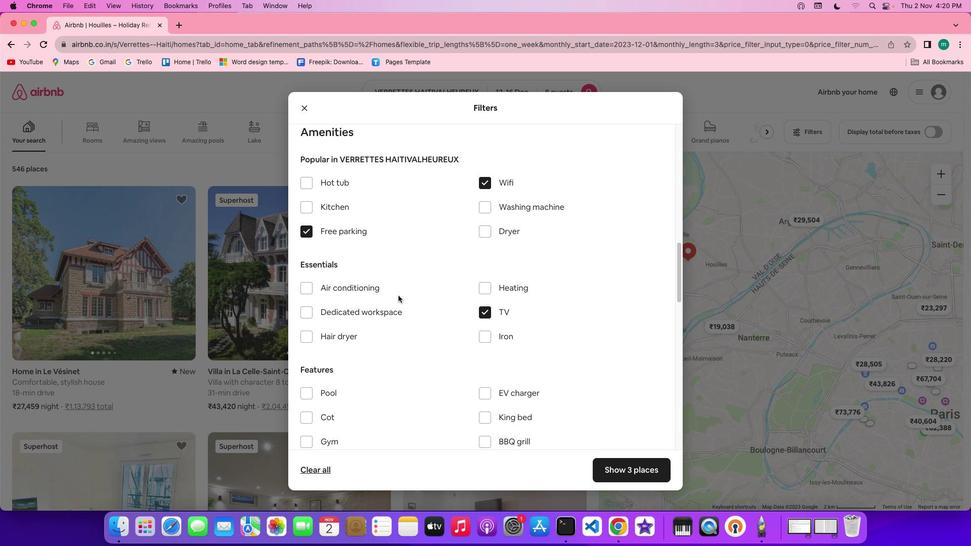 
Action: Mouse scrolled (398, 295) with delta (0, 0)
Screenshot: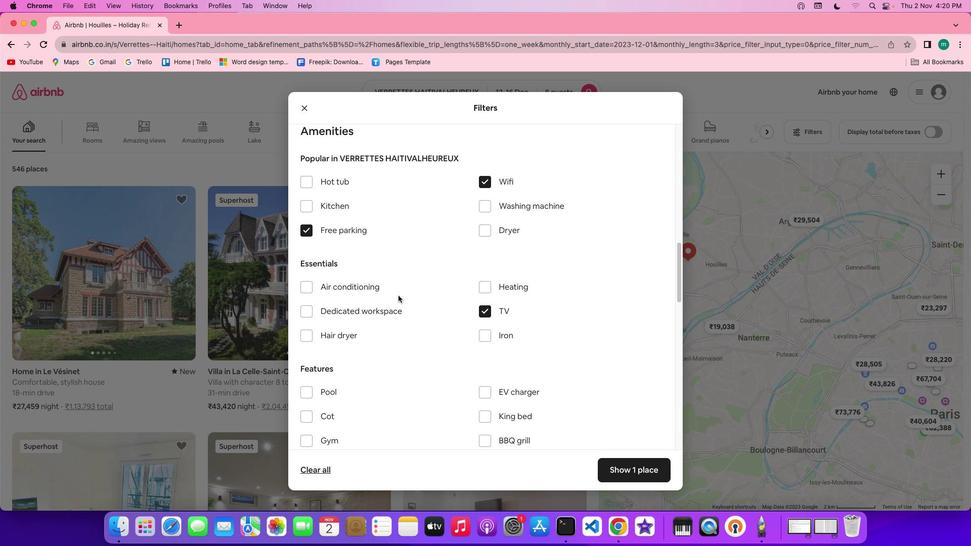 
Action: Mouse scrolled (398, 295) with delta (0, 0)
Screenshot: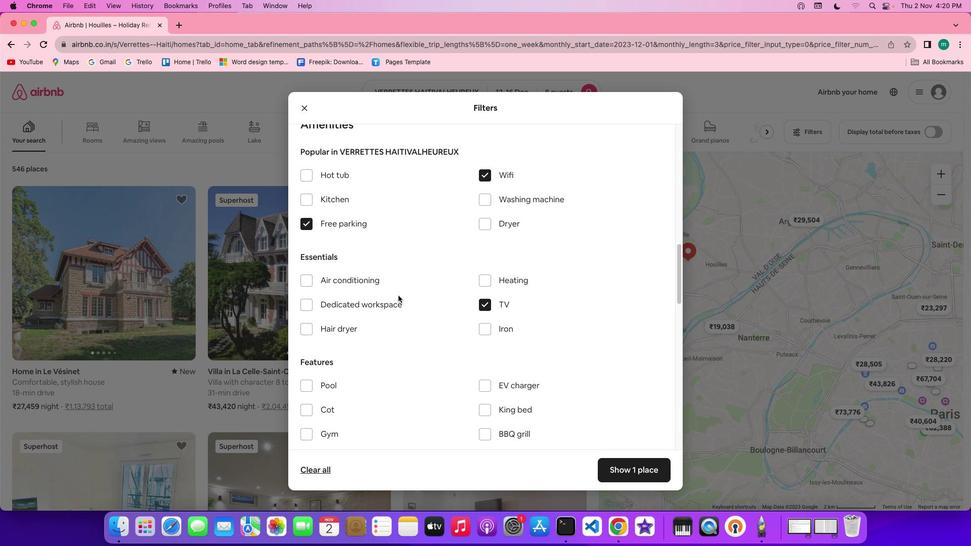 
Action: Mouse scrolled (398, 295) with delta (0, 0)
Screenshot: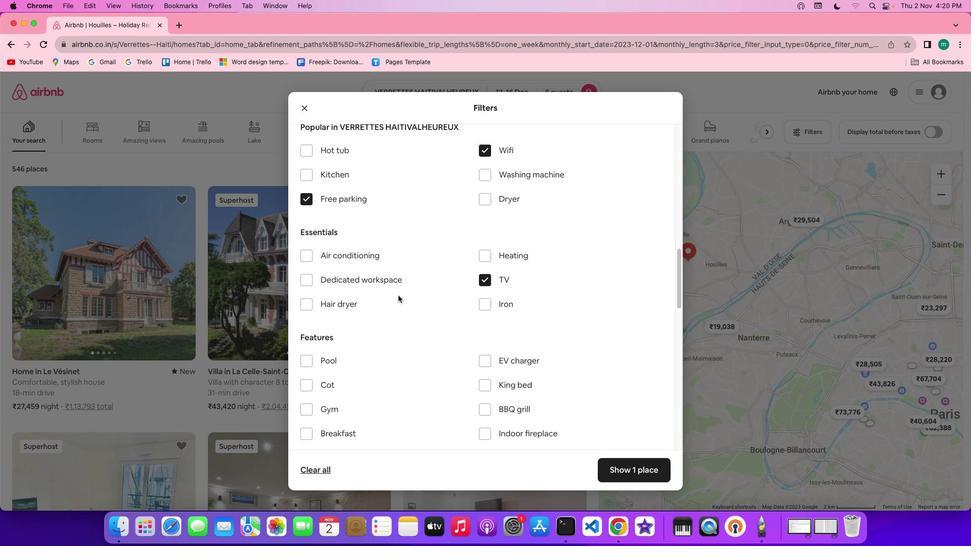 
Action: Mouse scrolled (398, 295) with delta (0, 0)
Screenshot: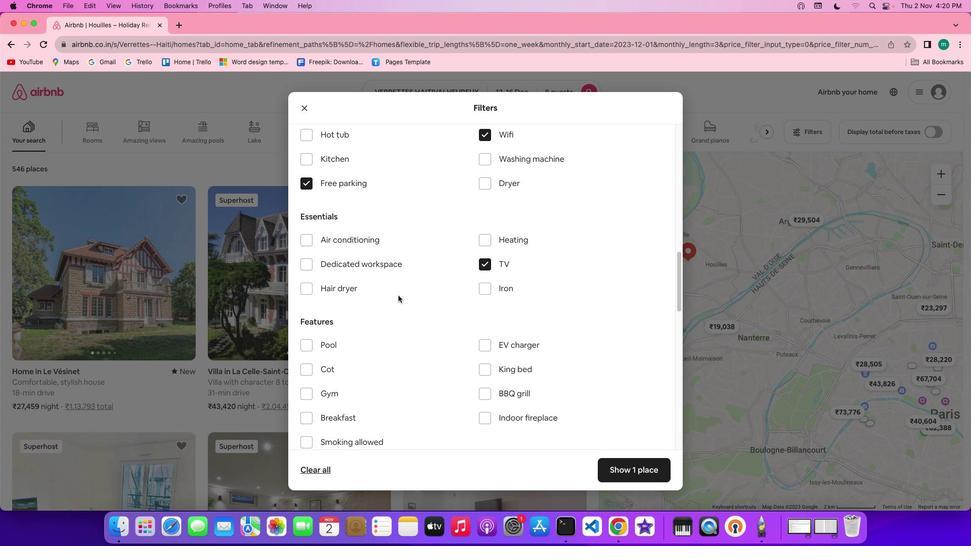 
Action: Mouse scrolled (398, 295) with delta (0, 0)
Screenshot: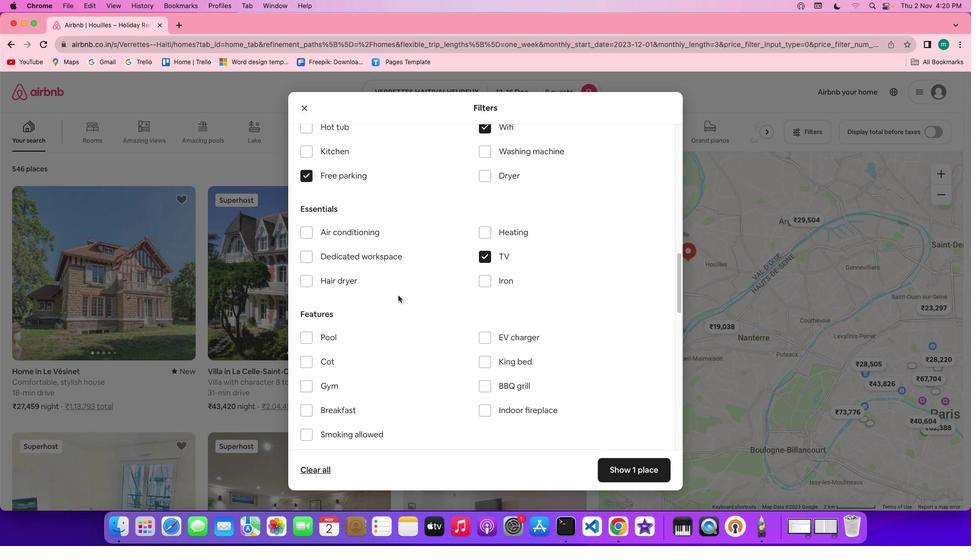 
Action: Mouse scrolled (398, 295) with delta (0, 0)
Screenshot: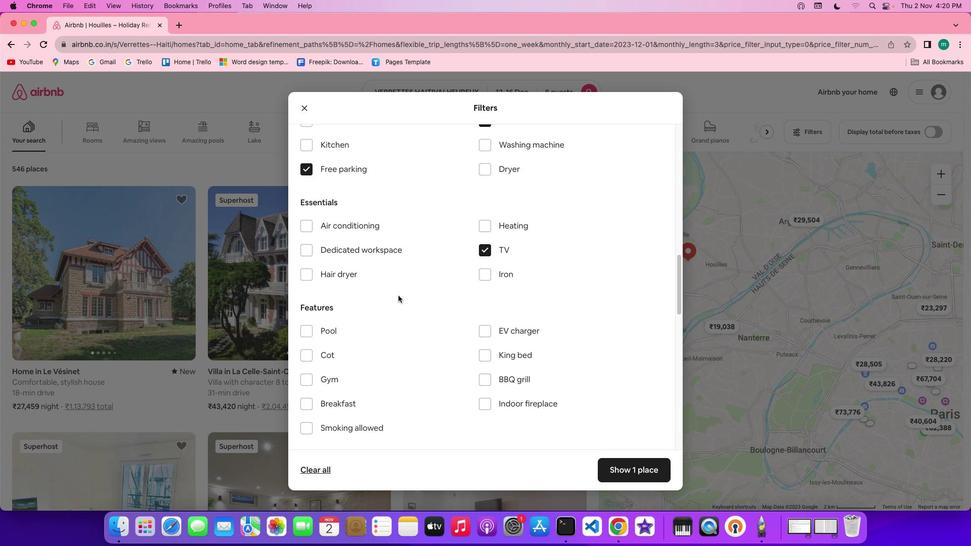 
Action: Mouse scrolled (398, 295) with delta (0, 0)
Screenshot: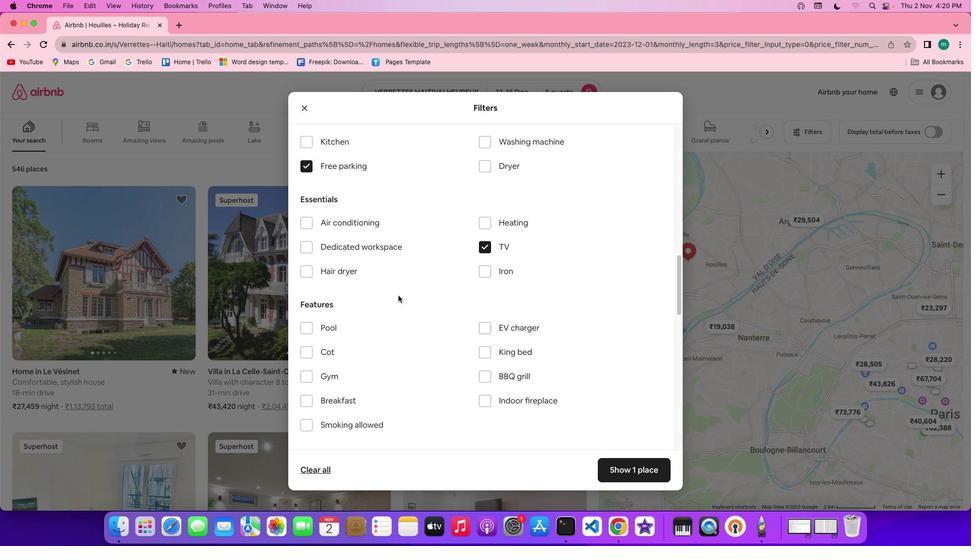 
Action: Mouse scrolled (398, 295) with delta (0, 0)
Screenshot: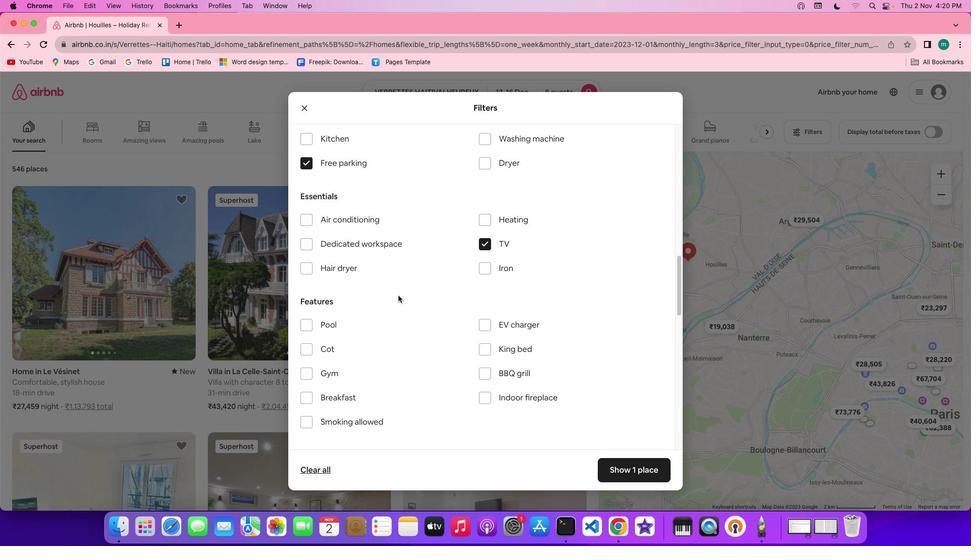 
Action: Mouse scrolled (398, 295) with delta (0, 0)
Screenshot: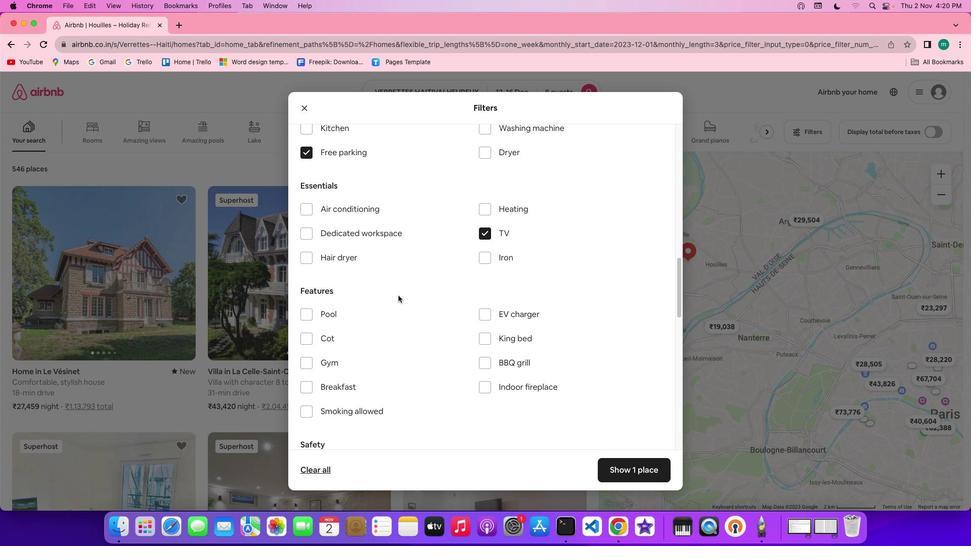 
Action: Mouse scrolled (398, 295) with delta (0, 0)
Screenshot: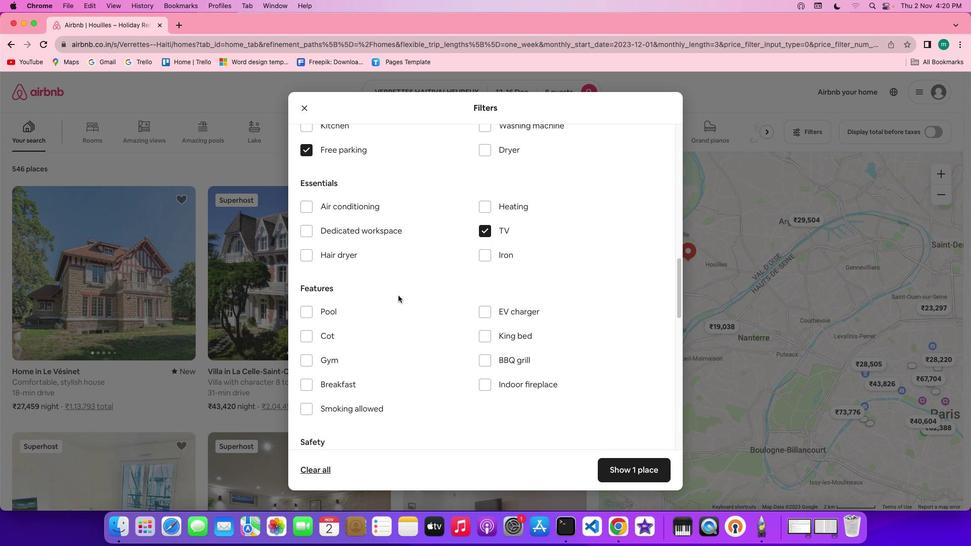
Action: Mouse scrolled (398, 295) with delta (0, 0)
Screenshot: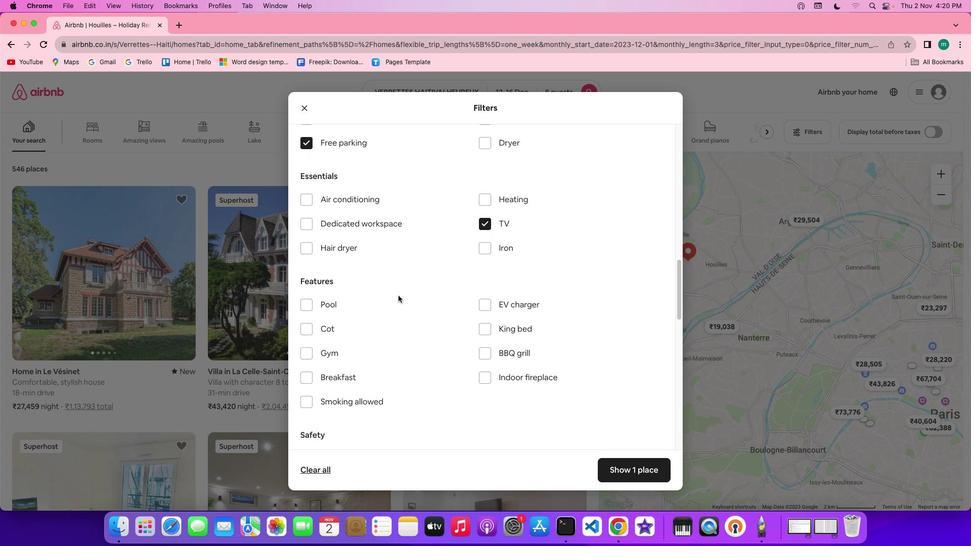
Action: Mouse scrolled (398, 295) with delta (0, 0)
Screenshot: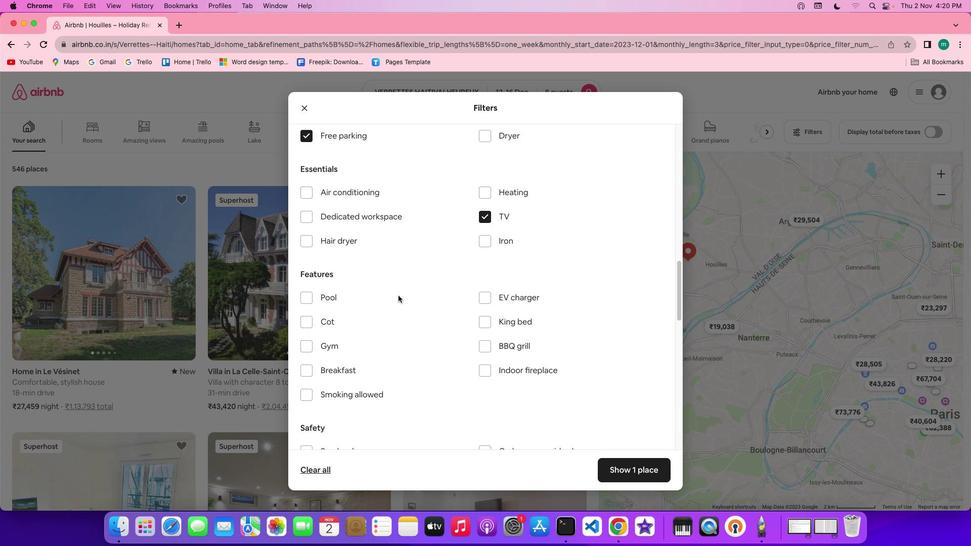 
Action: Mouse moved to (324, 338)
Screenshot: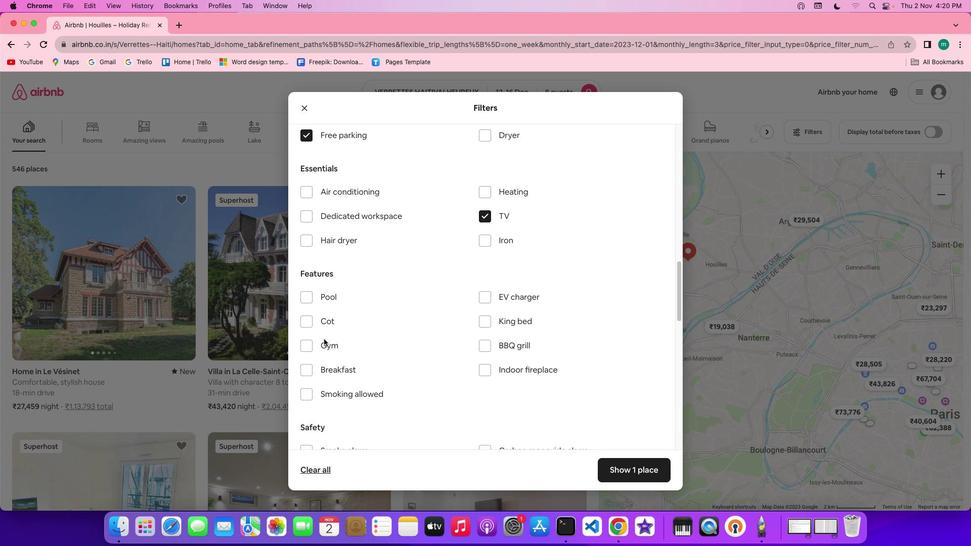 
Action: Mouse pressed left at (324, 338)
Screenshot: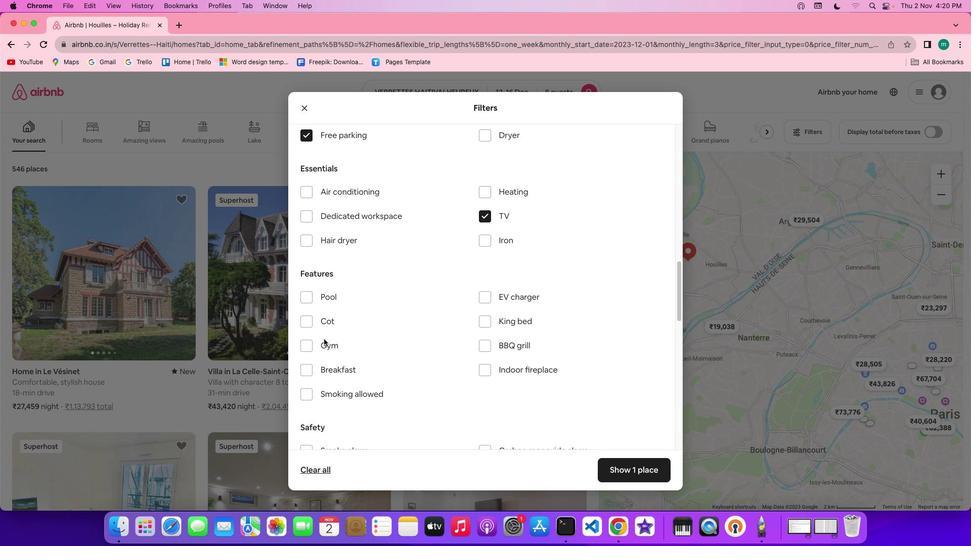 
Action: Mouse moved to (325, 342)
Screenshot: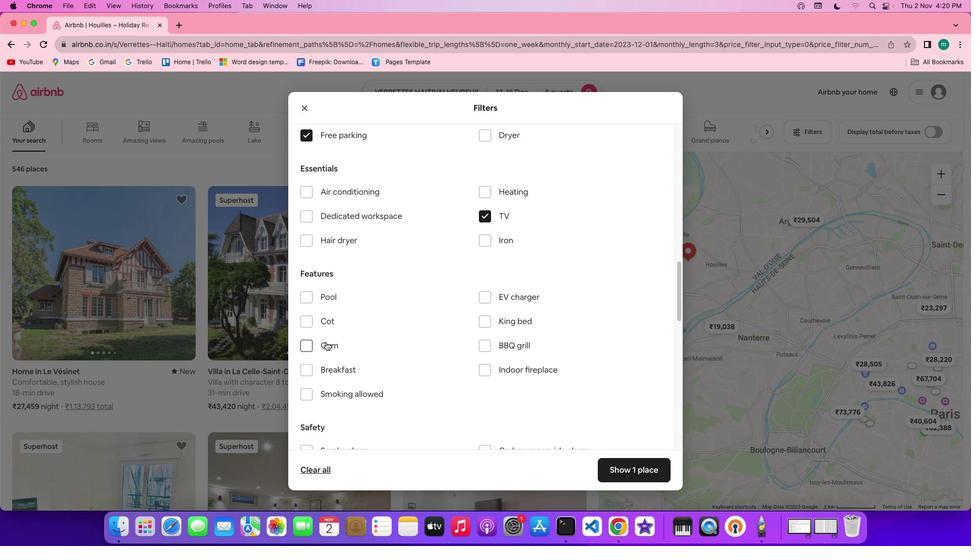 
Action: Mouse pressed left at (325, 342)
Screenshot: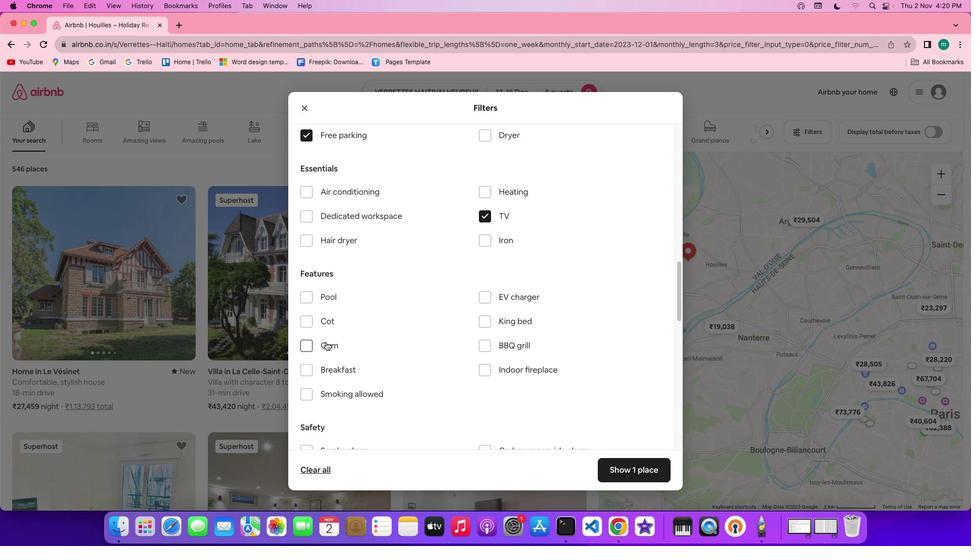 
Action: Mouse moved to (333, 366)
Screenshot: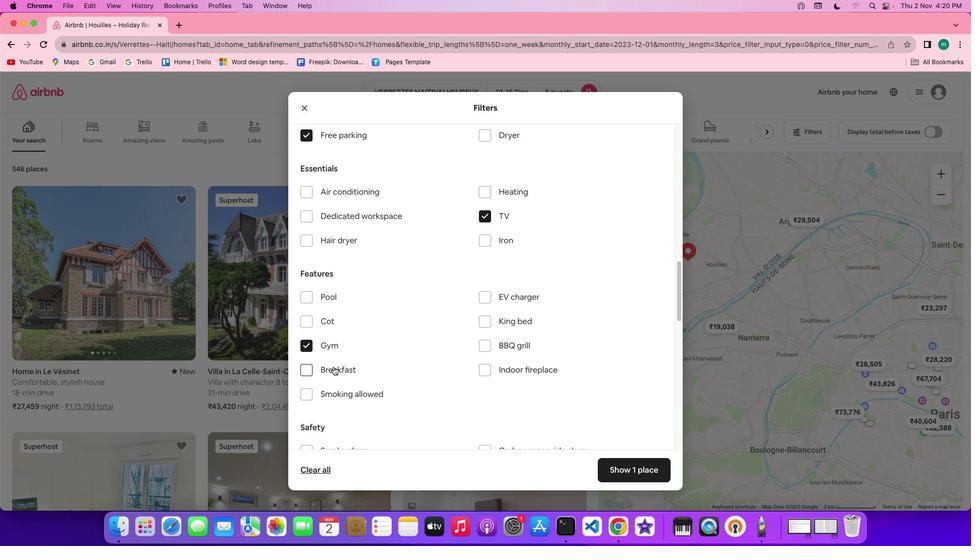 
Action: Mouse pressed left at (333, 366)
Screenshot: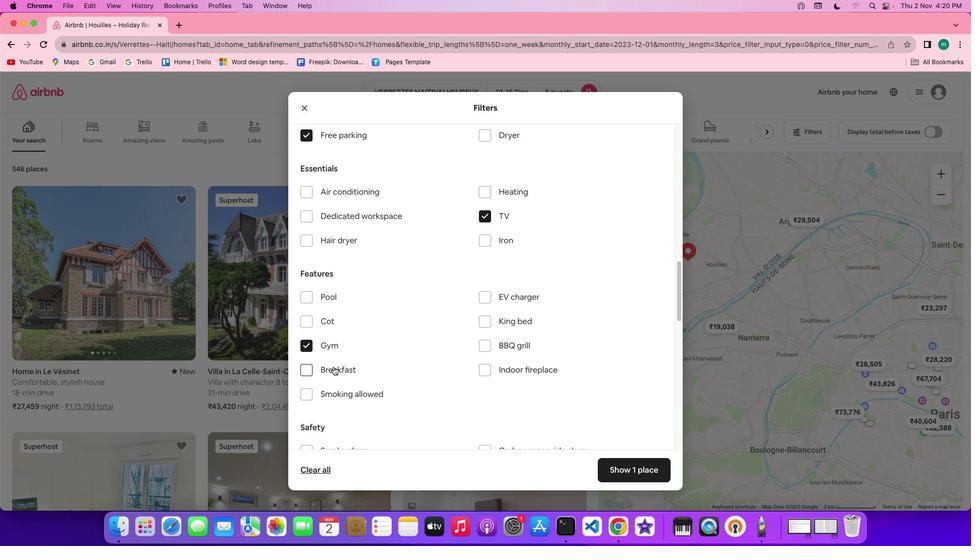 
Action: Mouse moved to (458, 385)
Screenshot: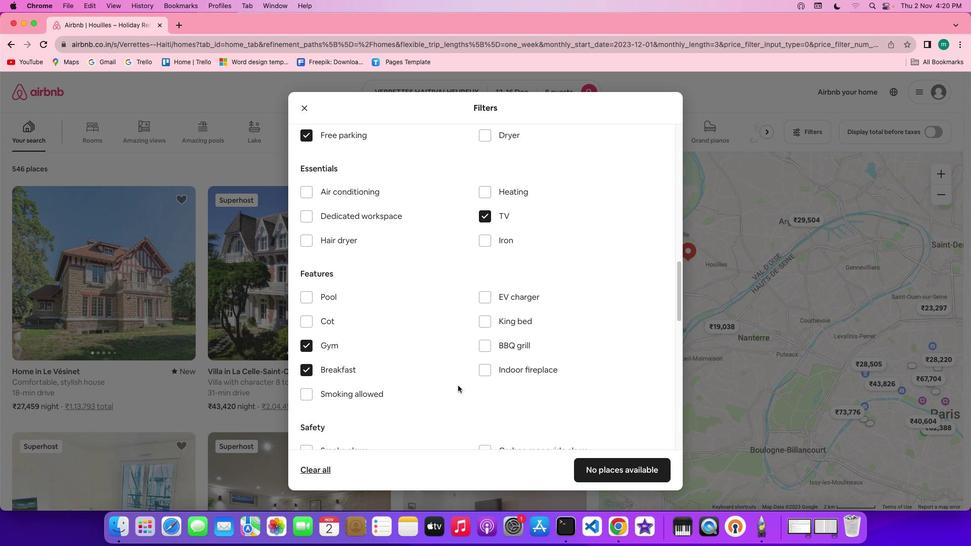 
Action: Mouse scrolled (458, 385) with delta (0, 0)
Screenshot: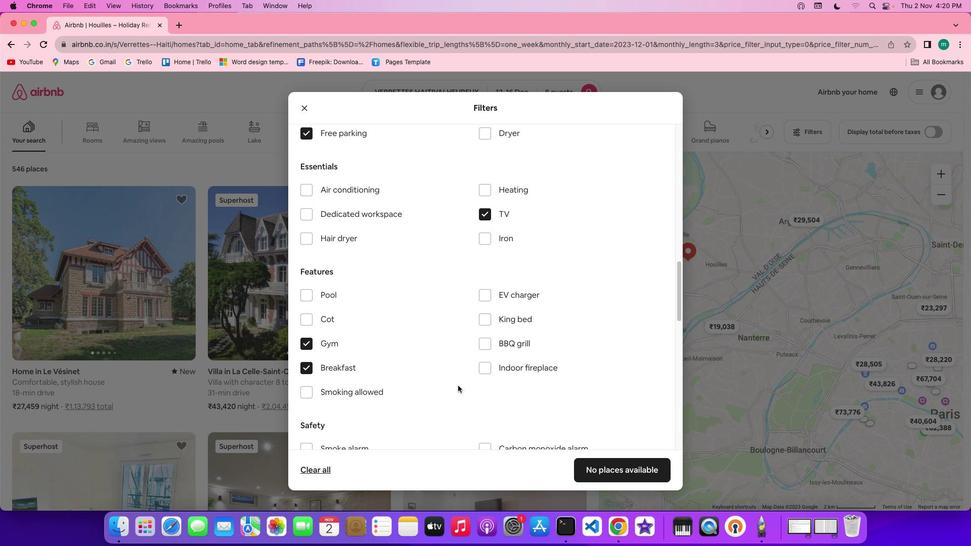 
Action: Mouse scrolled (458, 385) with delta (0, 0)
Screenshot: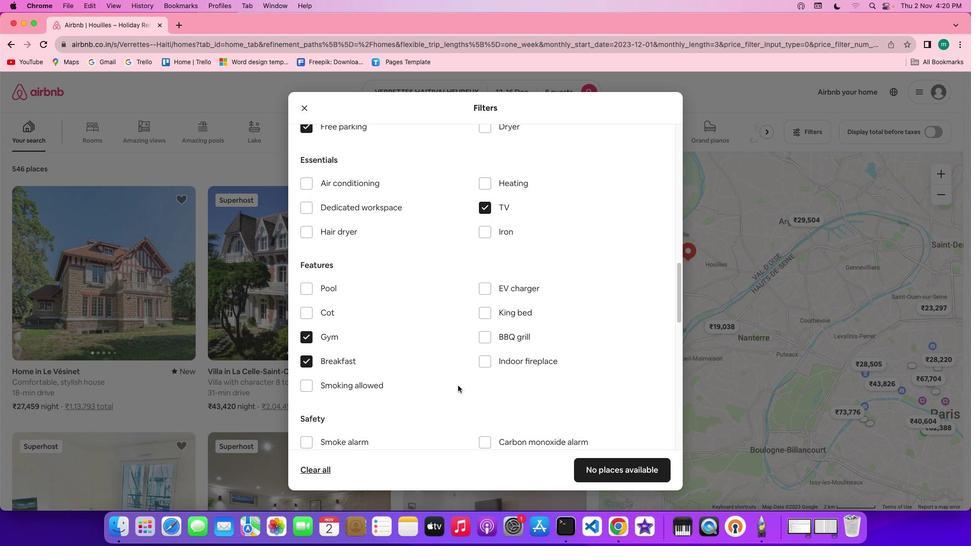 
Action: Mouse scrolled (458, 385) with delta (0, -1)
Screenshot: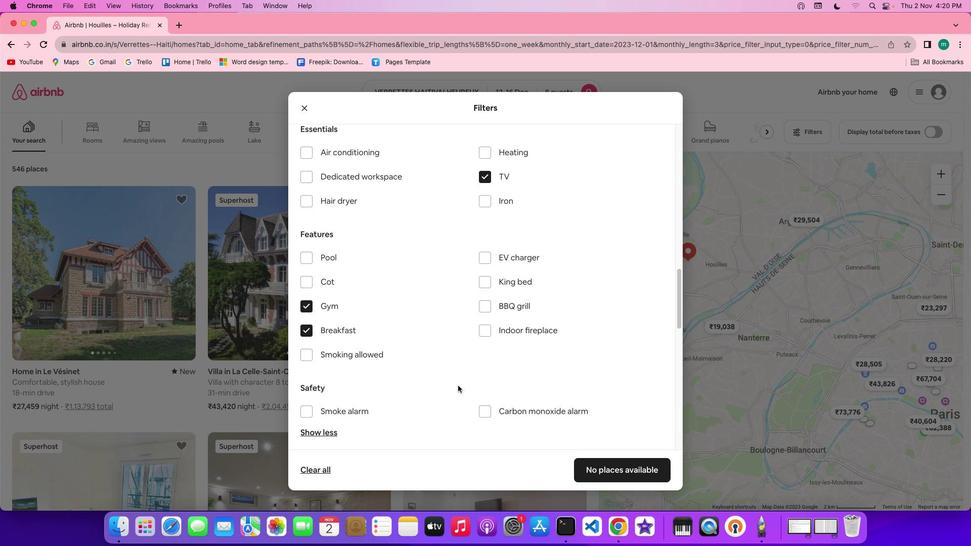 
Action: Mouse scrolled (458, 385) with delta (0, 0)
Screenshot: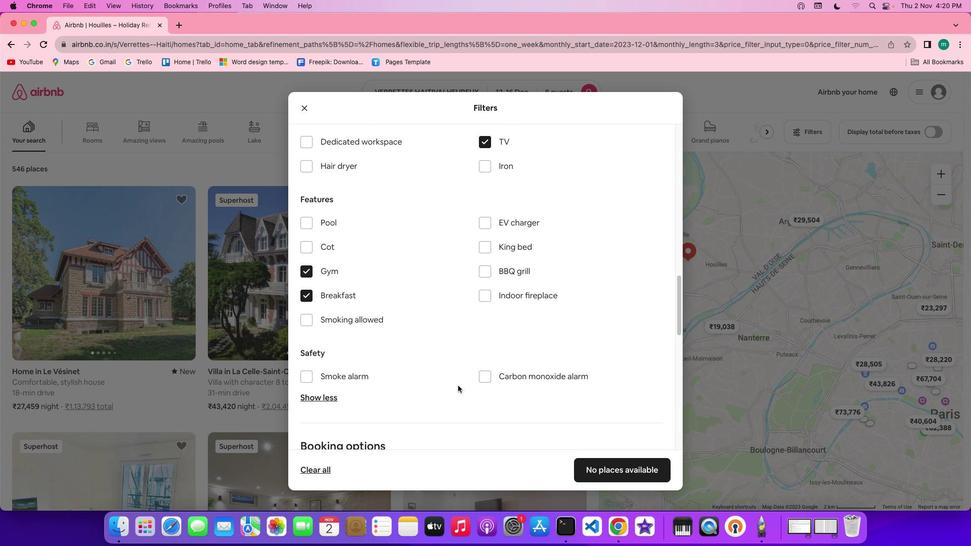 
Action: Mouse scrolled (458, 385) with delta (0, 0)
Screenshot: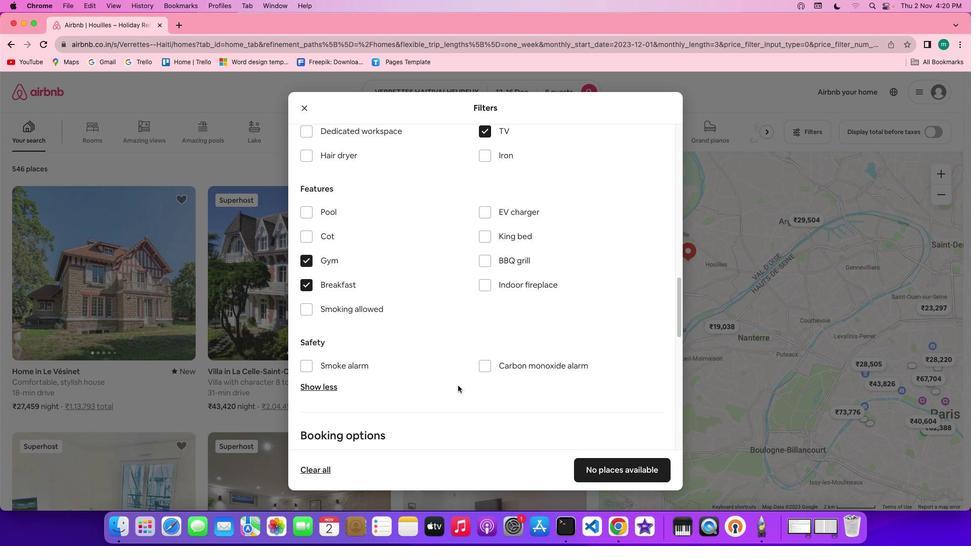 
Action: Mouse scrolled (458, 385) with delta (0, -1)
Screenshot: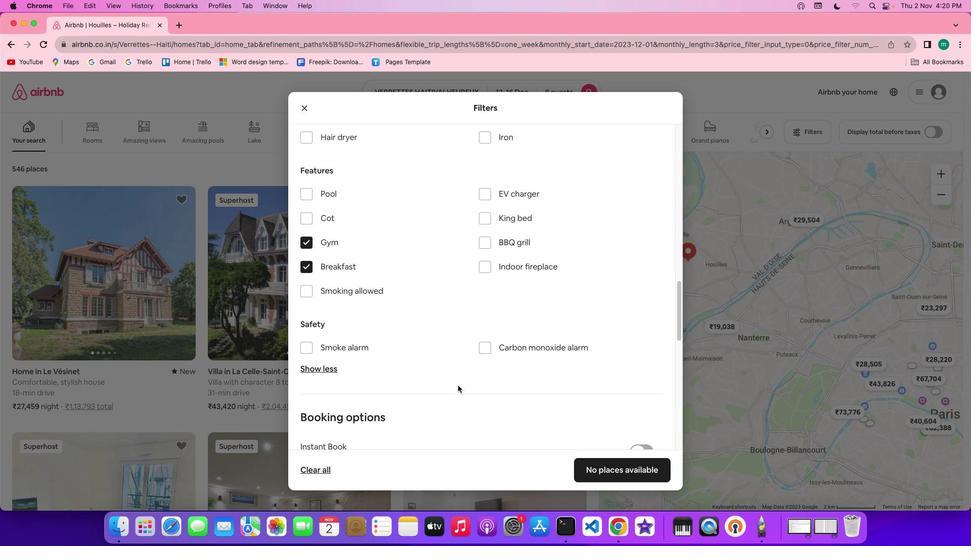 
Action: Mouse scrolled (458, 385) with delta (0, -1)
Screenshot: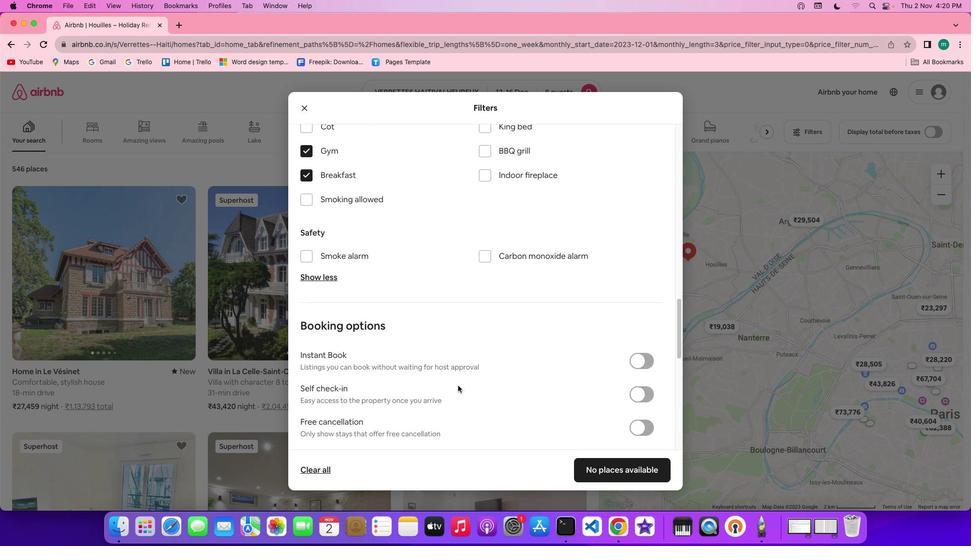 
Action: Mouse scrolled (458, 385) with delta (0, 0)
Screenshot: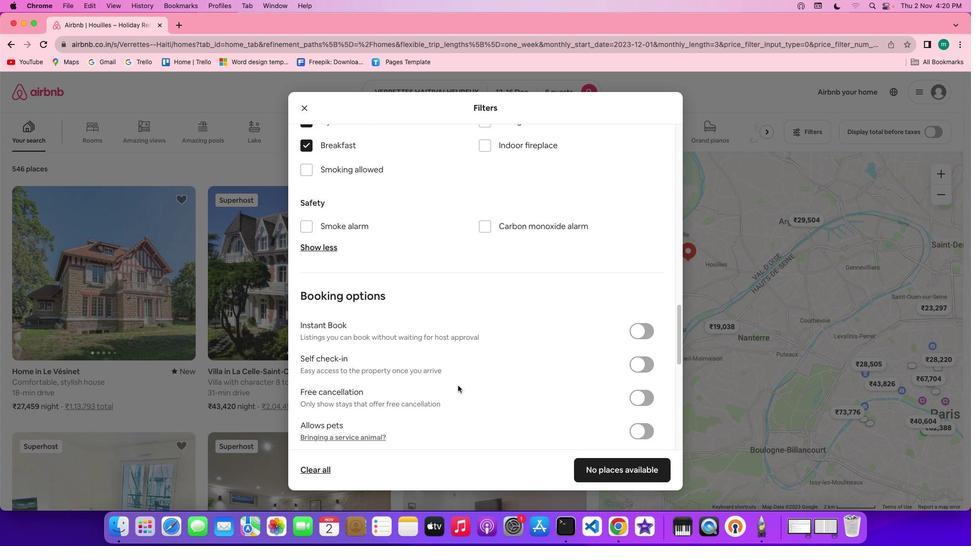
Action: Mouse scrolled (458, 385) with delta (0, 0)
Screenshot: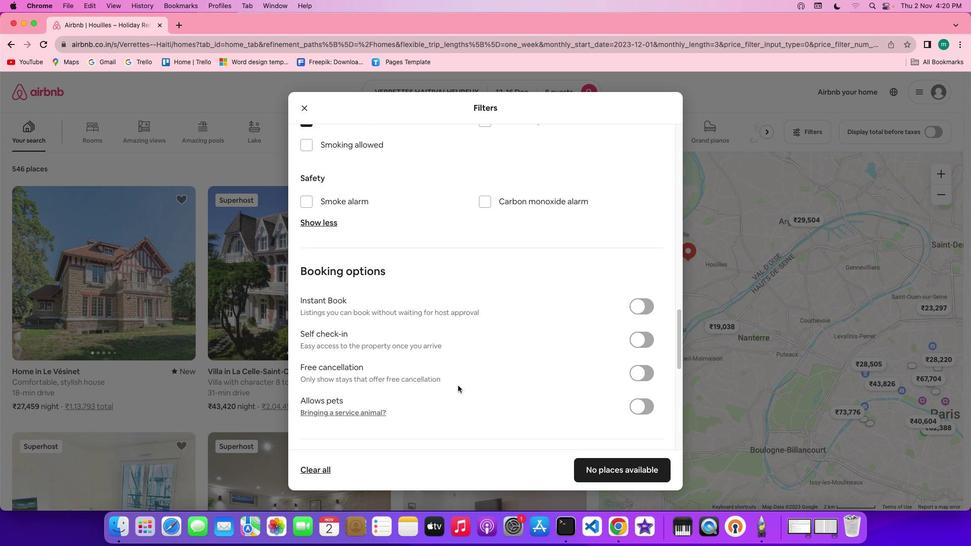 
Action: Mouse scrolled (458, 385) with delta (0, -1)
Screenshot: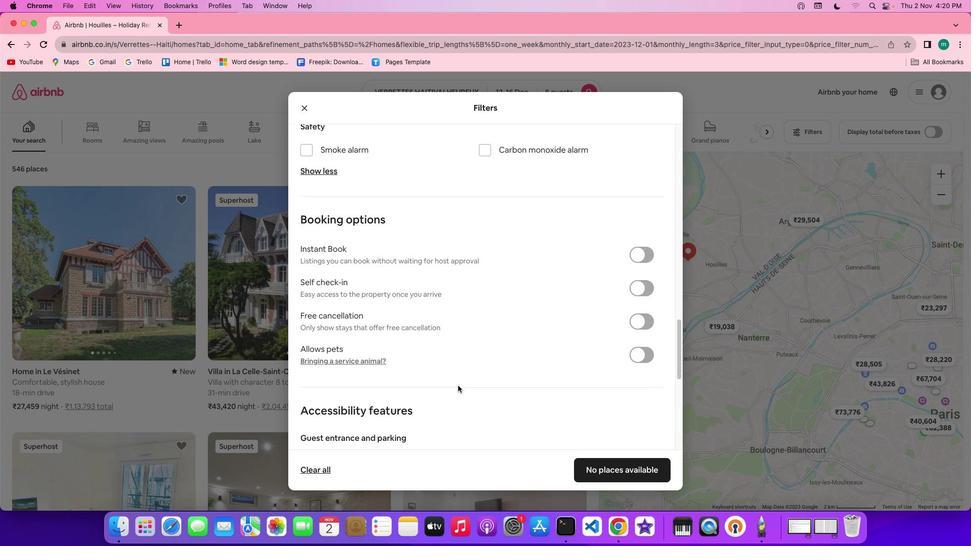 
Action: Mouse scrolled (458, 385) with delta (0, -2)
Screenshot: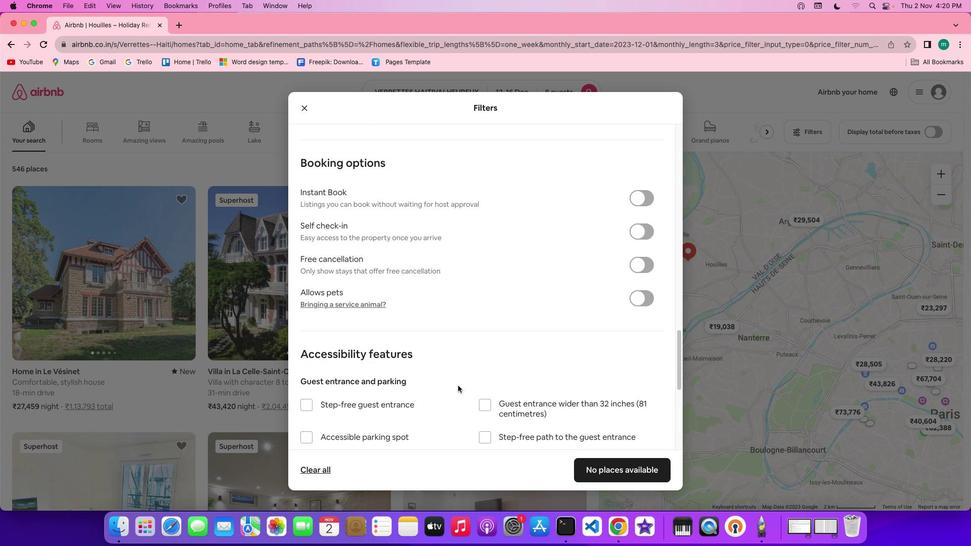 
Action: Mouse moved to (518, 404)
Screenshot: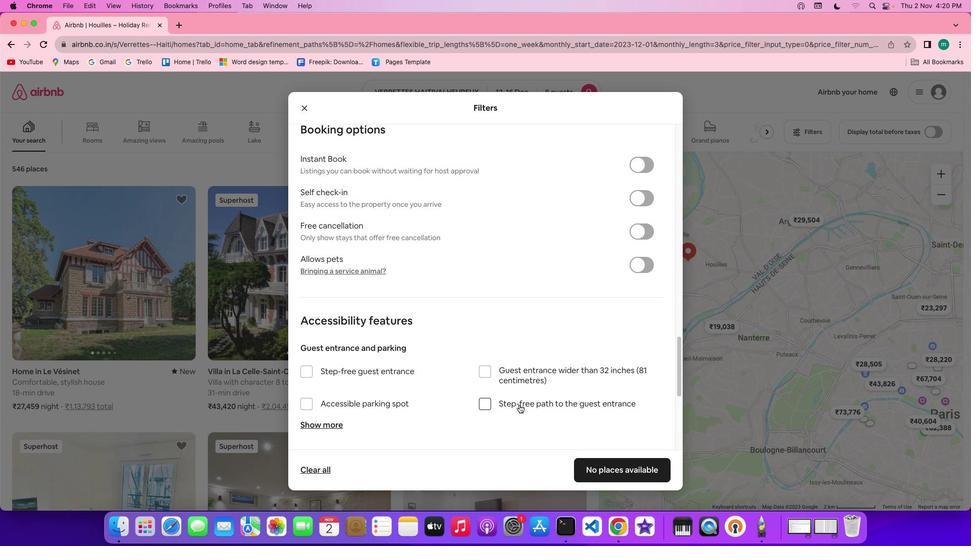 
Action: Mouse scrolled (518, 404) with delta (0, 0)
Screenshot: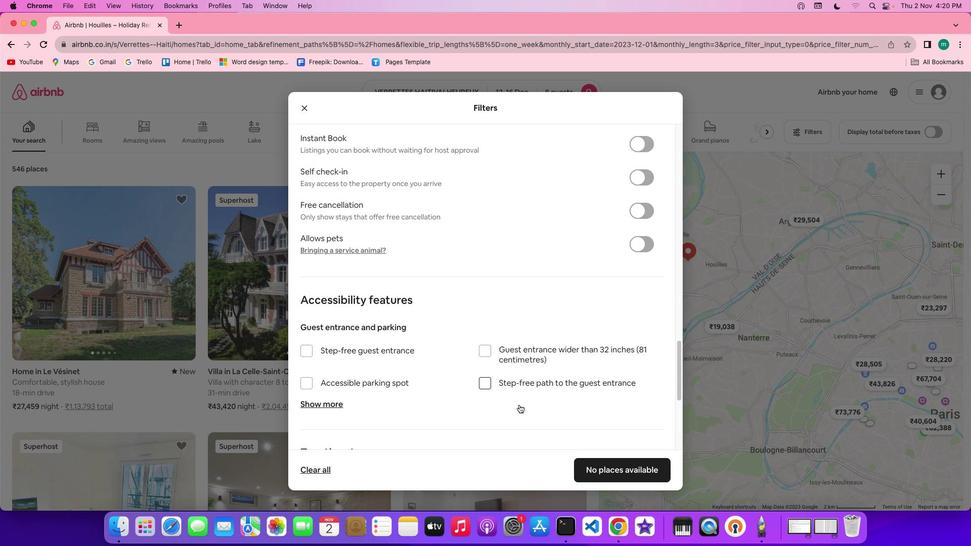 
Action: Mouse scrolled (518, 404) with delta (0, 0)
Screenshot: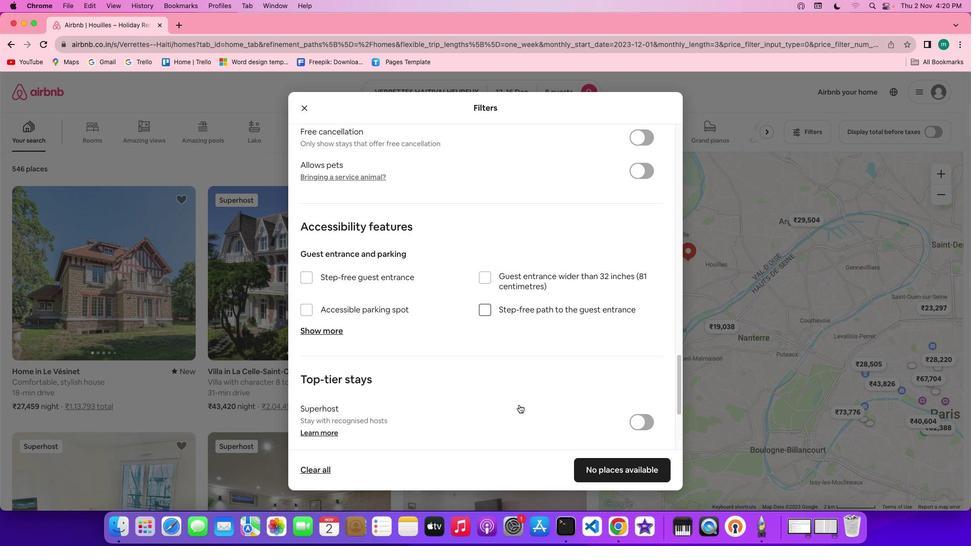 
Action: Mouse scrolled (518, 404) with delta (0, -1)
Screenshot: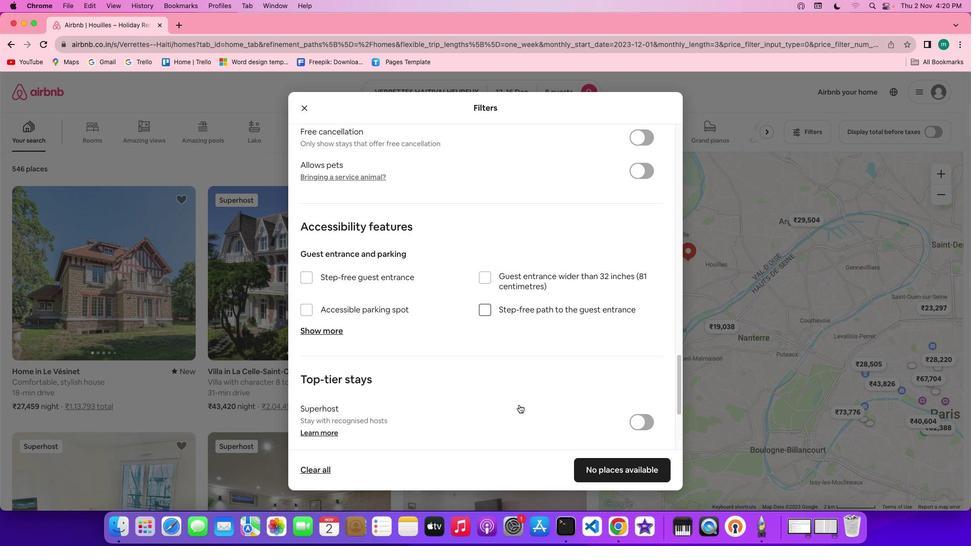 
Action: Mouse scrolled (518, 404) with delta (0, -2)
Screenshot: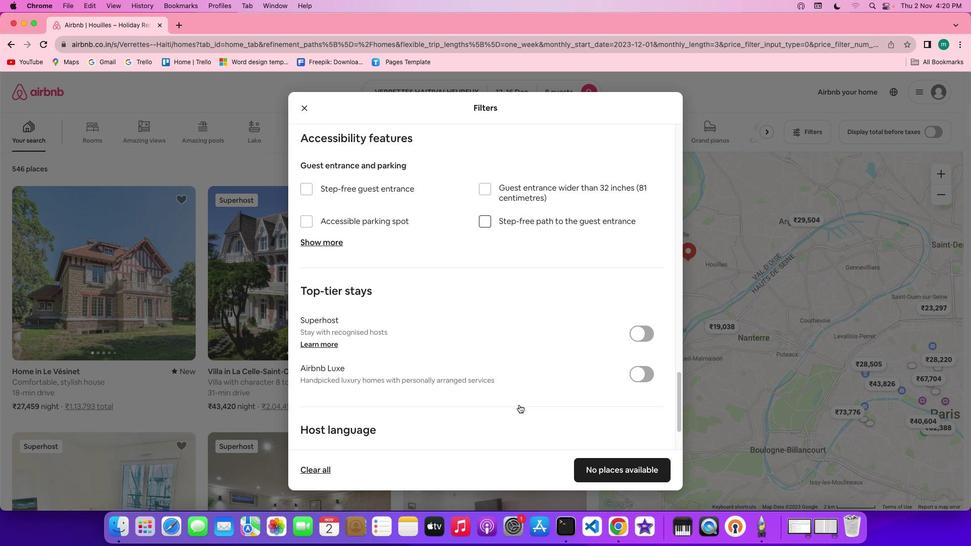 
Action: Mouse scrolled (518, 404) with delta (0, -3)
Screenshot: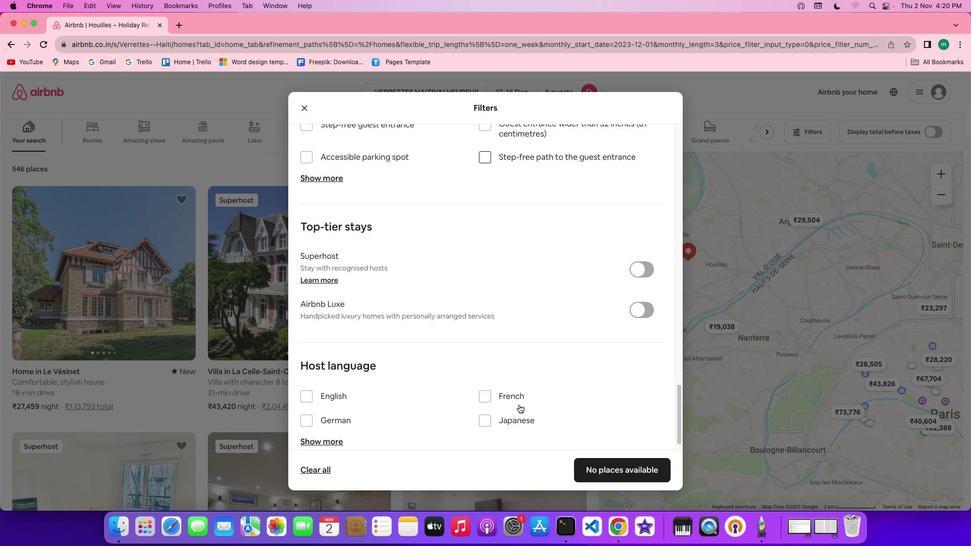 
Action: Mouse moved to (519, 404)
Screenshot: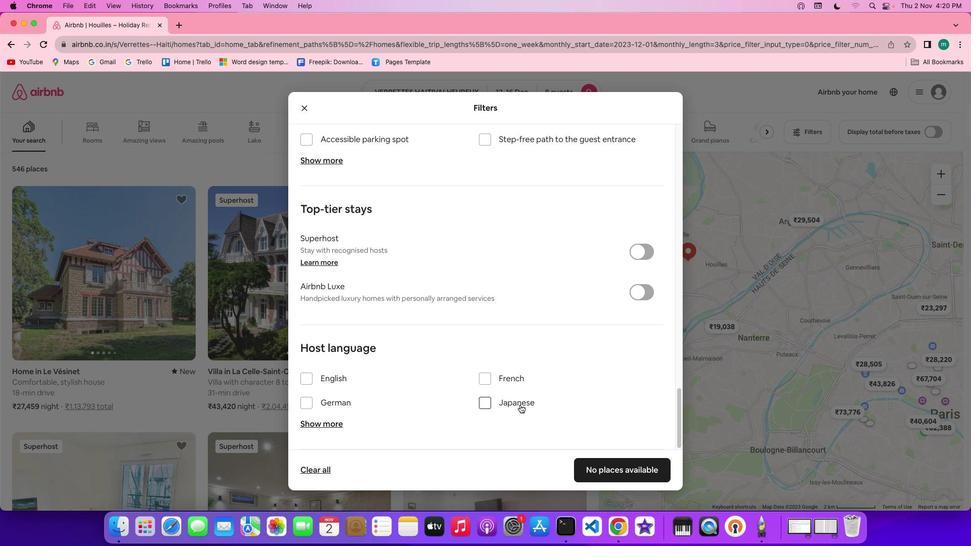 
Action: Mouse scrolled (519, 404) with delta (0, 0)
Screenshot: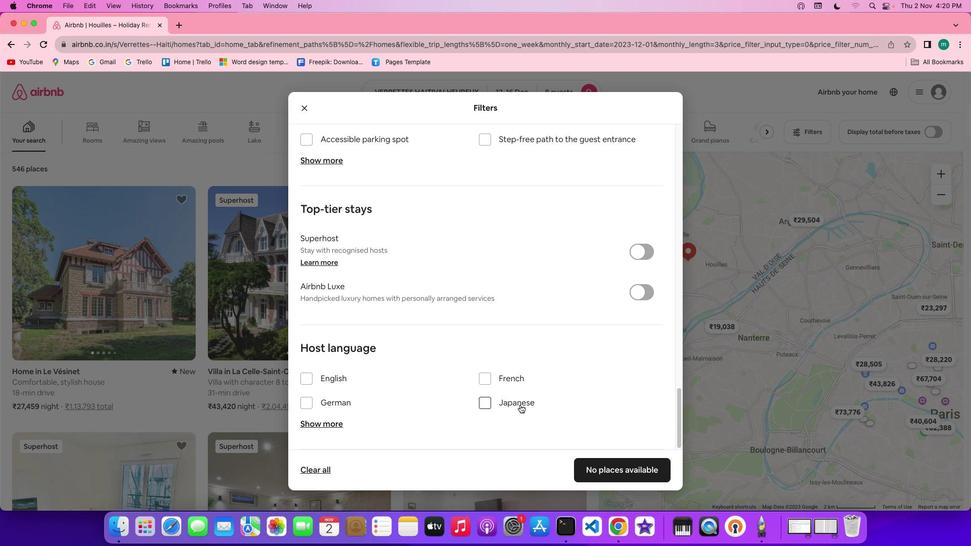 
Action: Mouse scrolled (519, 404) with delta (0, 0)
Screenshot: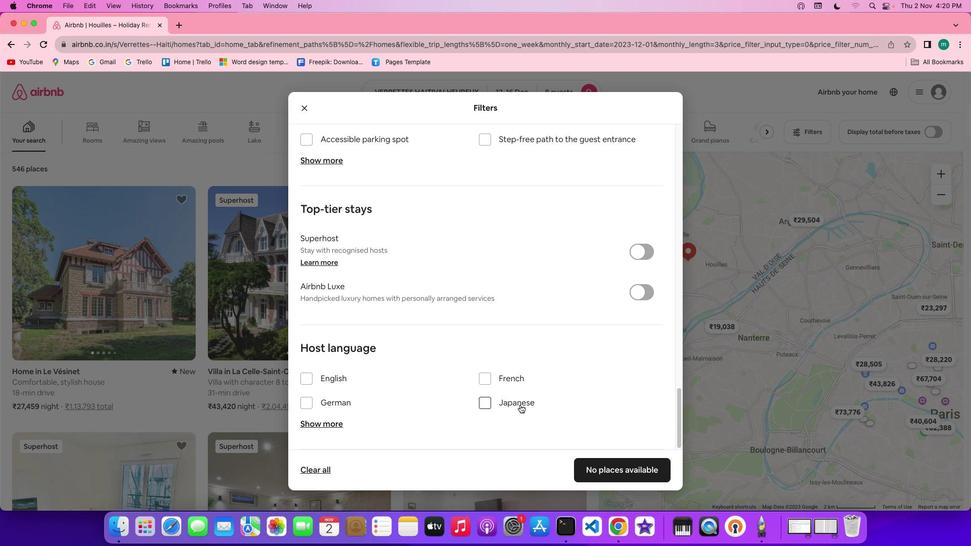 
Action: Mouse scrolled (519, 404) with delta (0, -1)
Screenshot: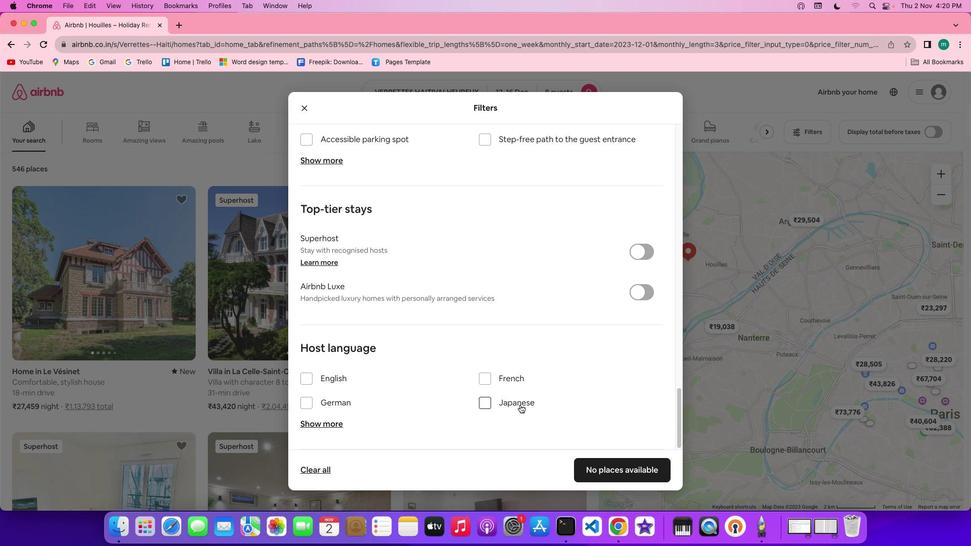 
Action: Mouse scrolled (519, 404) with delta (0, -2)
Screenshot: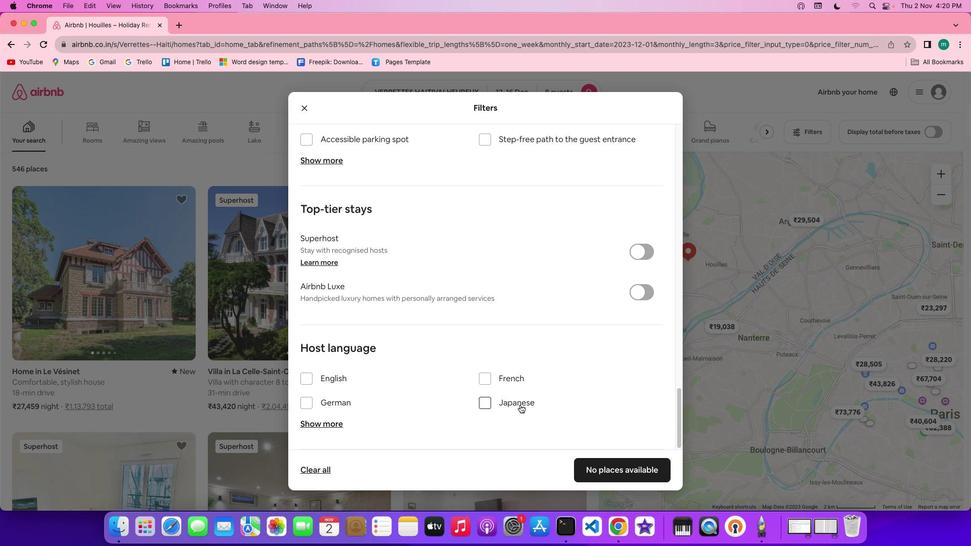 
Action: Mouse moved to (519, 404)
Screenshot: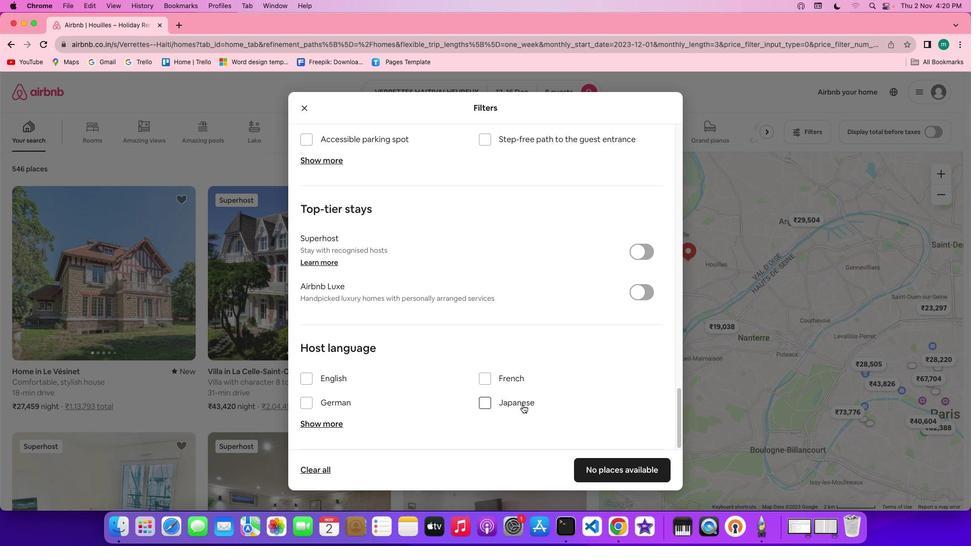 
Action: Mouse scrolled (519, 404) with delta (0, -3)
Screenshot: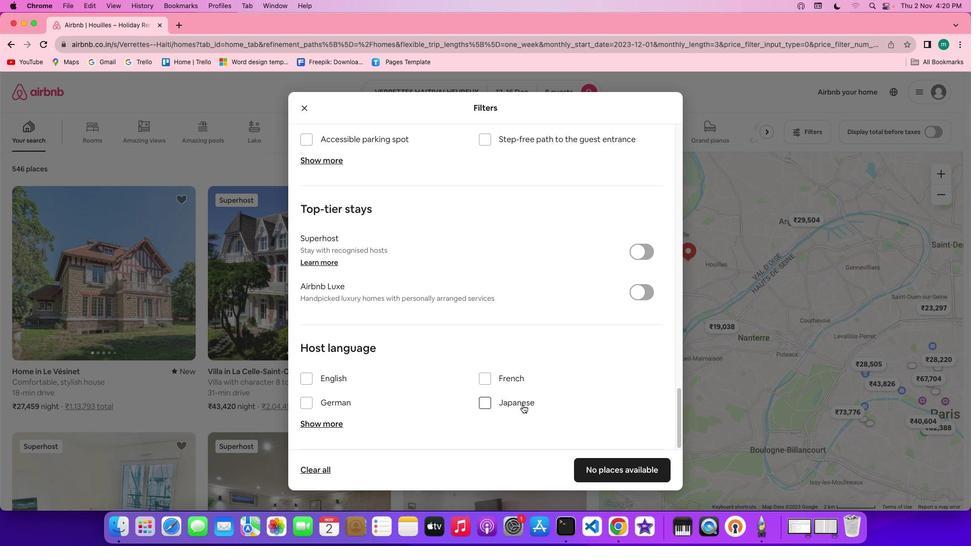 
Action: Mouse moved to (610, 467)
Screenshot: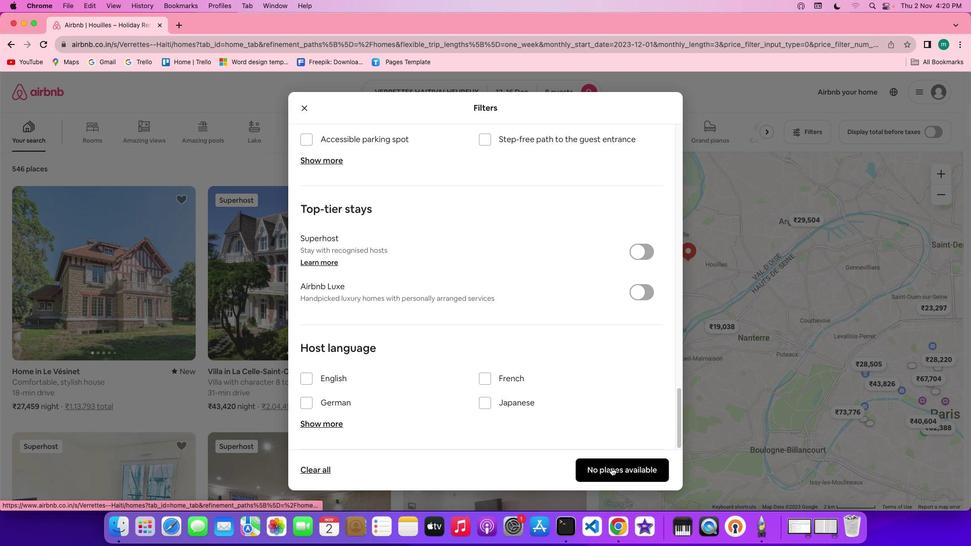 
Action: Mouse pressed left at (610, 467)
Screenshot: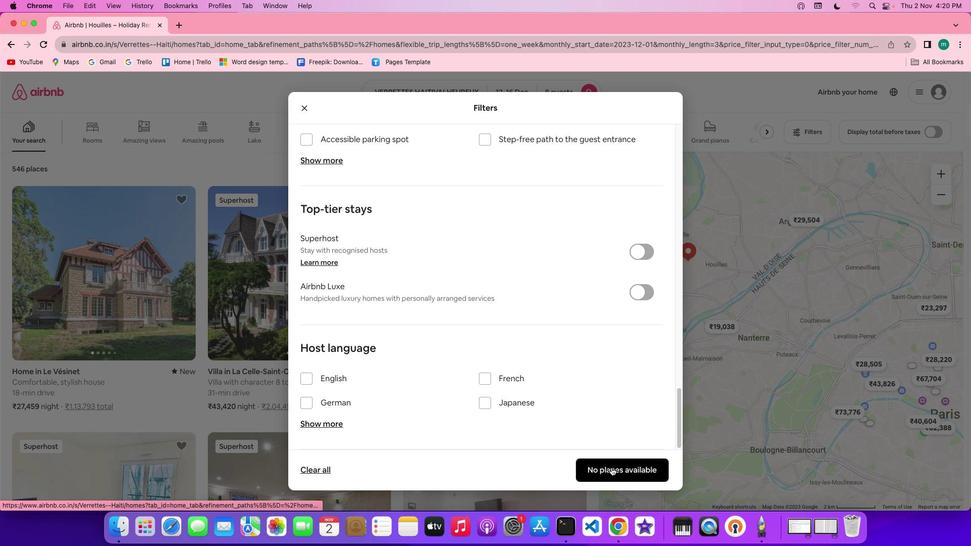 
Action: Mouse moved to (317, 300)
Screenshot: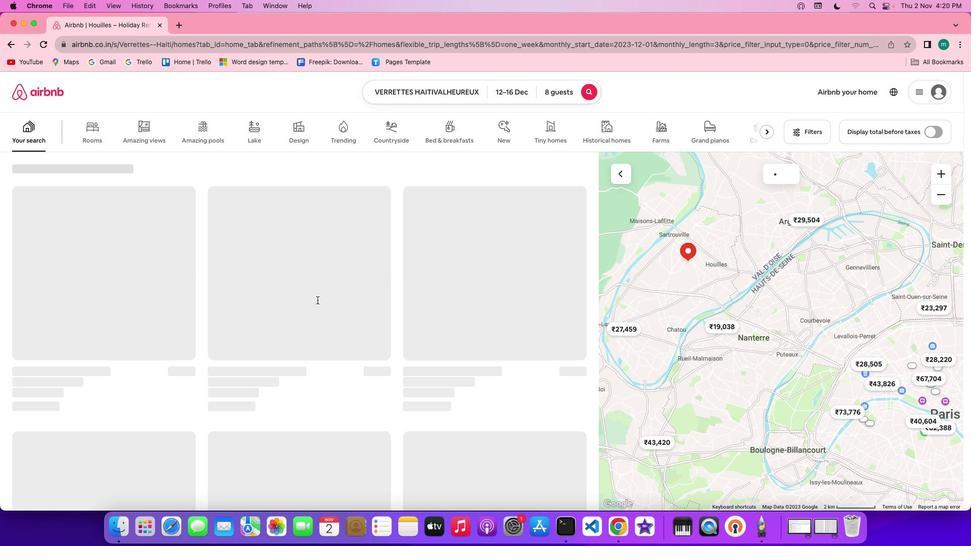 
